 Task: nan
Action: Mouse moved to (432, 580)
Screenshot: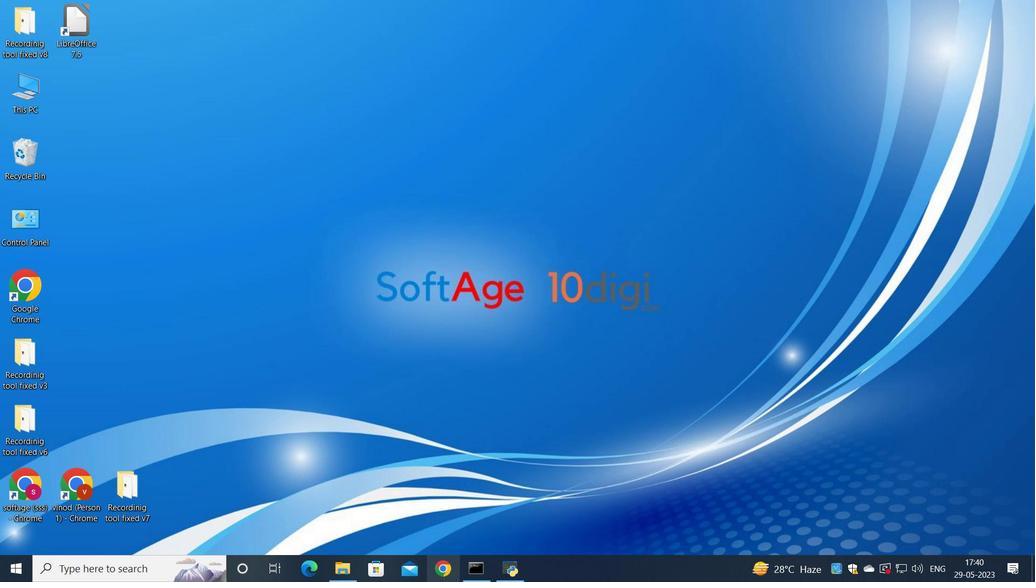 
Action: Mouse pressed left at (432, 580)
Screenshot: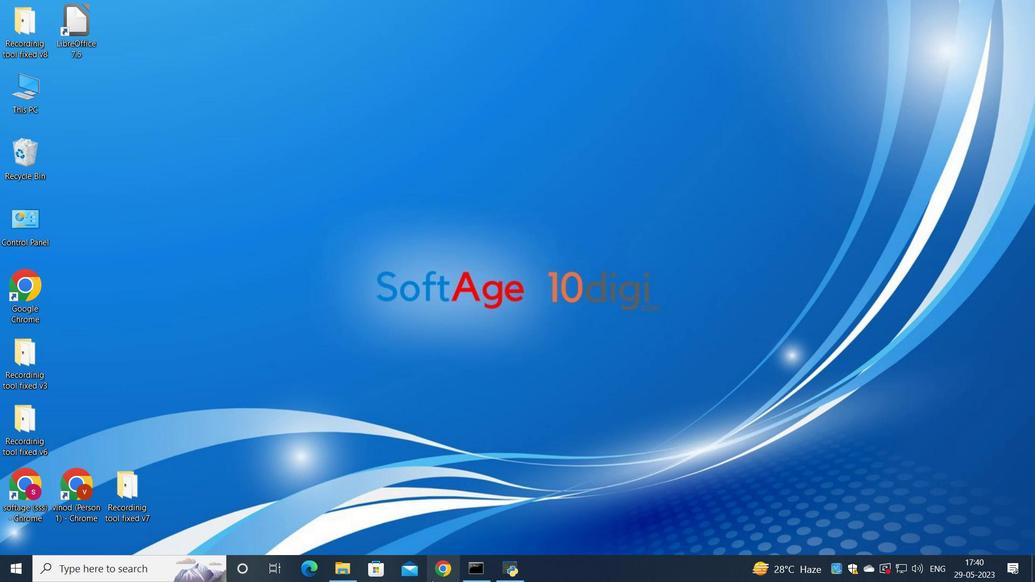 
Action: Mouse moved to (470, 319)
Screenshot: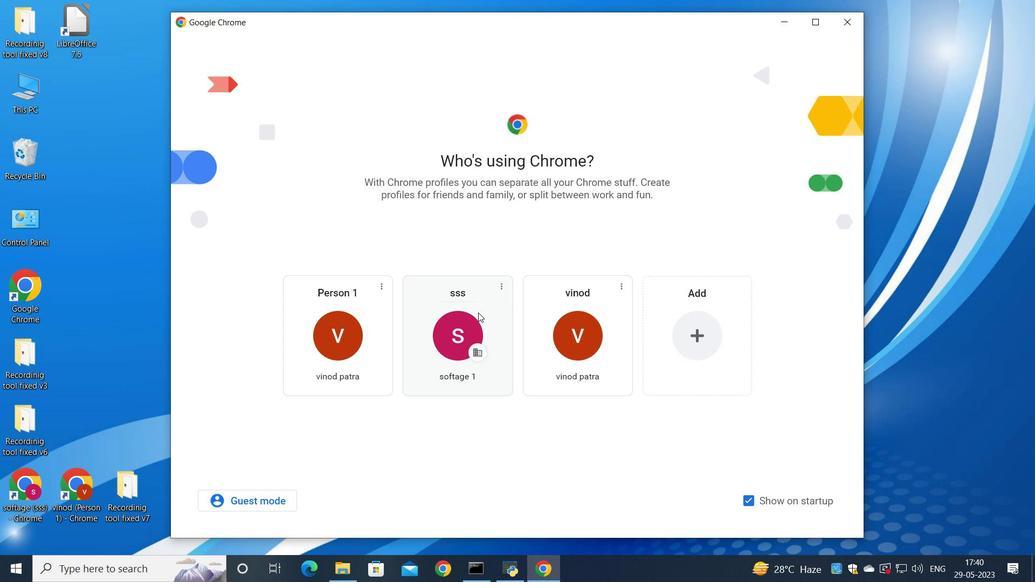 
Action: Mouse pressed left at (470, 319)
Screenshot: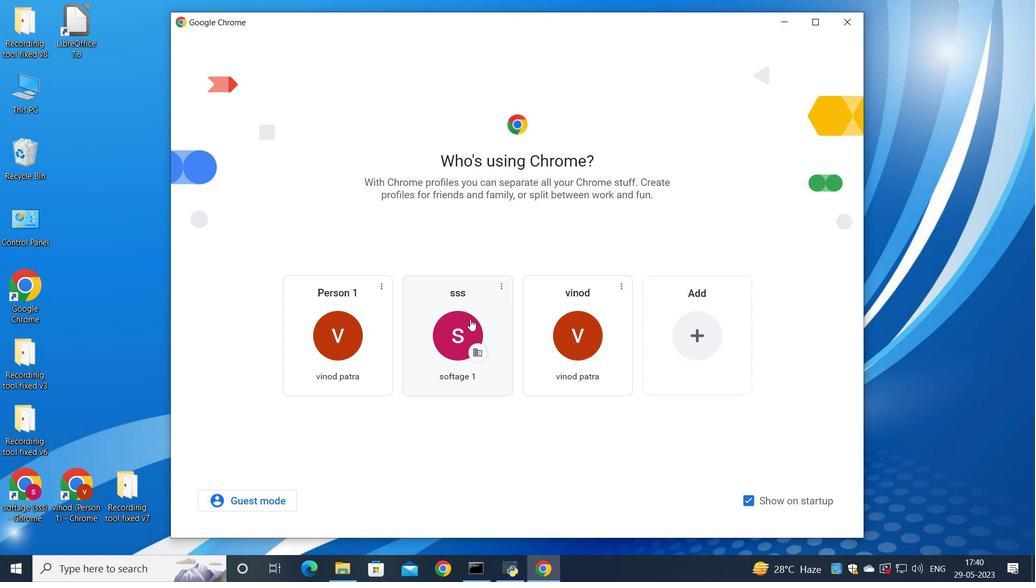 
Action: Mouse moved to (894, 71)
Screenshot: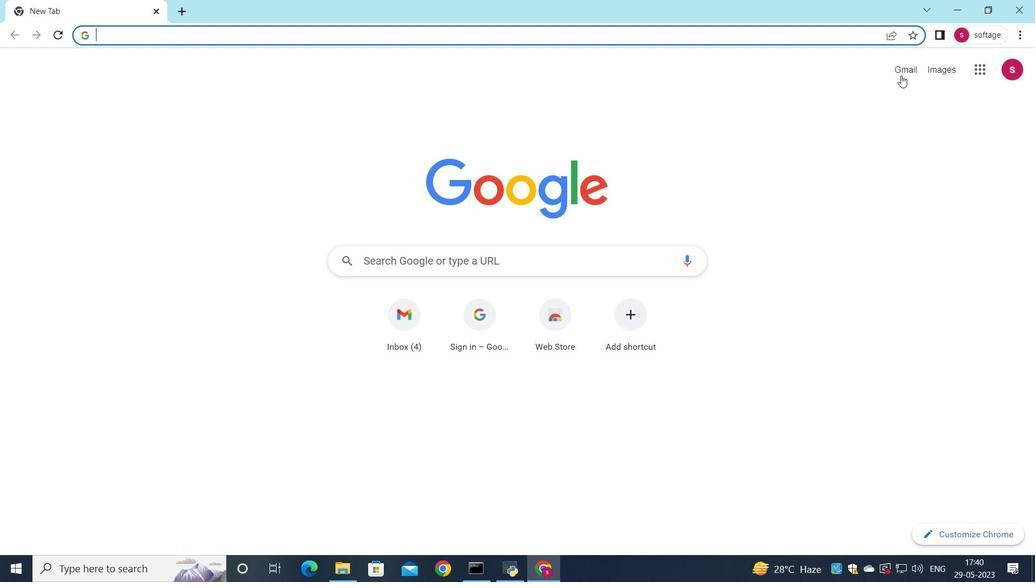 
Action: Mouse pressed left at (894, 71)
Screenshot: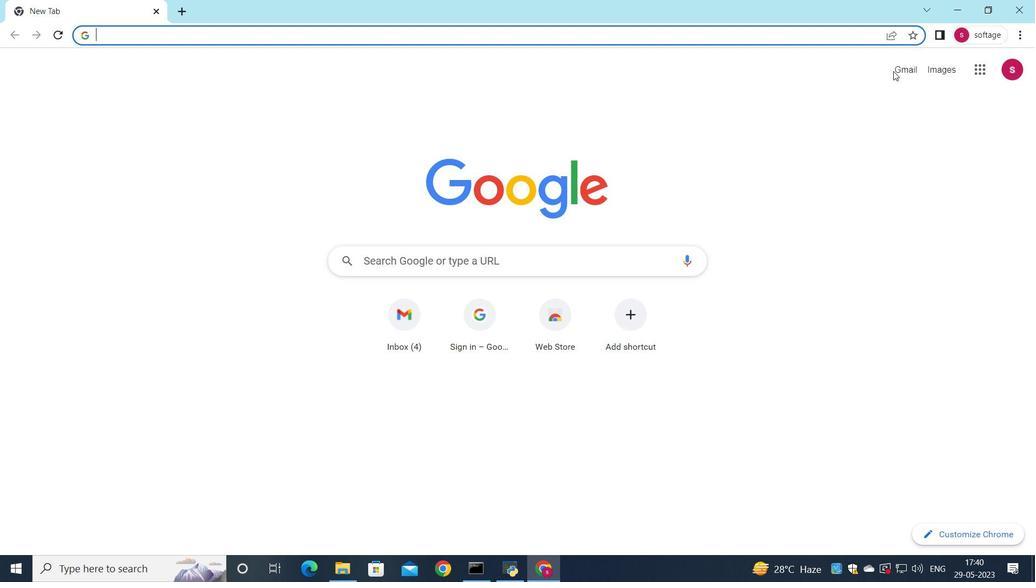 
Action: Mouse moved to (898, 71)
Screenshot: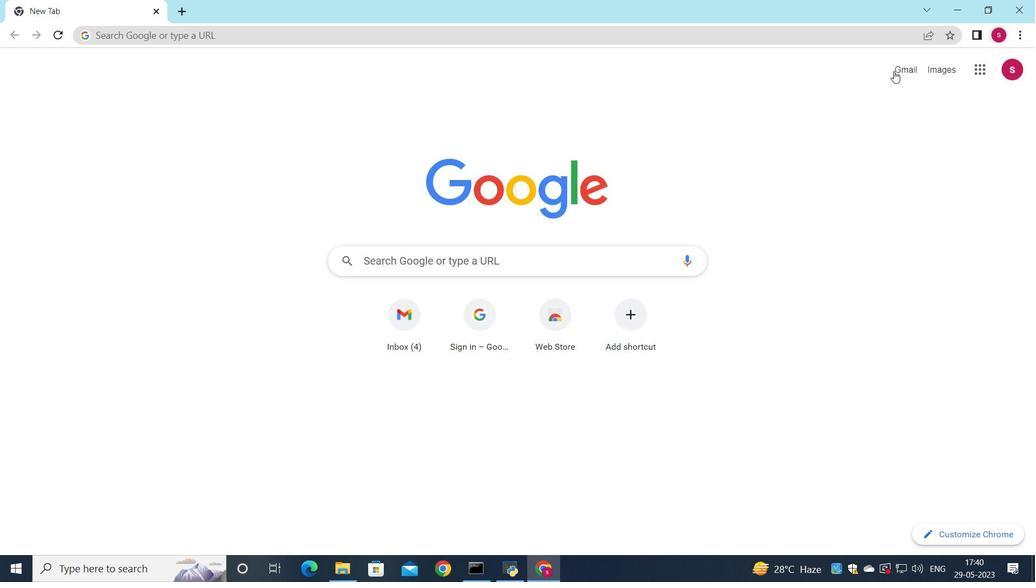 
Action: Mouse pressed left at (898, 71)
Screenshot: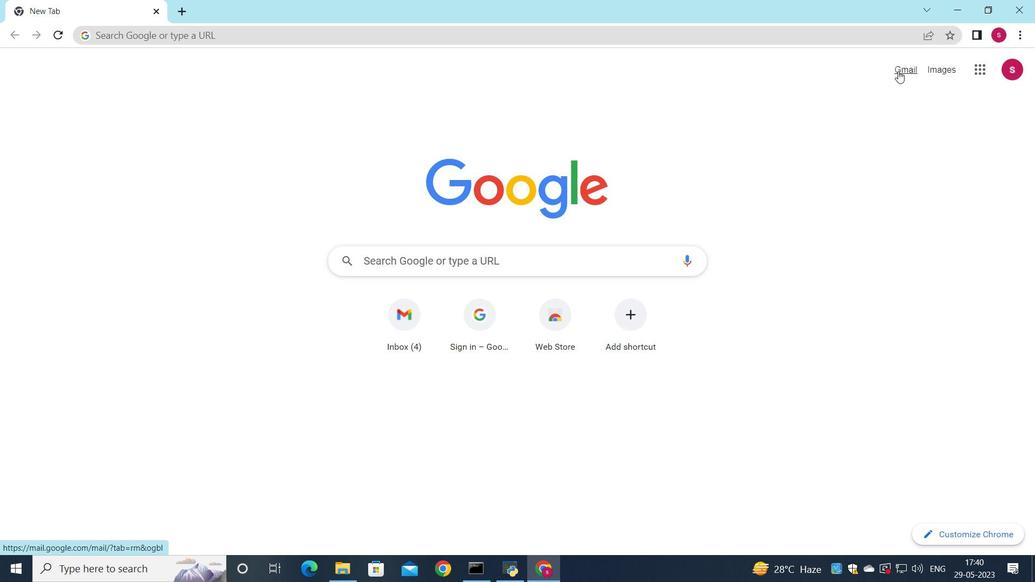 
Action: Mouse moved to (887, 93)
Screenshot: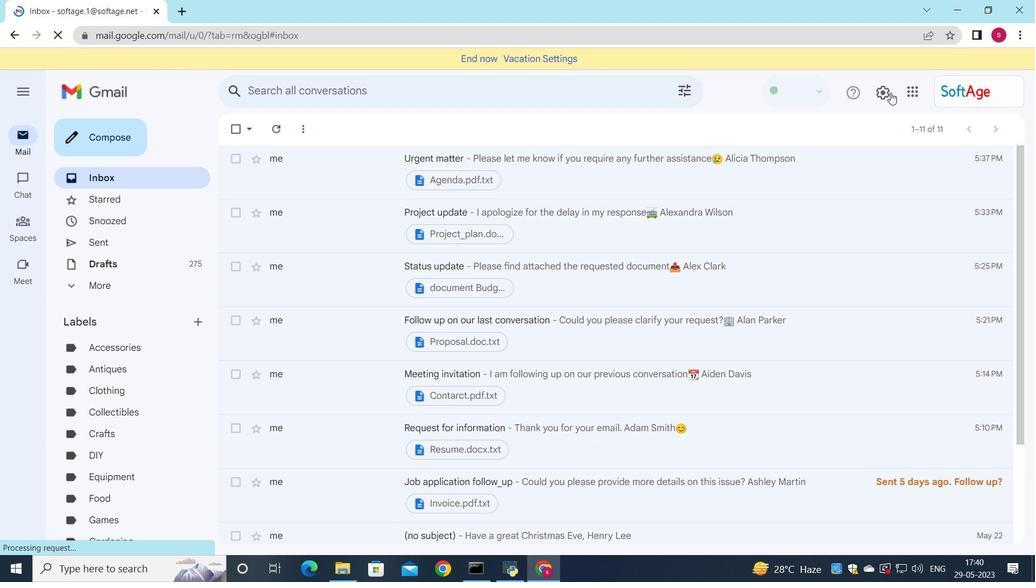 
Action: Mouse pressed left at (887, 93)
Screenshot: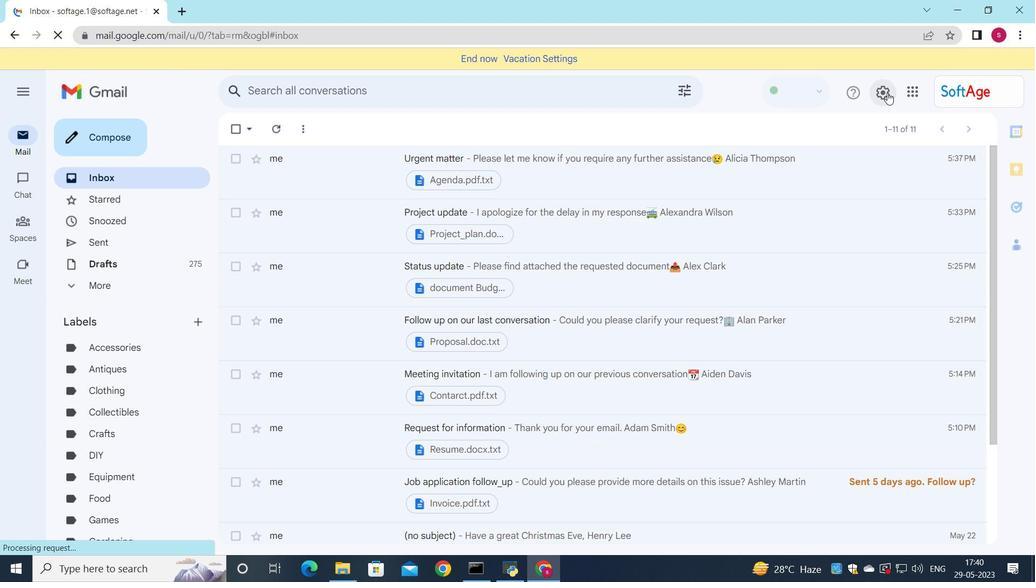 
Action: Mouse moved to (892, 155)
Screenshot: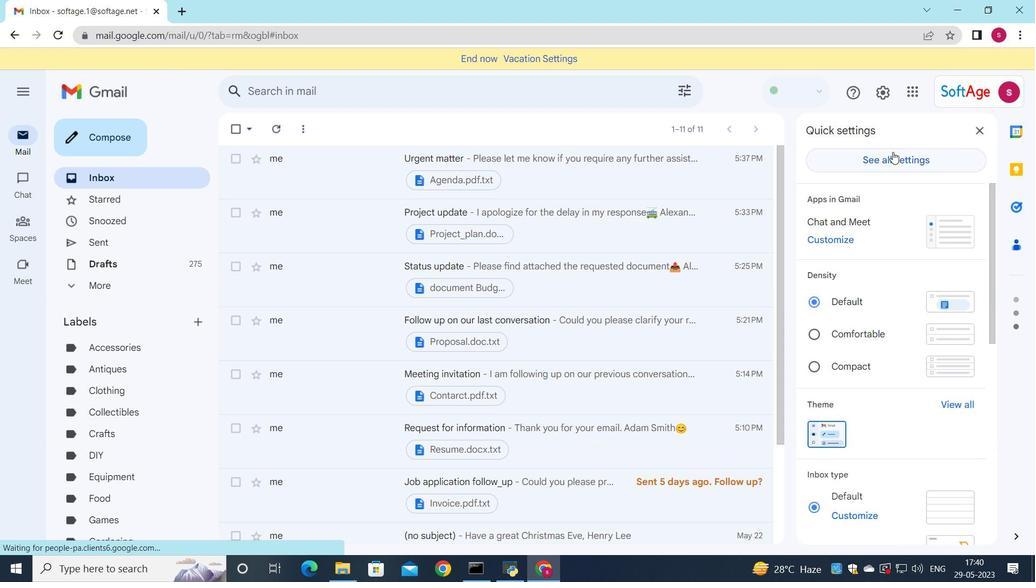 
Action: Mouse pressed left at (892, 155)
Screenshot: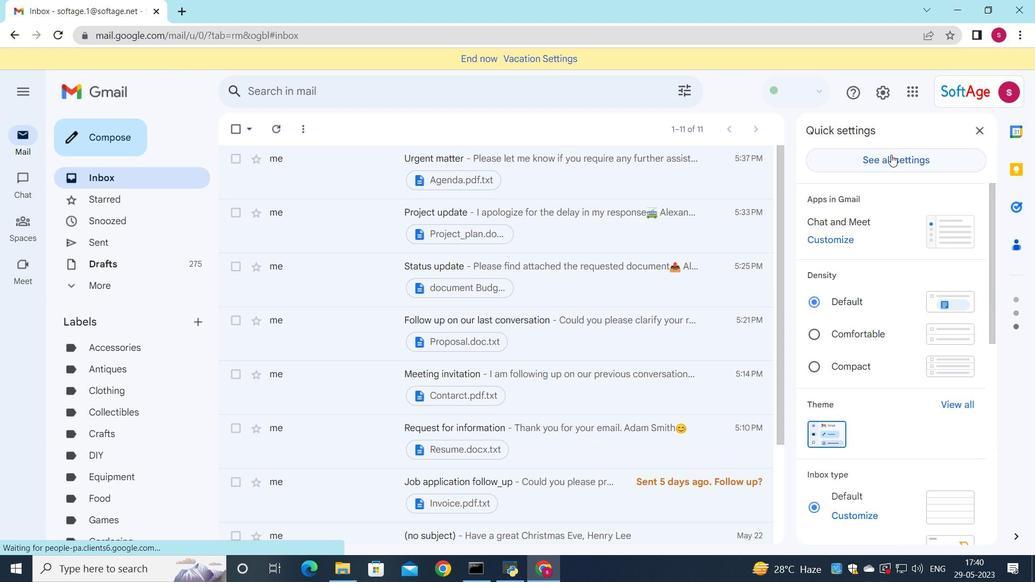 
Action: Mouse moved to (609, 178)
Screenshot: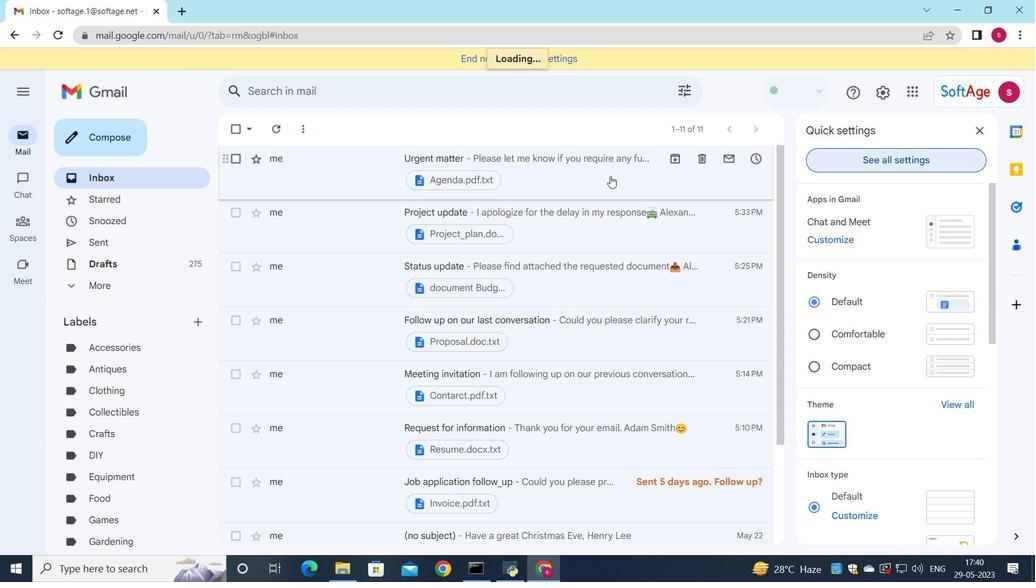 
Action: Mouse scrolled (609, 178) with delta (0, 0)
Screenshot: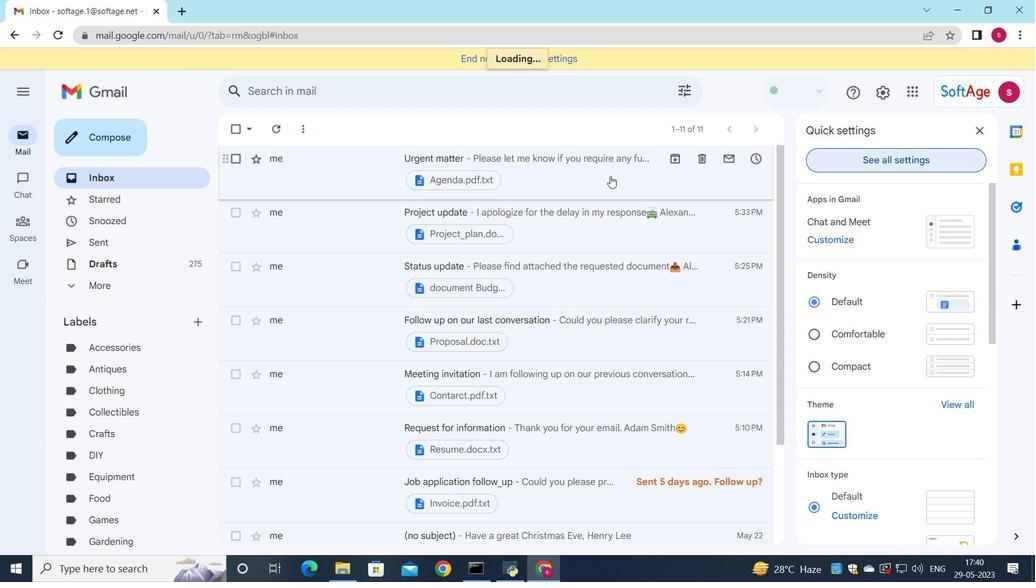 
Action: Mouse moved to (608, 179)
Screenshot: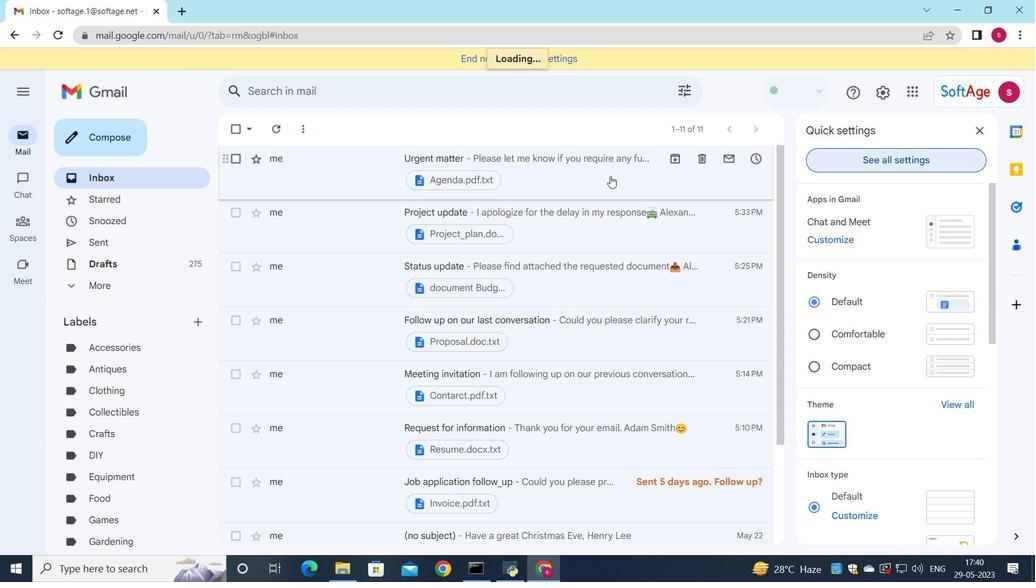 
Action: Mouse scrolled (608, 179) with delta (0, 0)
Screenshot: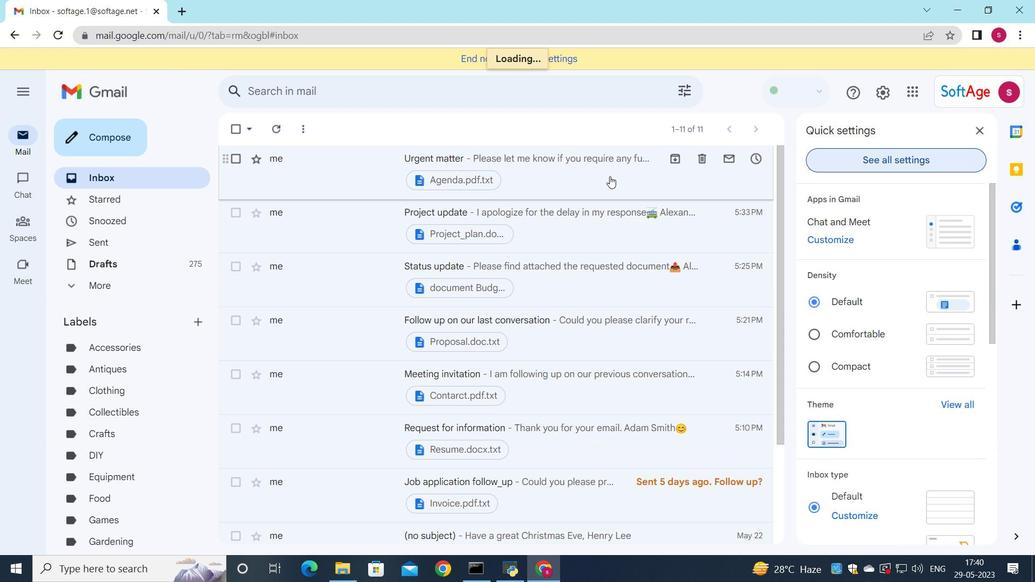
Action: Mouse moved to (606, 180)
Screenshot: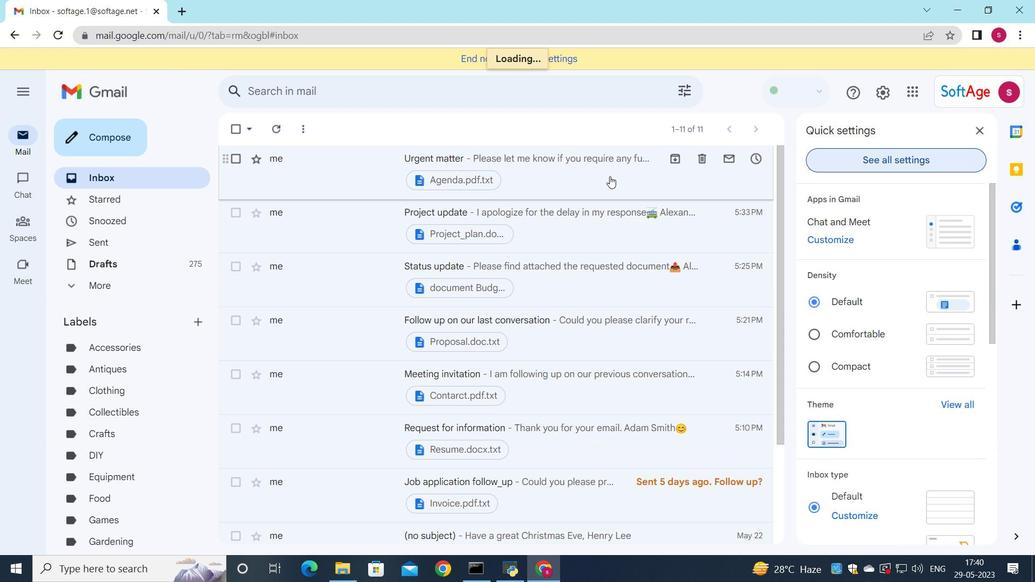 
Action: Mouse scrolled (606, 179) with delta (0, 0)
Screenshot: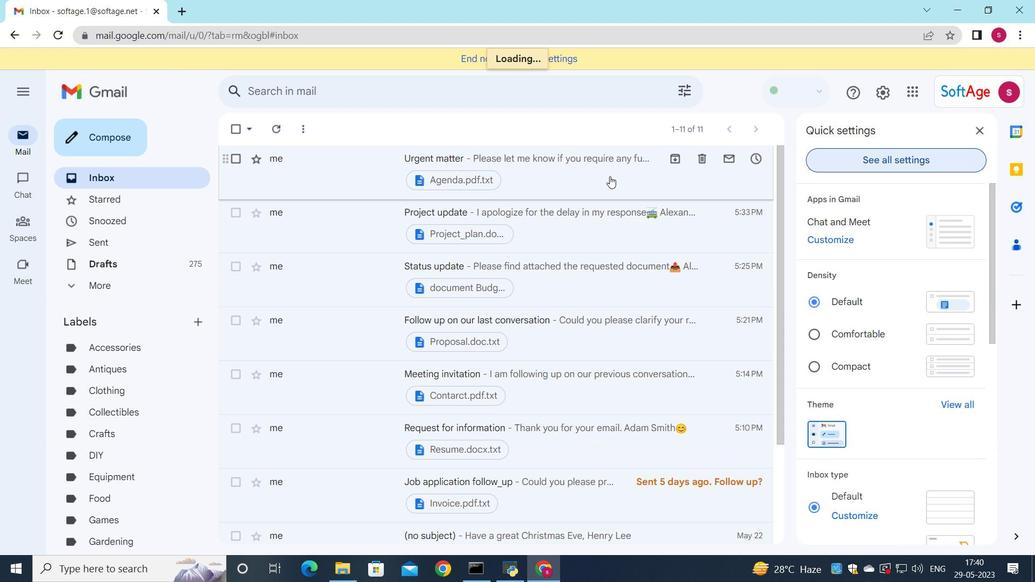 
Action: Mouse moved to (605, 181)
Screenshot: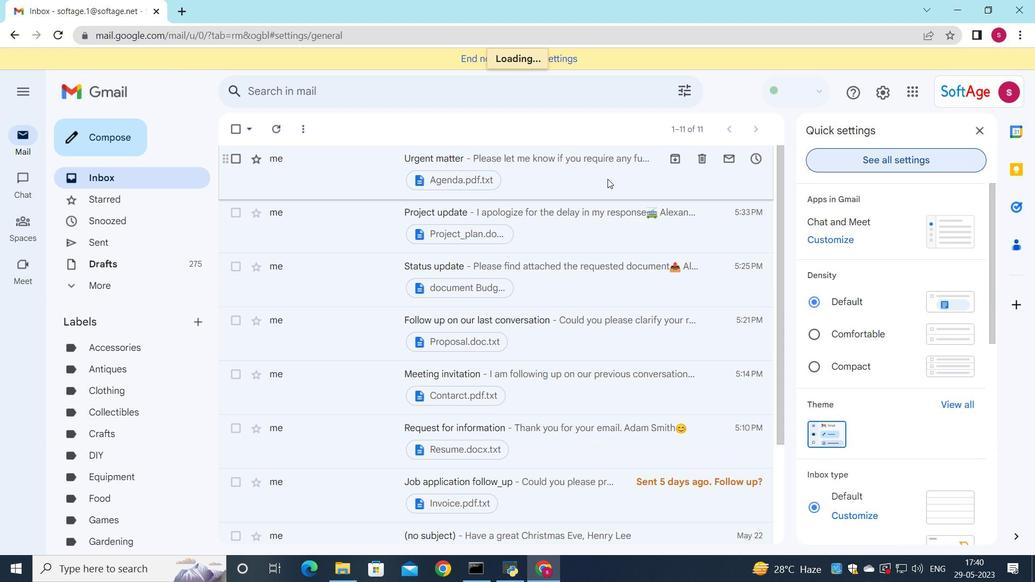 
Action: Mouse scrolled (605, 180) with delta (0, 0)
Screenshot: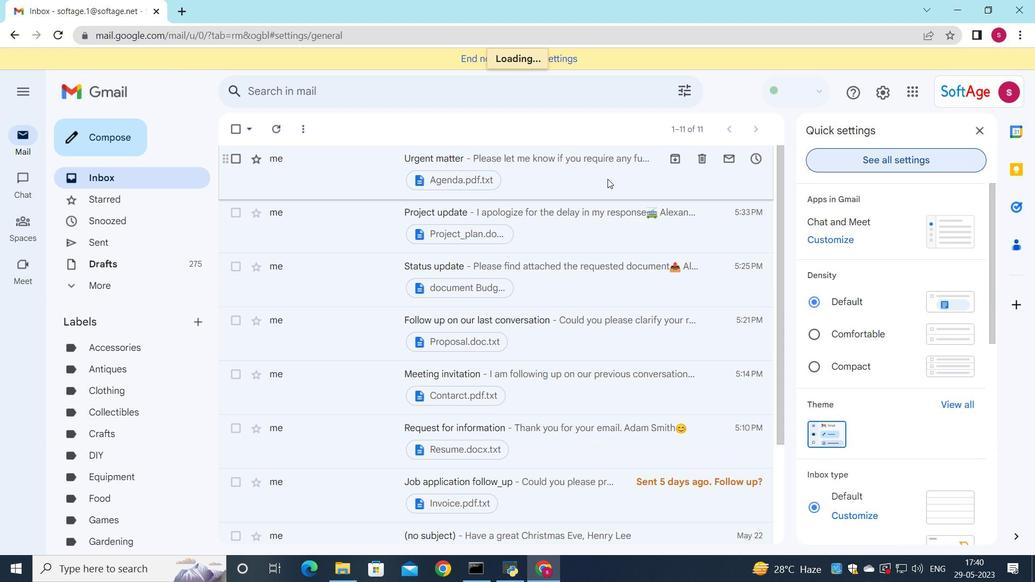 
Action: Mouse moved to (602, 181)
Screenshot: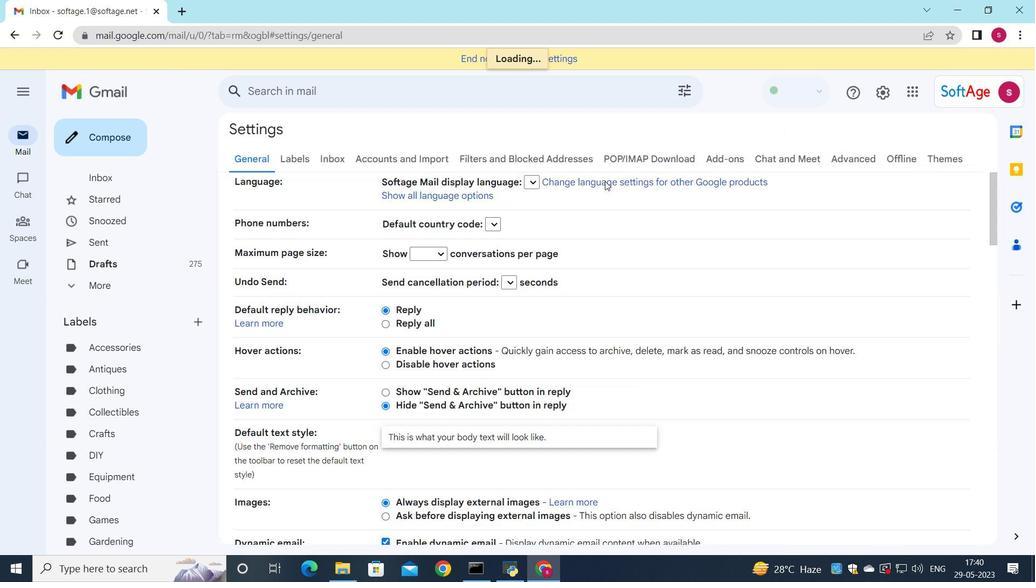 
Action: Mouse scrolled (602, 180) with delta (0, 0)
Screenshot: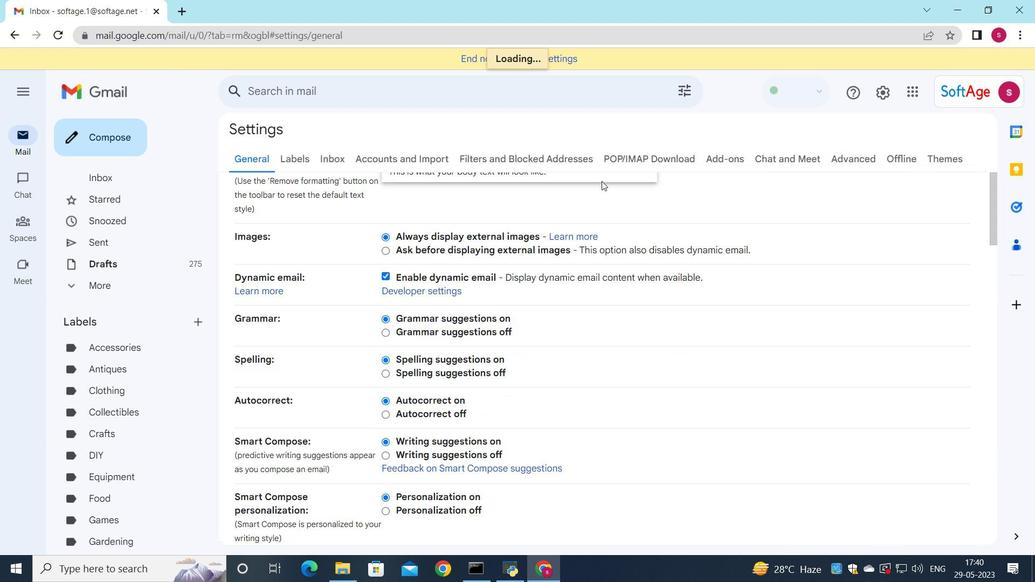 
Action: Mouse scrolled (602, 180) with delta (0, 0)
Screenshot: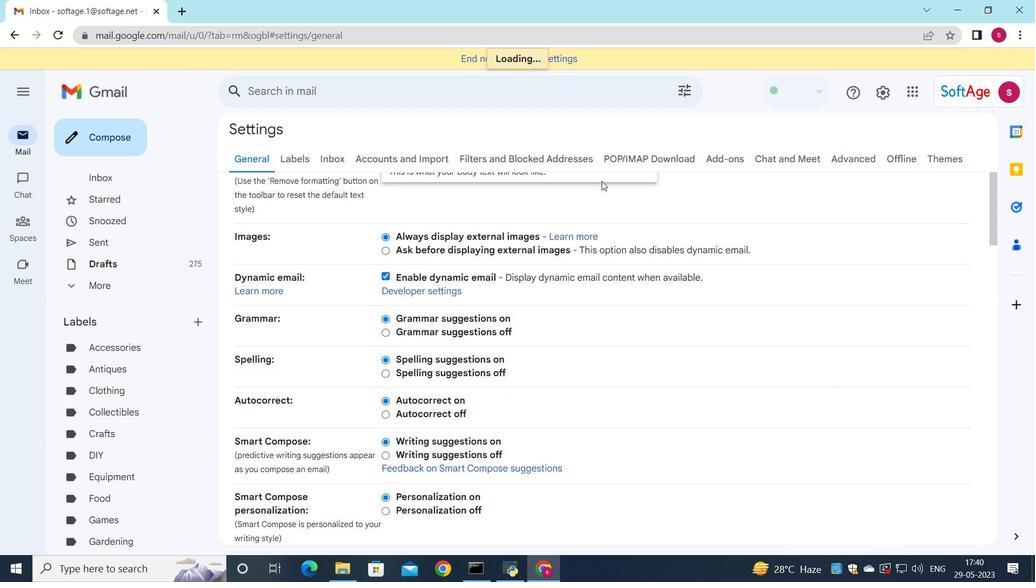 
Action: Mouse scrolled (602, 180) with delta (0, 0)
Screenshot: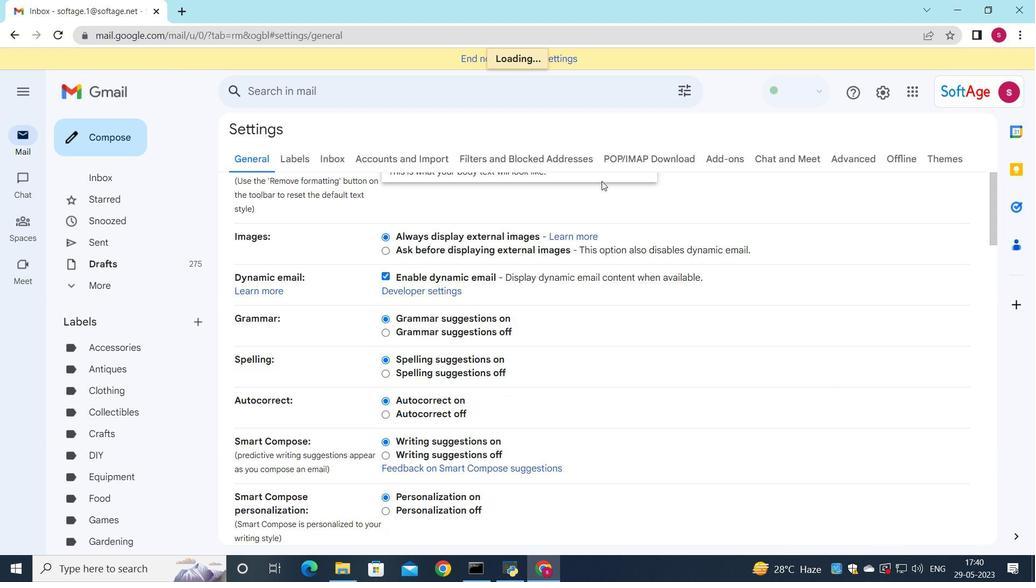 
Action: Mouse scrolled (602, 180) with delta (0, 0)
Screenshot: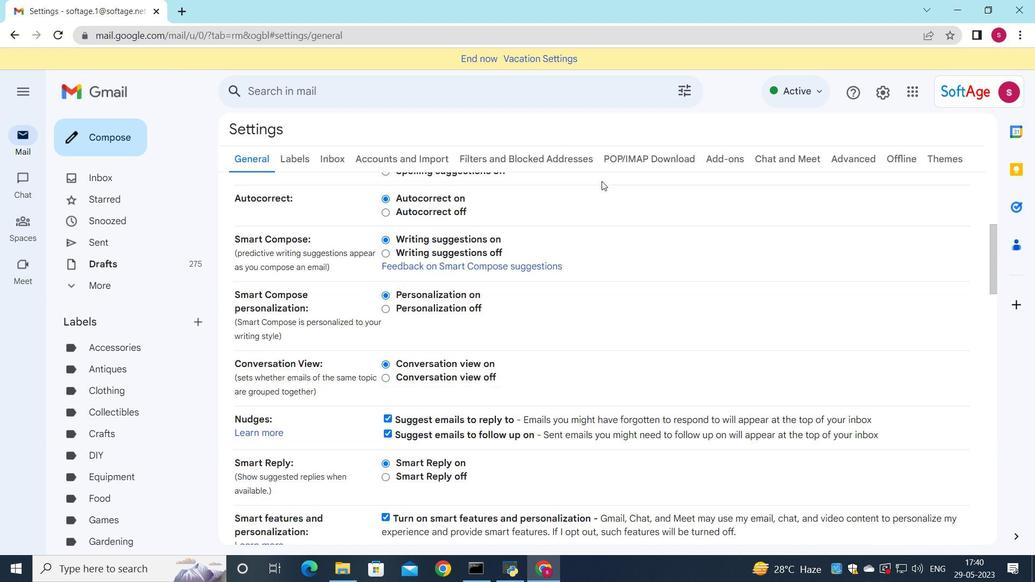 
Action: Mouse scrolled (602, 180) with delta (0, 0)
Screenshot: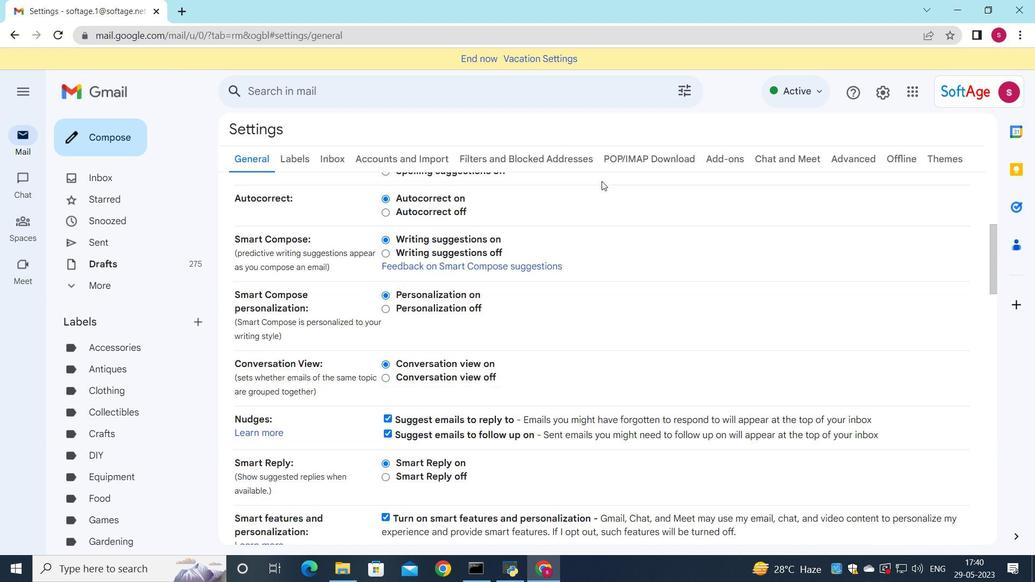 
Action: Mouse scrolled (602, 180) with delta (0, 0)
Screenshot: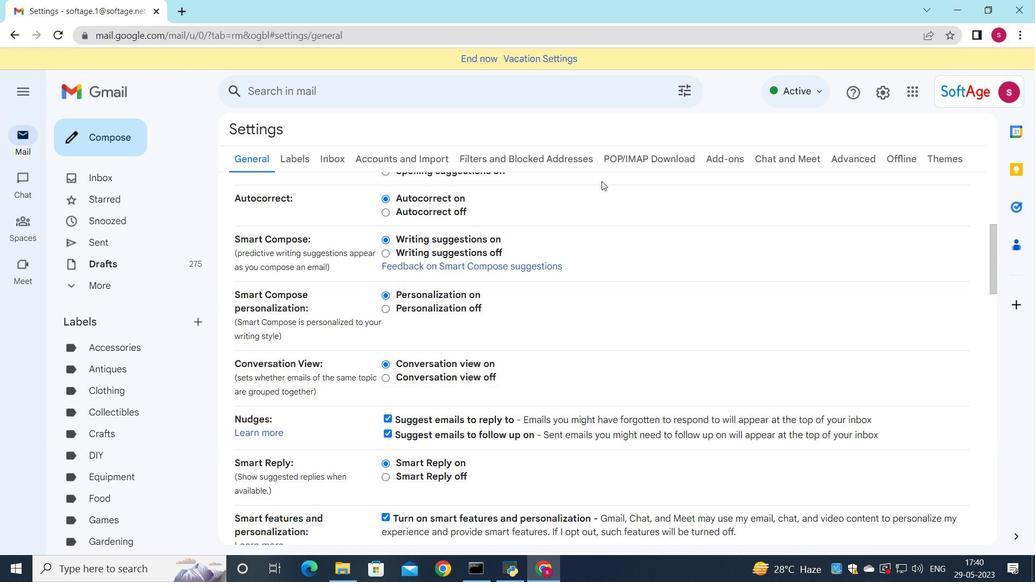 
Action: Mouse moved to (616, 244)
Screenshot: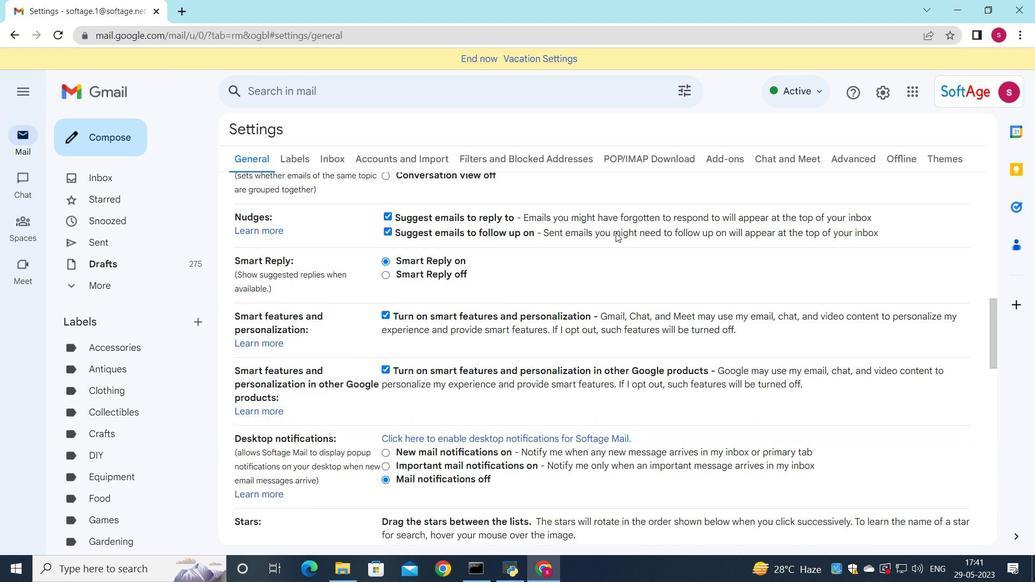 
Action: Mouse scrolled (616, 243) with delta (0, 0)
Screenshot: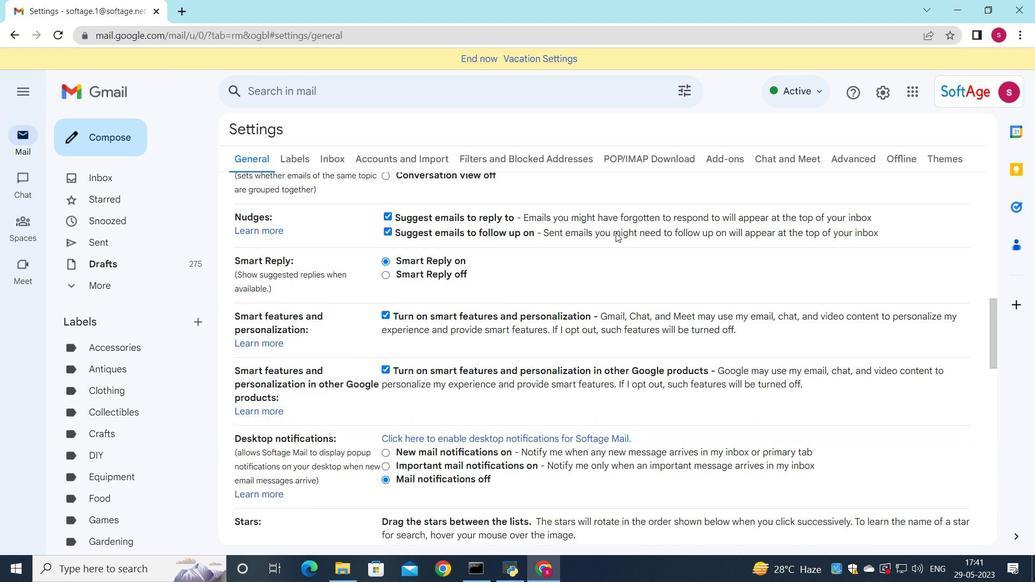 
Action: Mouse moved to (615, 246)
Screenshot: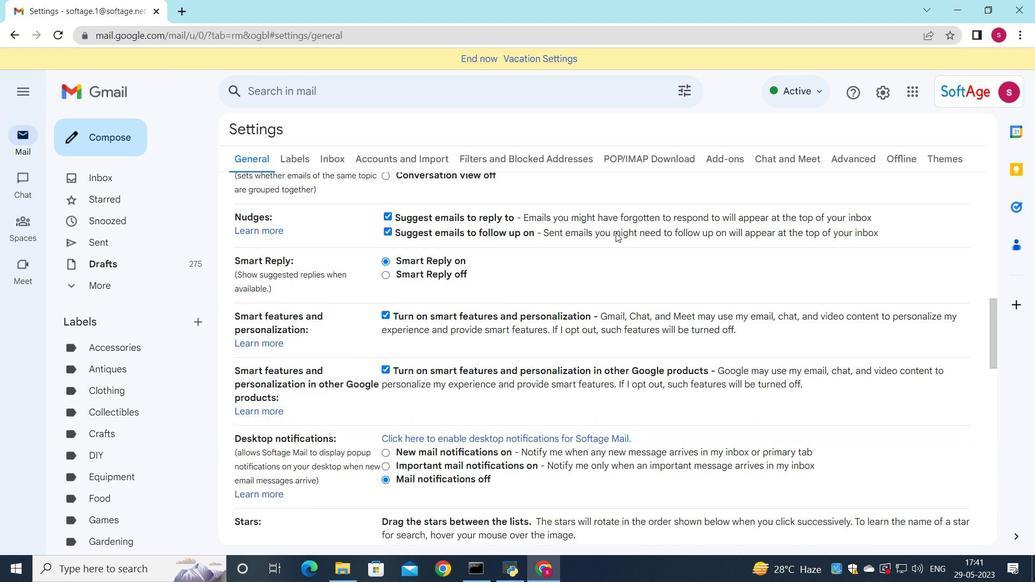 
Action: Mouse scrolled (615, 245) with delta (0, 0)
Screenshot: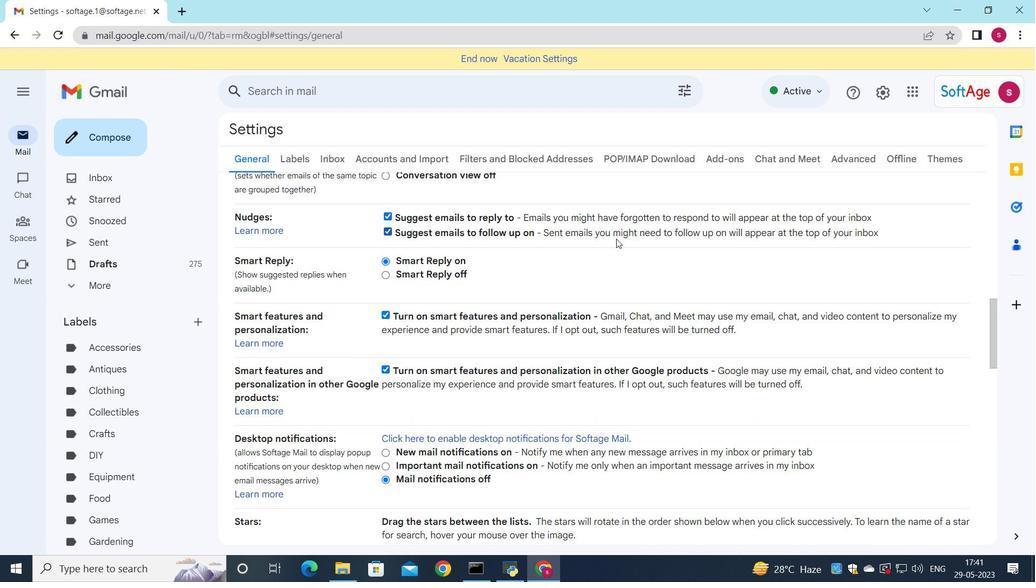 
Action: Mouse moved to (615, 248)
Screenshot: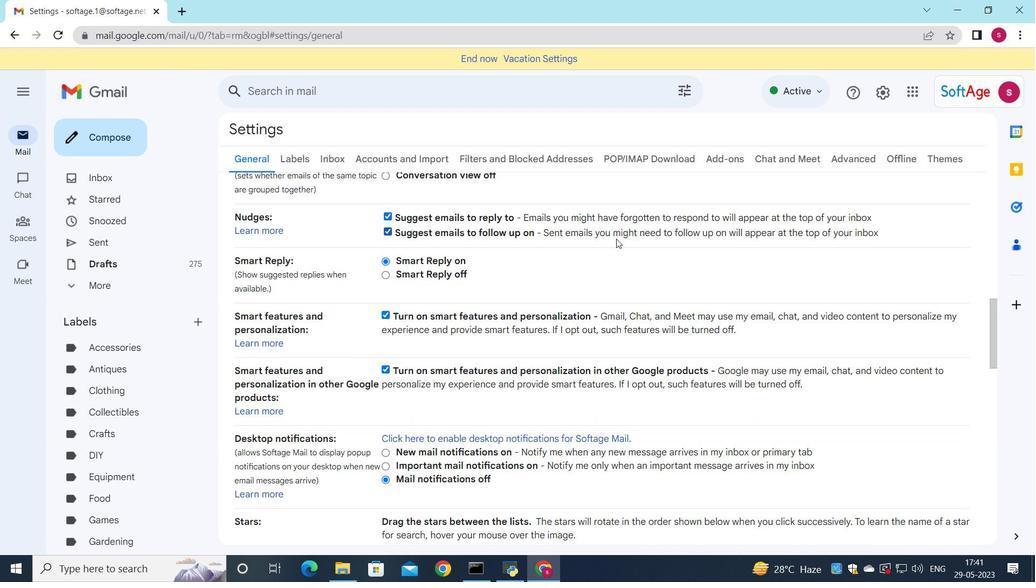 
Action: Mouse scrolled (615, 248) with delta (0, 0)
Screenshot: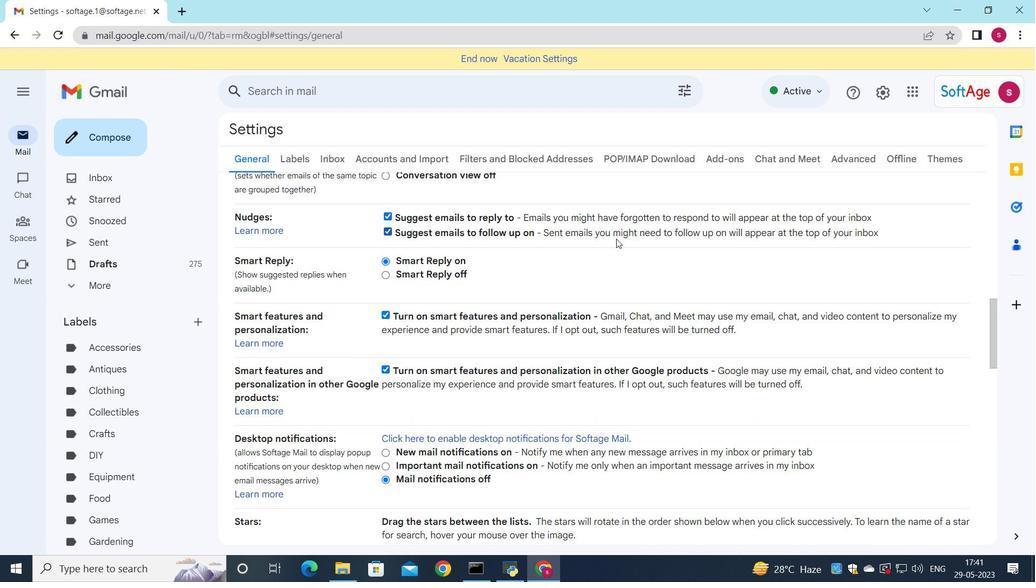 
Action: Mouse moved to (615, 249)
Screenshot: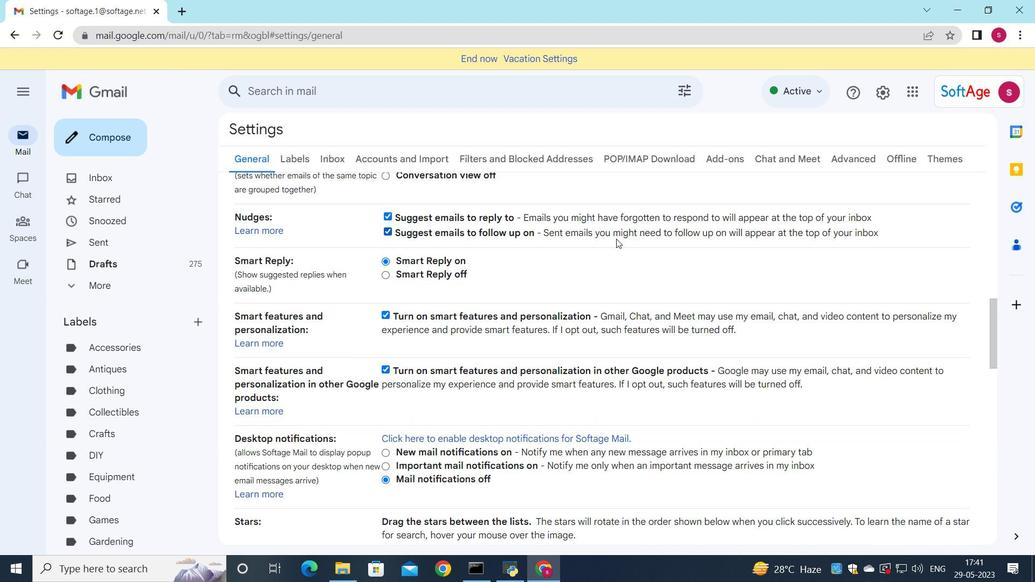 
Action: Mouse scrolled (615, 248) with delta (0, 0)
Screenshot: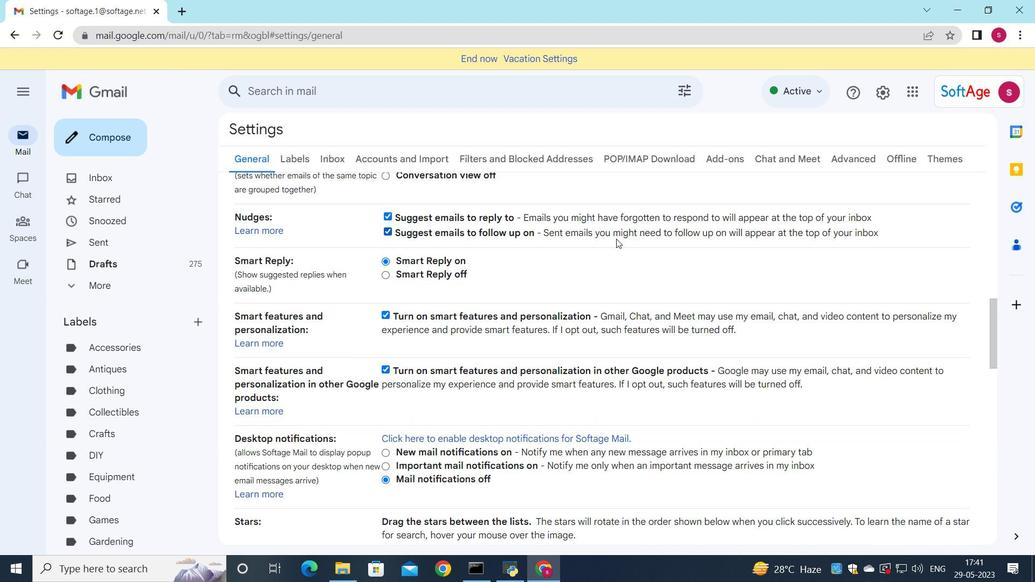 
Action: Mouse moved to (607, 249)
Screenshot: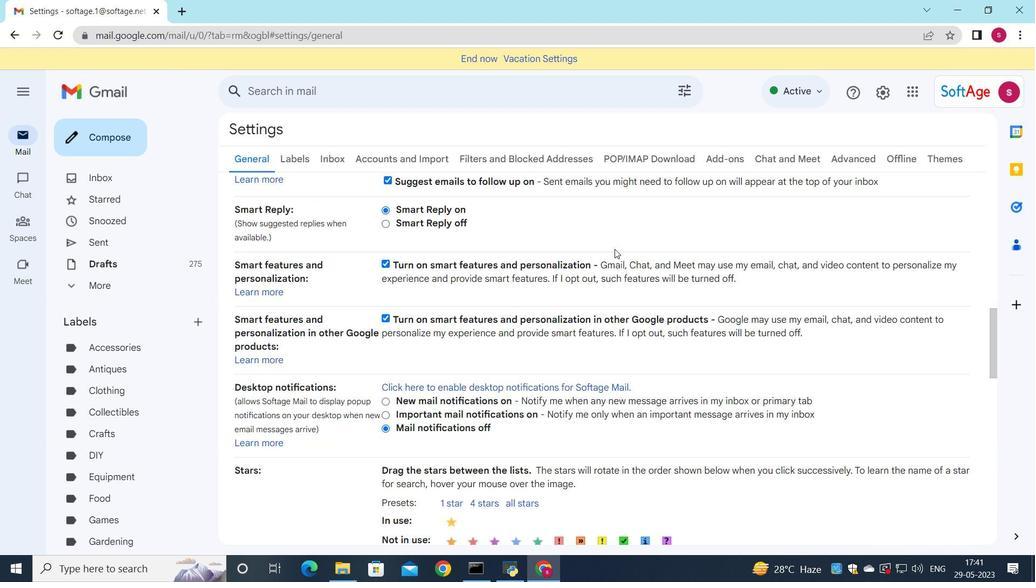 
Action: Mouse scrolled (607, 249) with delta (0, 0)
Screenshot: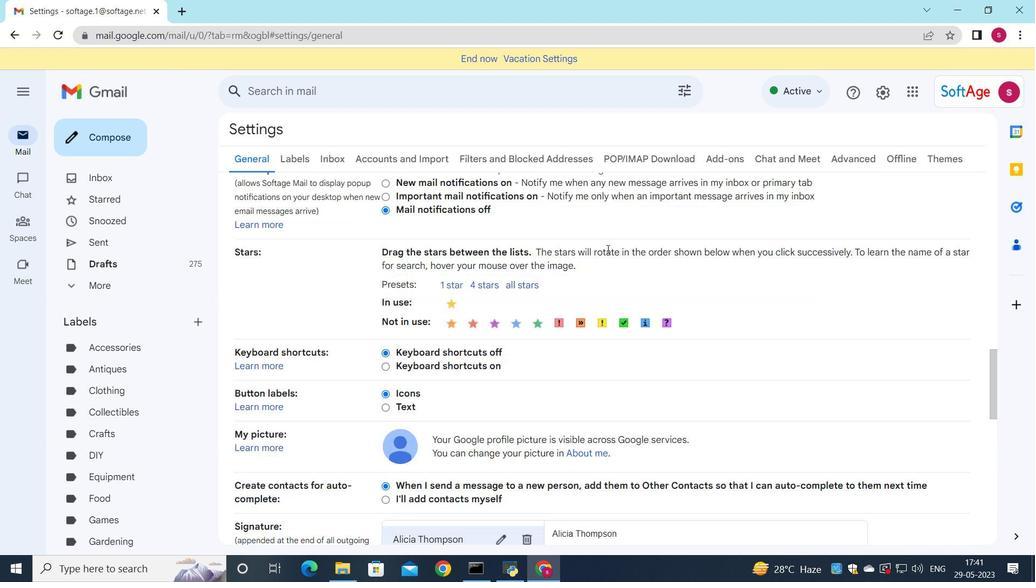 
Action: Mouse moved to (607, 250)
Screenshot: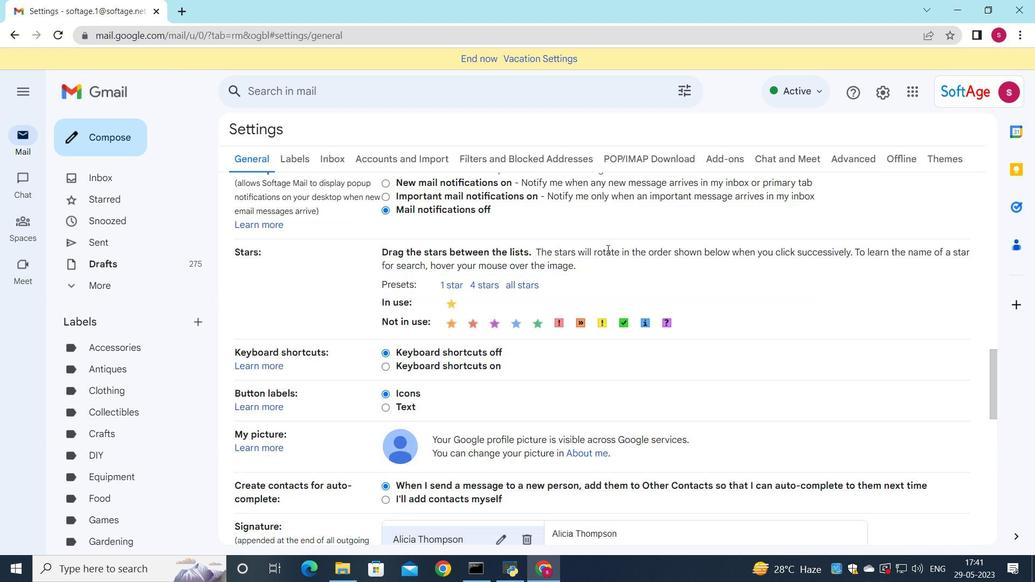 
Action: Mouse scrolled (607, 250) with delta (0, 0)
Screenshot: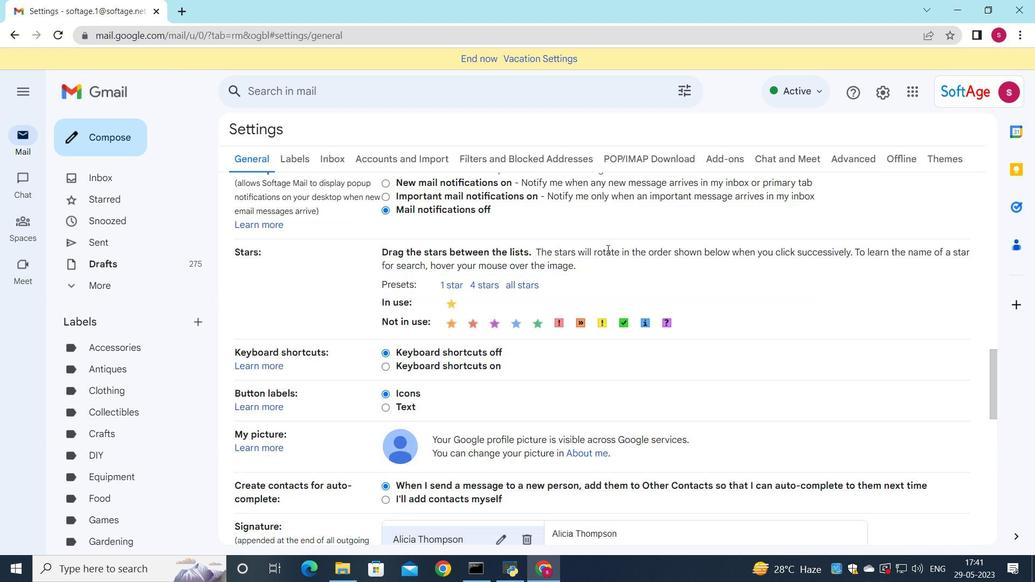 
Action: Mouse moved to (606, 250)
Screenshot: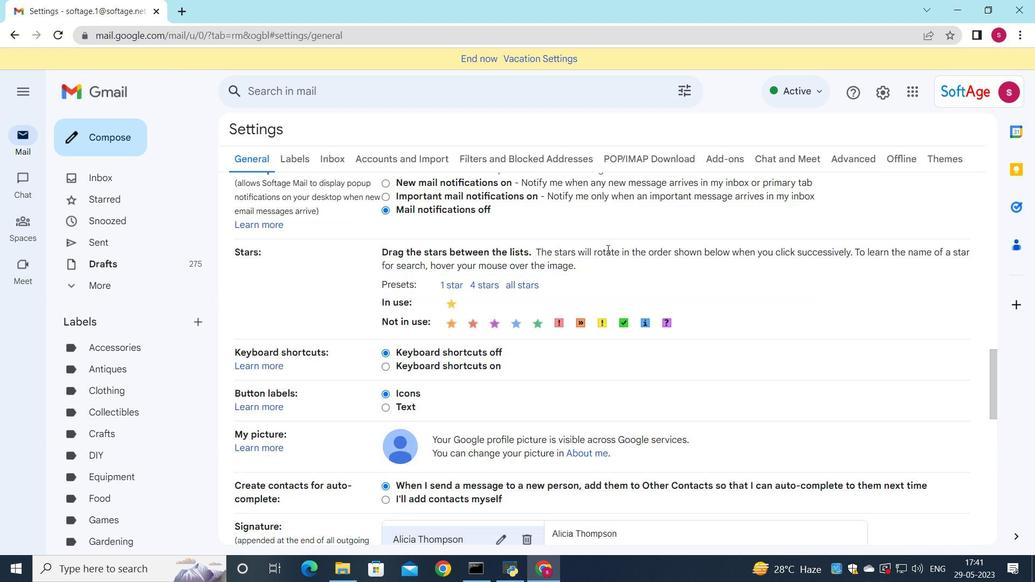 
Action: Mouse scrolled (606, 250) with delta (0, 0)
Screenshot: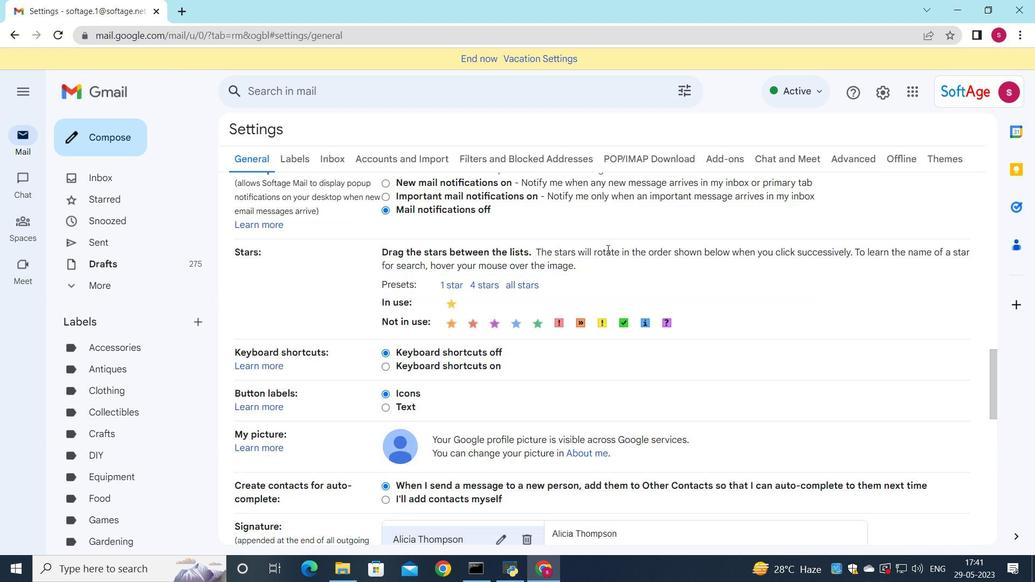 
Action: Mouse moved to (606, 251)
Screenshot: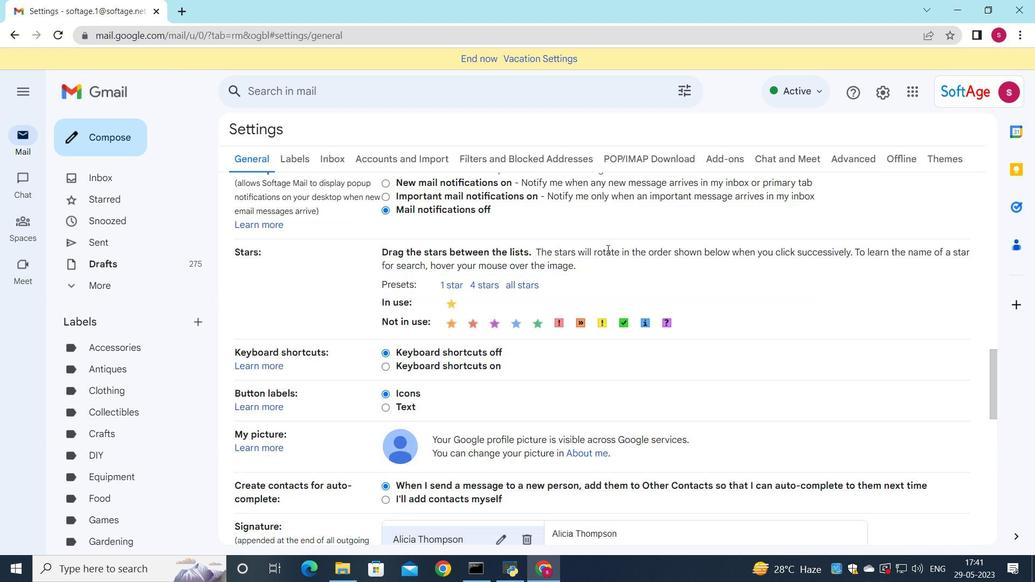 
Action: Mouse scrolled (606, 251) with delta (0, 0)
Screenshot: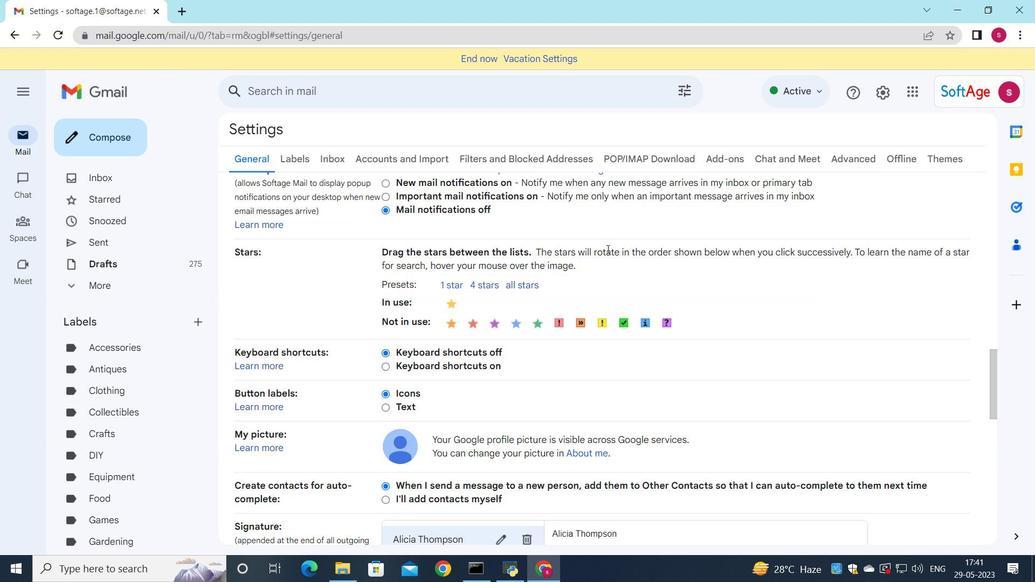 
Action: Mouse moved to (612, 244)
Screenshot: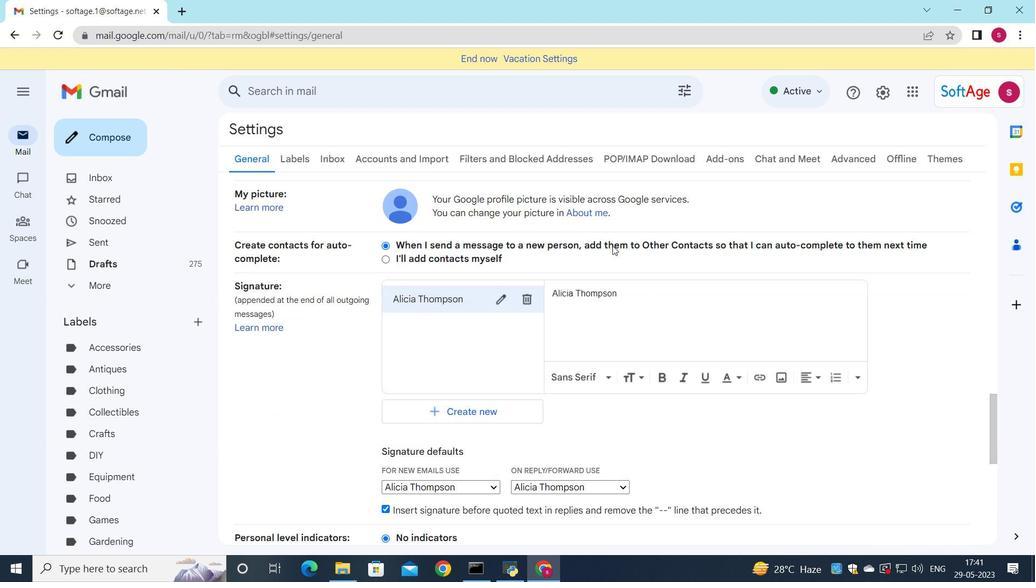 
Action: Mouse scrolled (612, 244) with delta (0, 0)
Screenshot: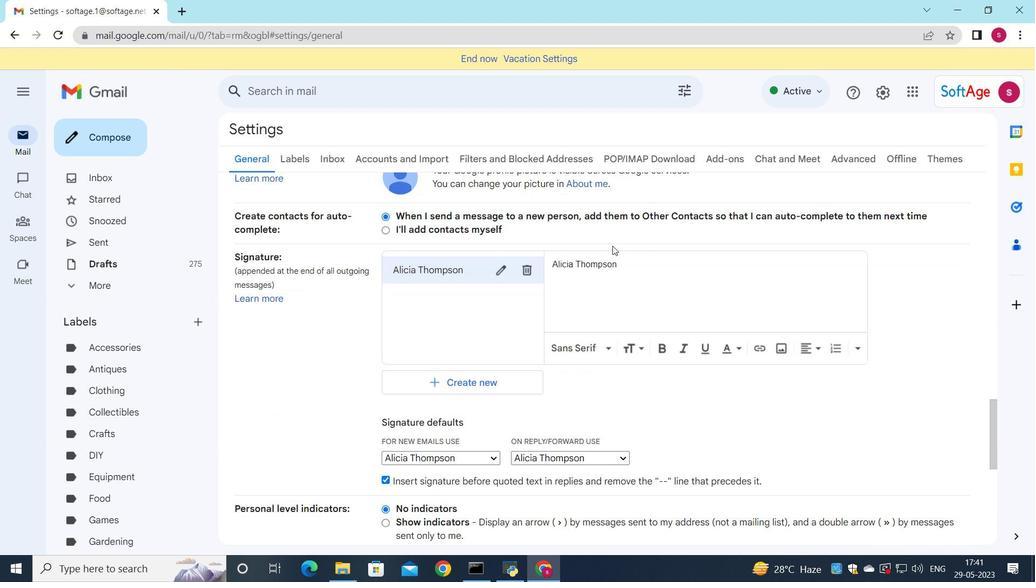 
Action: Mouse moved to (609, 247)
Screenshot: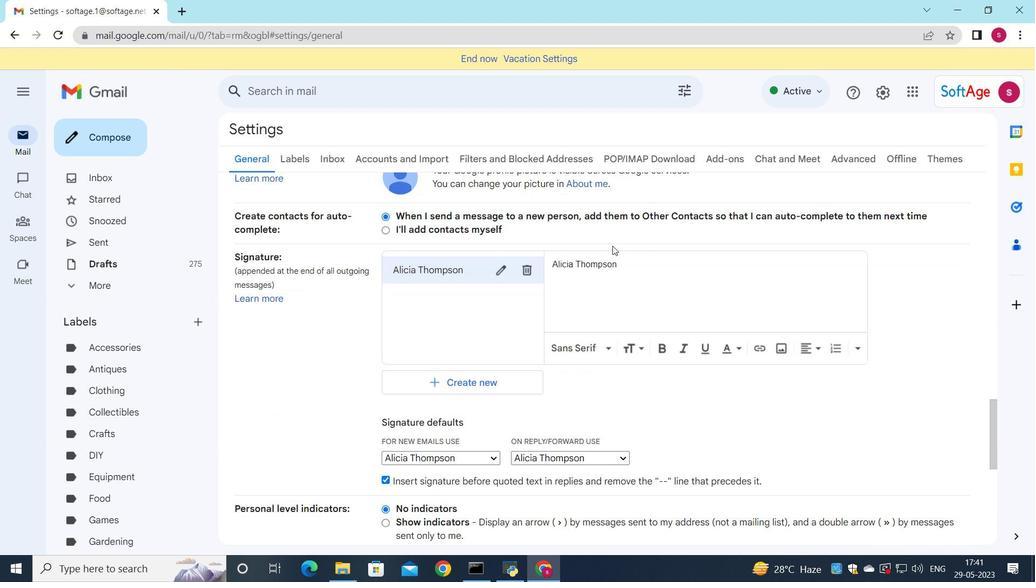 
Action: Mouse scrolled (609, 246) with delta (0, 0)
Screenshot: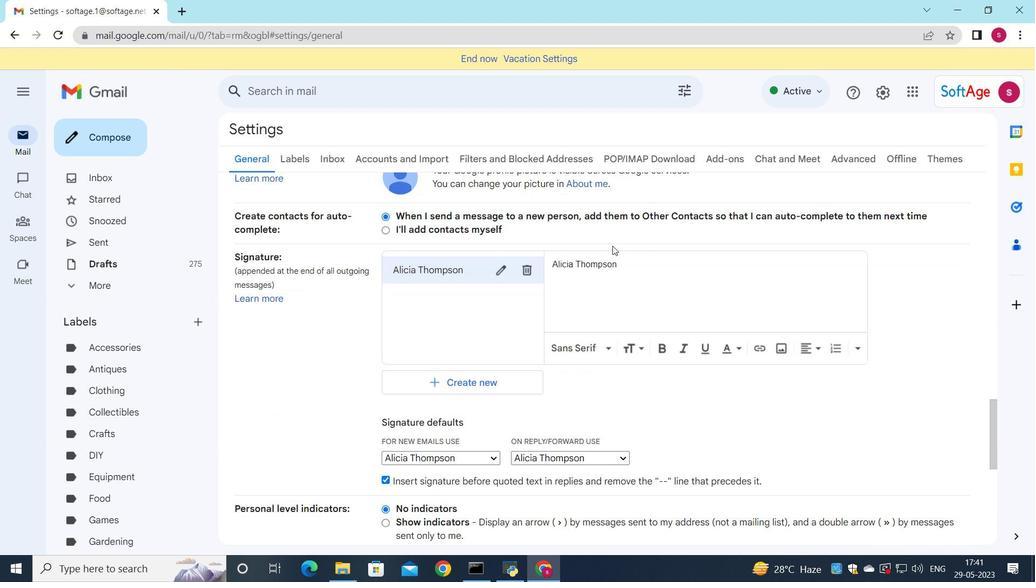 
Action: Mouse moved to (607, 248)
Screenshot: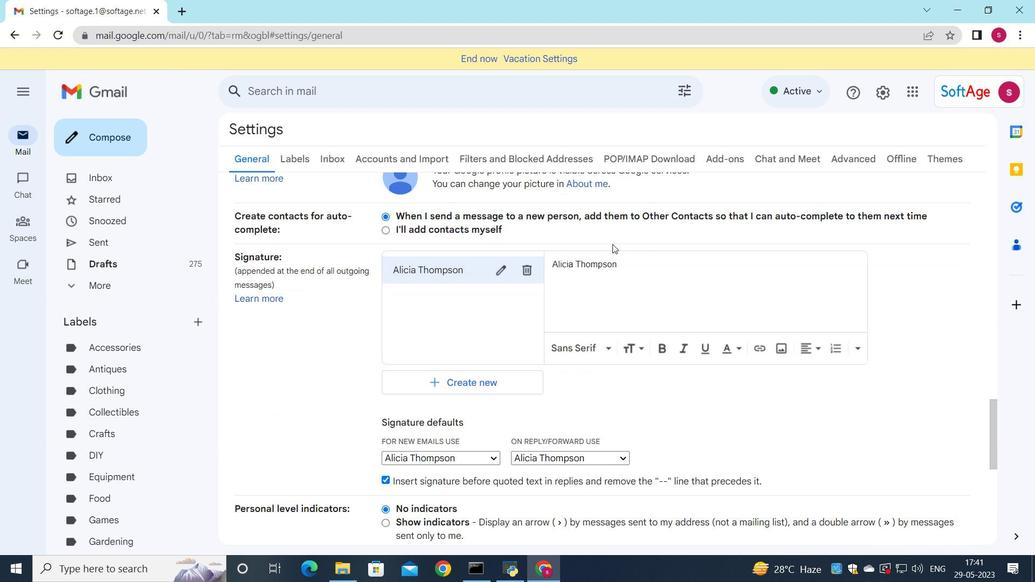
Action: Mouse scrolled (607, 248) with delta (0, 0)
Screenshot: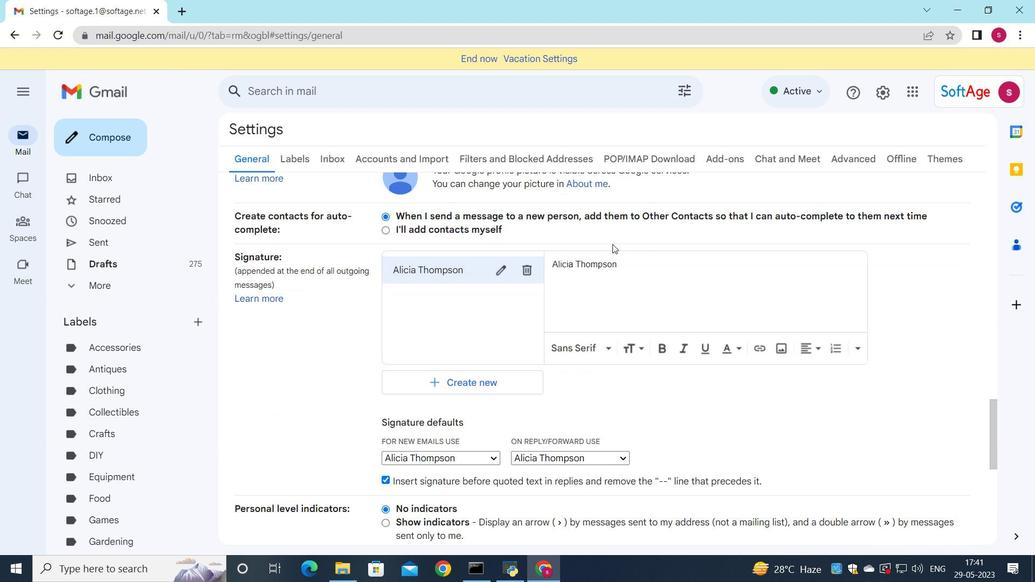 
Action: Mouse moved to (606, 251)
Screenshot: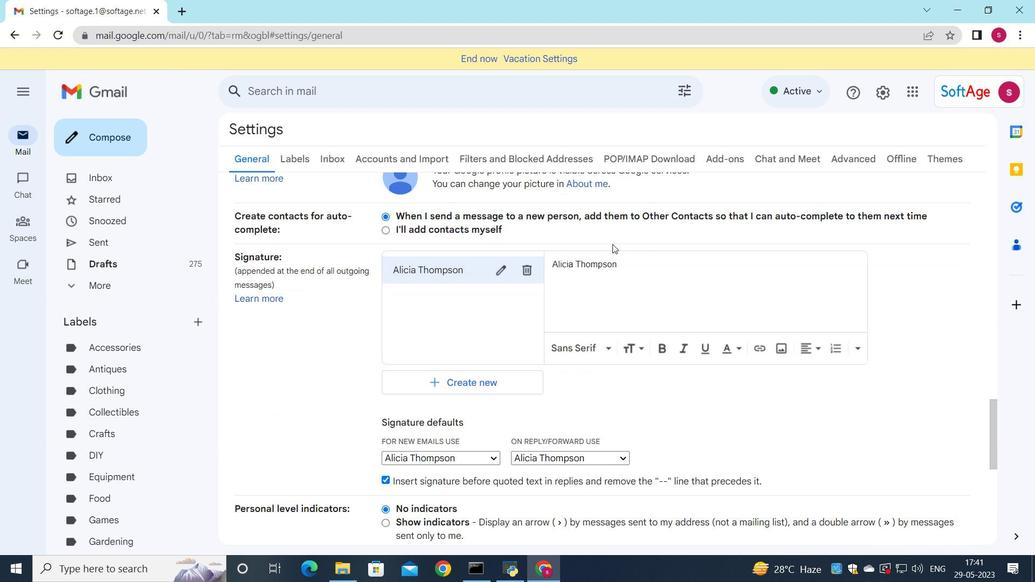 
Action: Mouse scrolled (606, 251) with delta (0, 0)
Screenshot: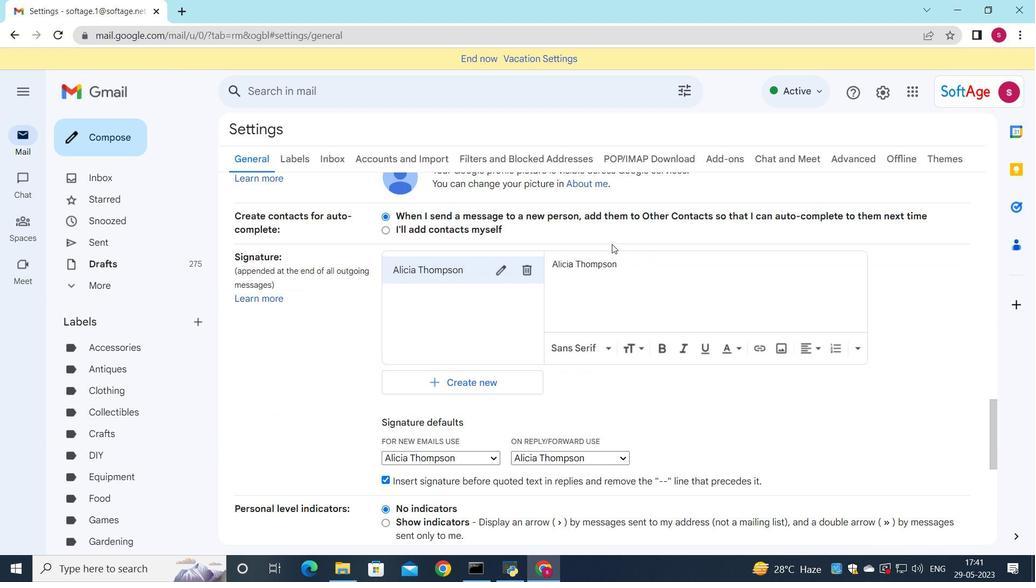 
Action: Mouse moved to (576, 284)
Screenshot: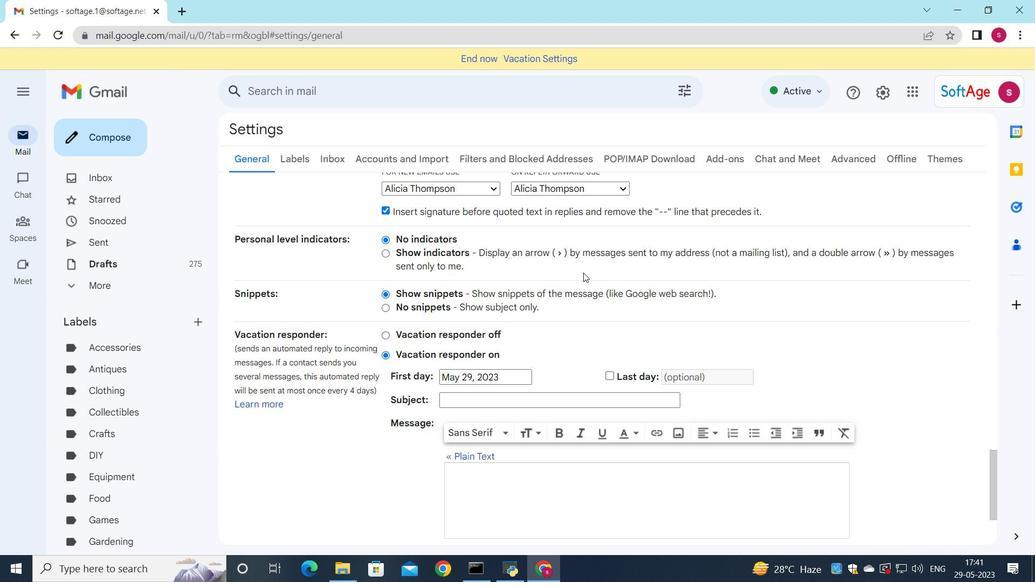 
Action: Mouse scrolled (576, 283) with delta (0, 0)
Screenshot: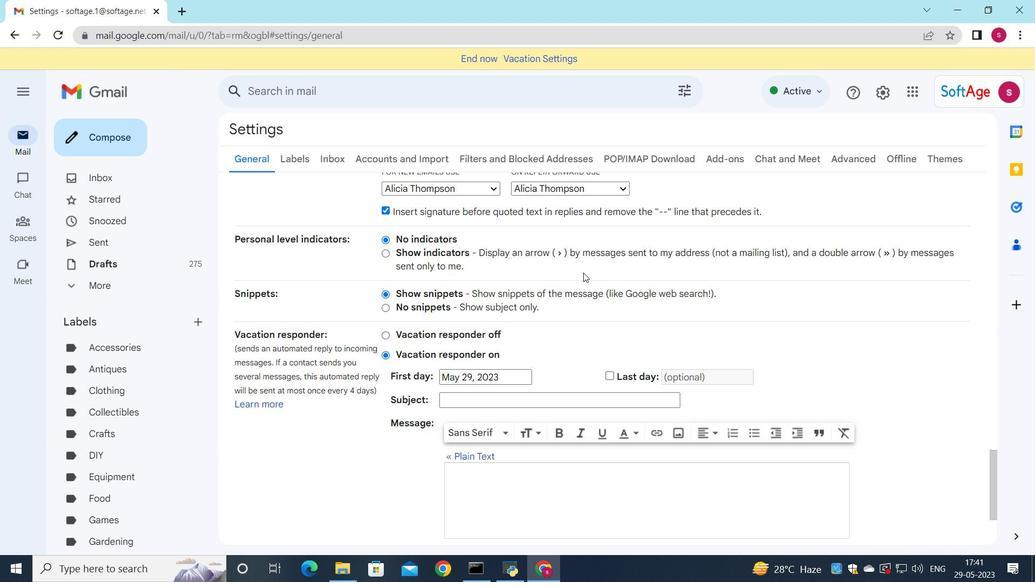 
Action: Mouse moved to (575, 285)
Screenshot: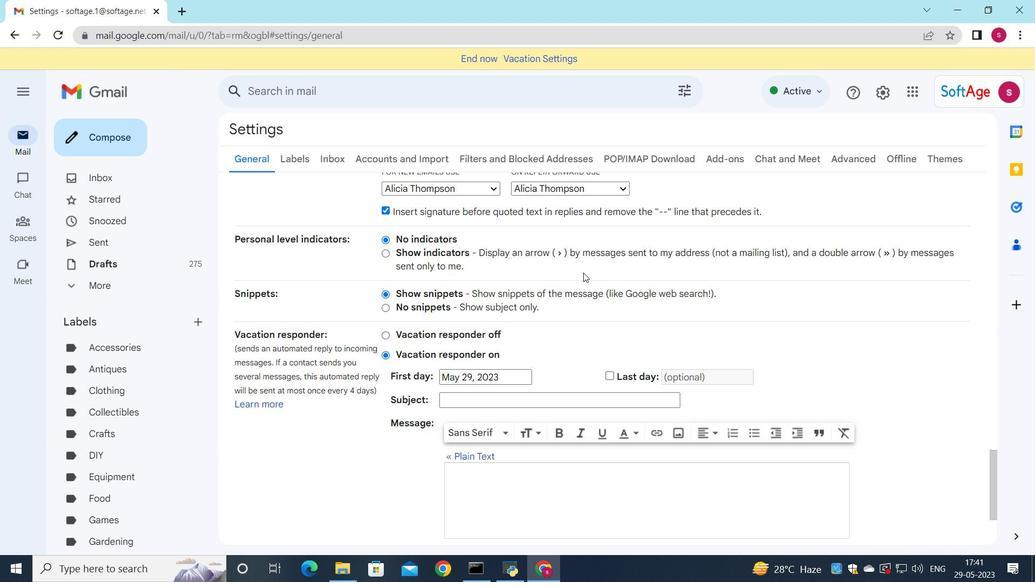 
Action: Mouse scrolled (575, 285) with delta (0, 0)
Screenshot: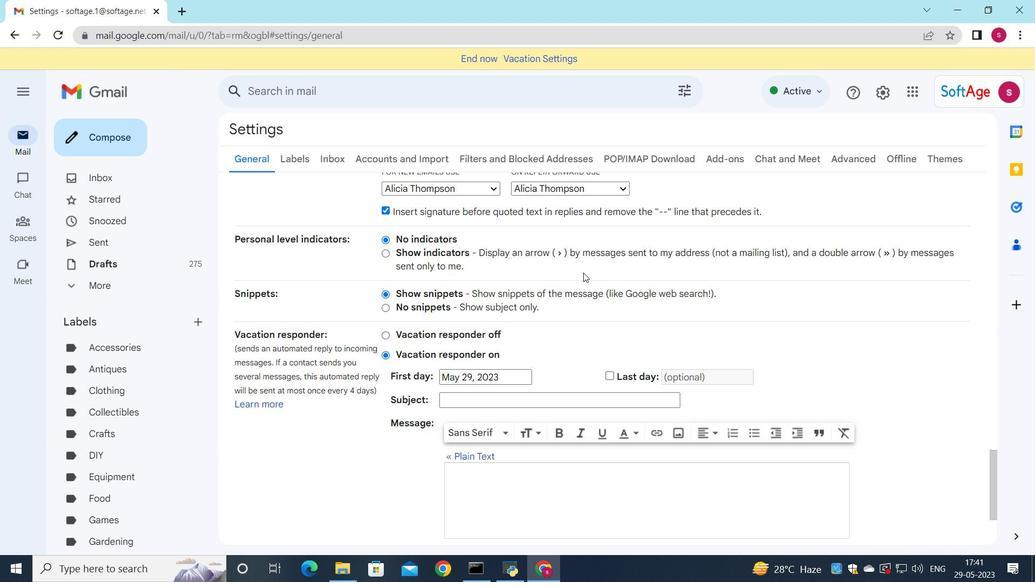 
Action: Mouse moved to (572, 287)
Screenshot: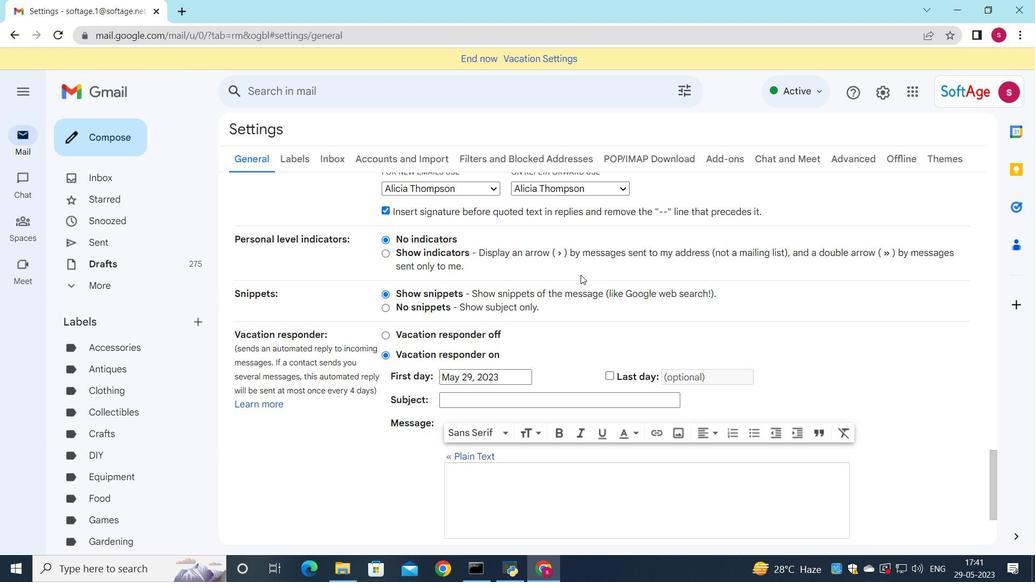 
Action: Mouse scrolled (572, 287) with delta (0, 0)
Screenshot: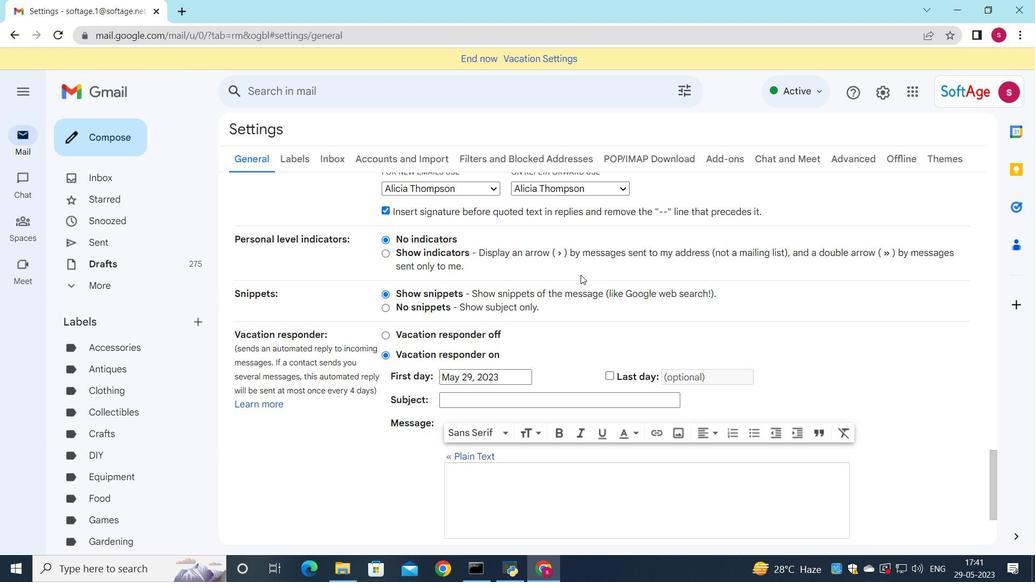 
Action: Mouse moved to (570, 293)
Screenshot: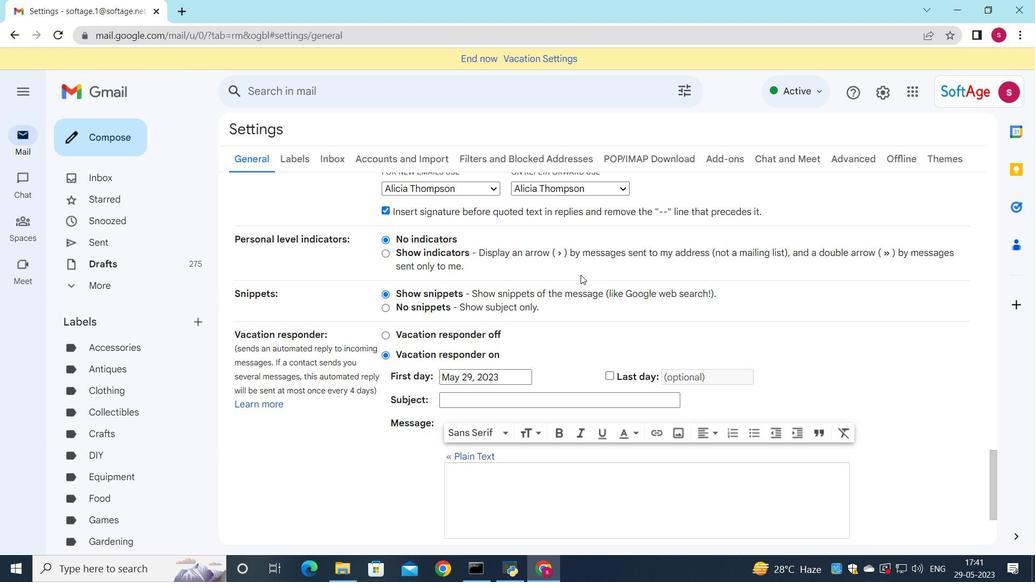 
Action: Mouse scrolled (570, 290) with delta (0, 0)
Screenshot: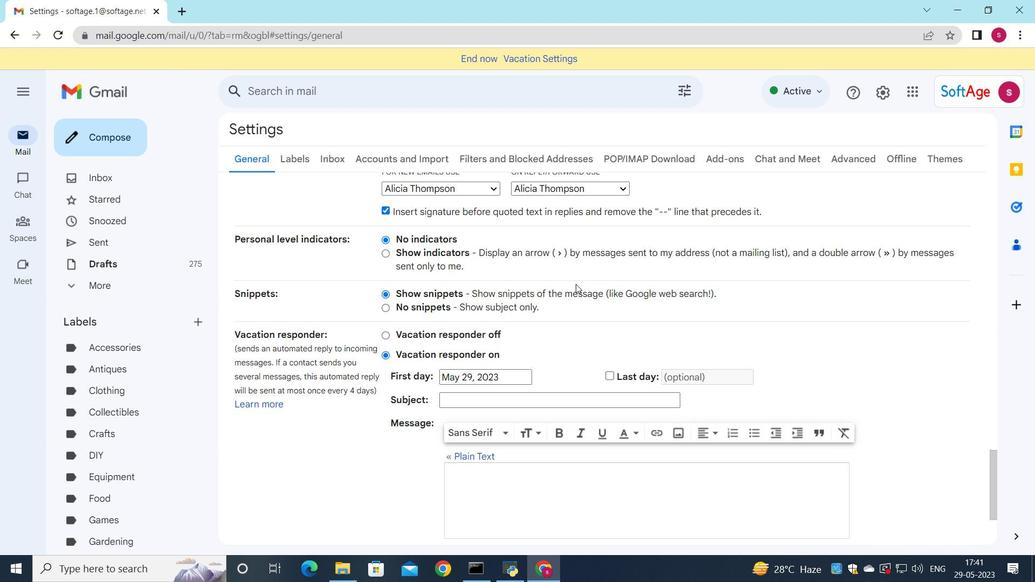 
Action: Mouse moved to (570, 290)
Screenshot: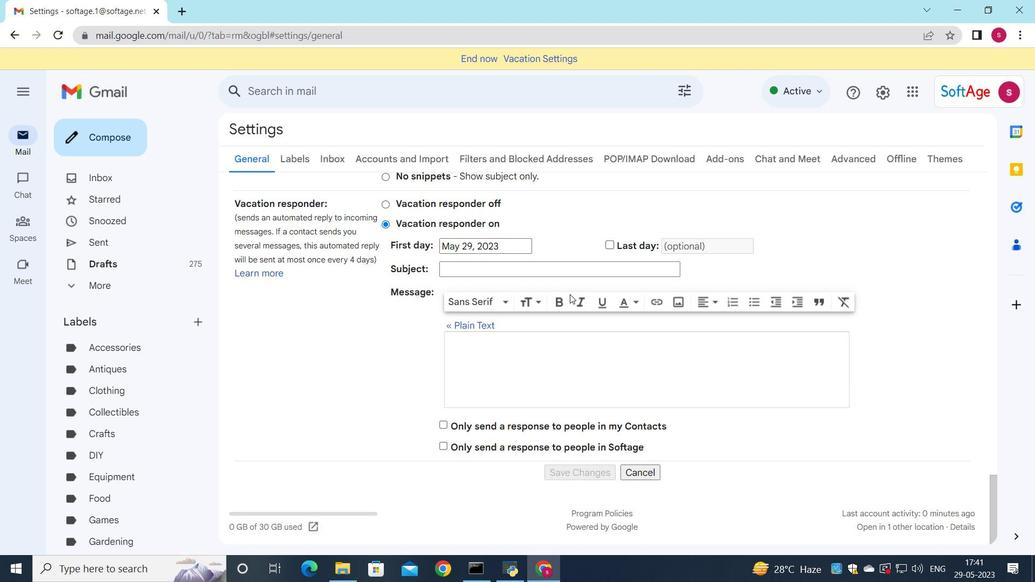
Action: Mouse scrolled (570, 290) with delta (0, 0)
Screenshot: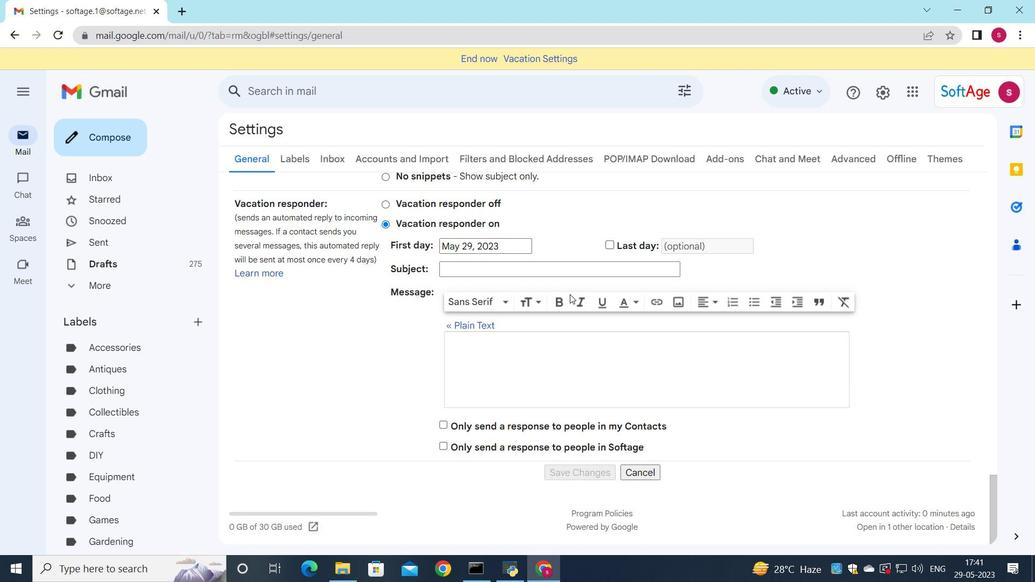 
Action: Mouse moved to (569, 290)
Screenshot: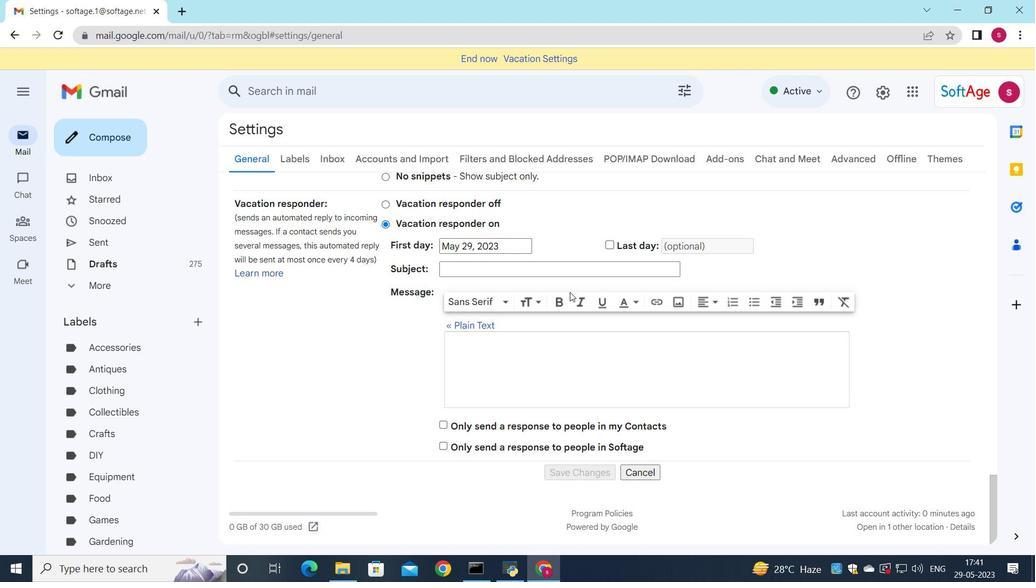 
Action: Mouse scrolled (569, 290) with delta (0, 0)
Screenshot: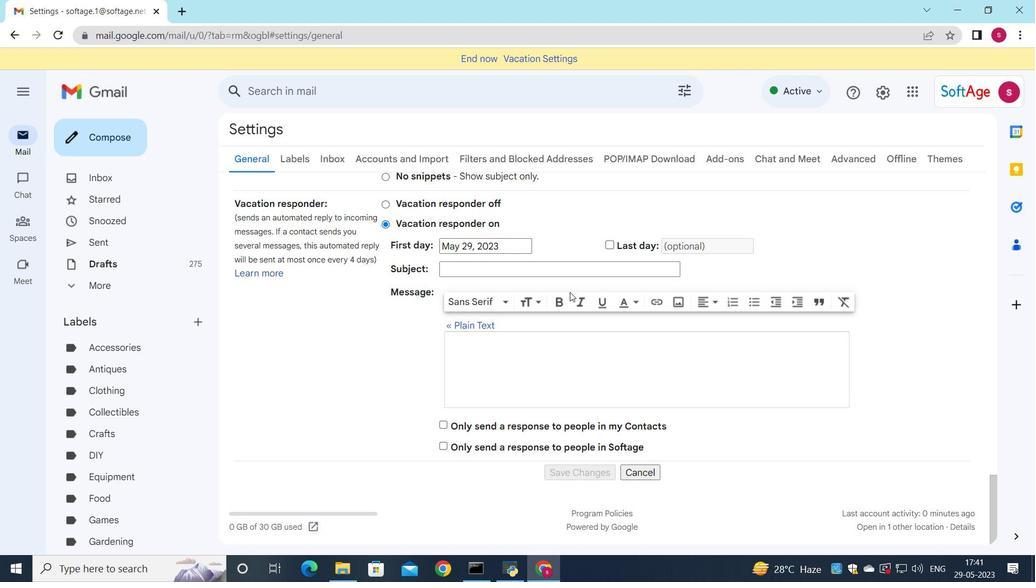 
Action: Mouse moved to (569, 289)
Screenshot: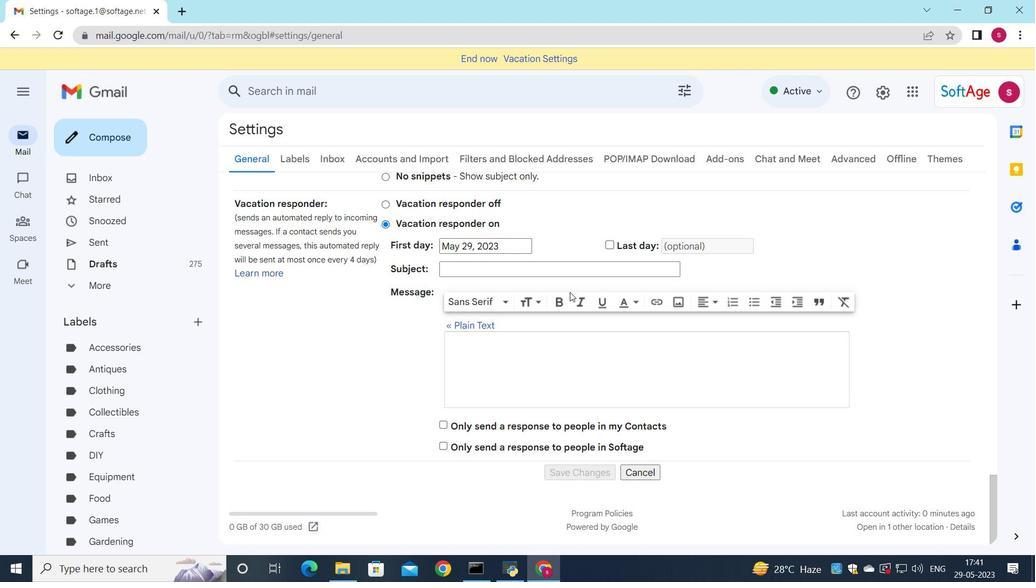 
Action: Mouse scrolled (569, 290) with delta (0, 0)
Screenshot: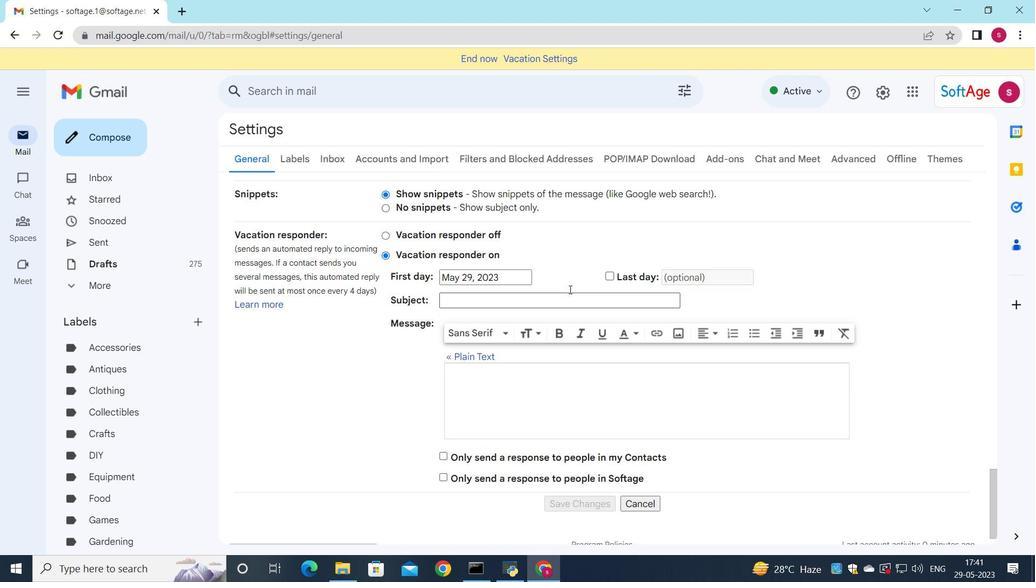 
Action: Mouse moved to (568, 285)
Screenshot: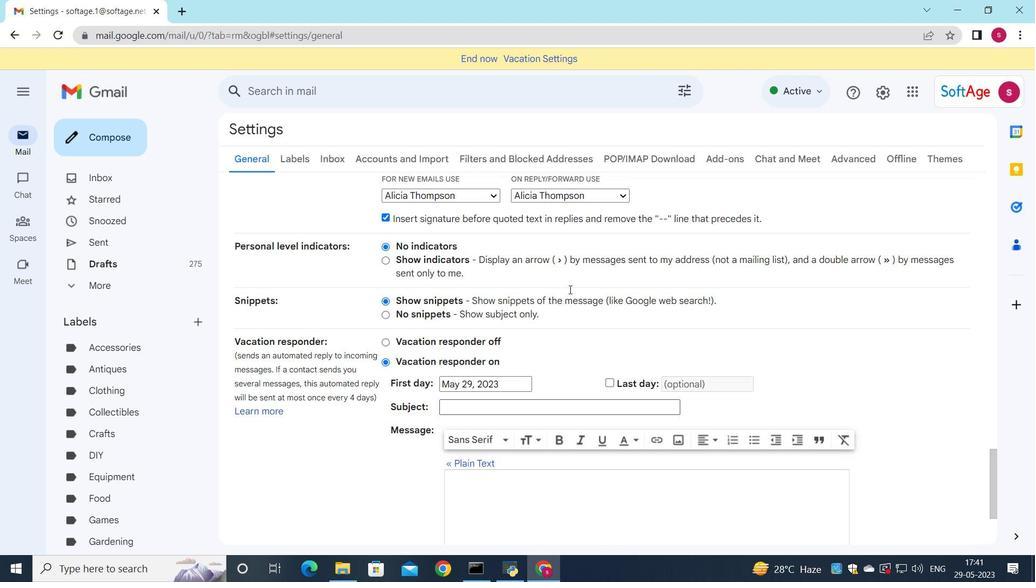 
Action: Mouse scrolled (568, 285) with delta (0, 0)
Screenshot: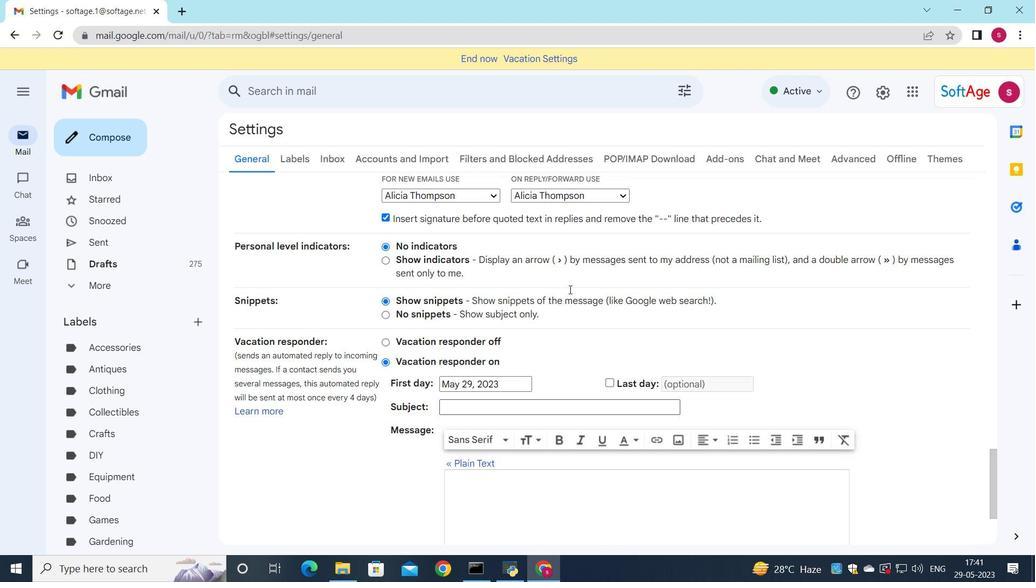 
Action: Mouse moved to (528, 275)
Screenshot: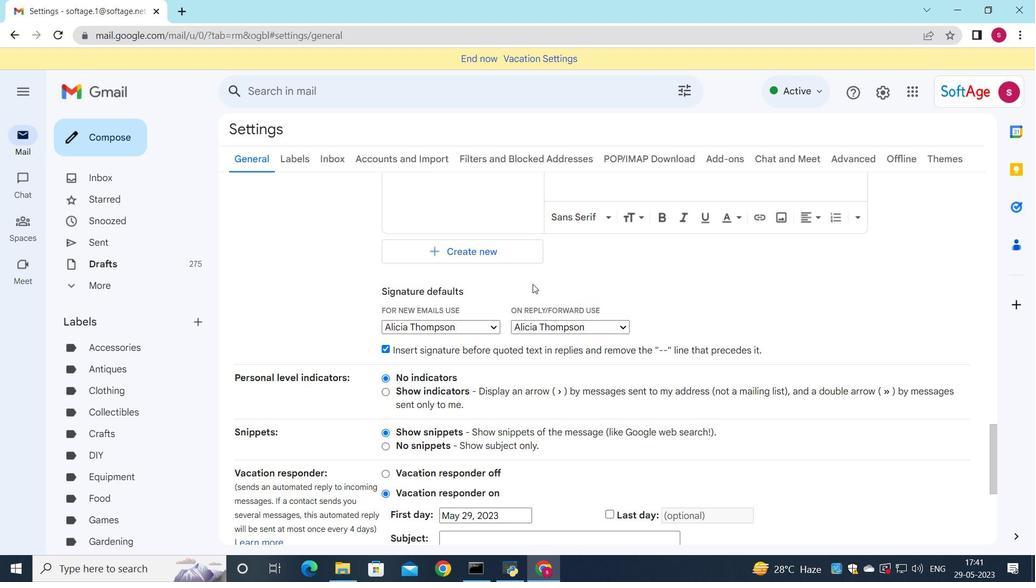 
Action: Mouse scrolled (528, 276) with delta (0, 0)
Screenshot: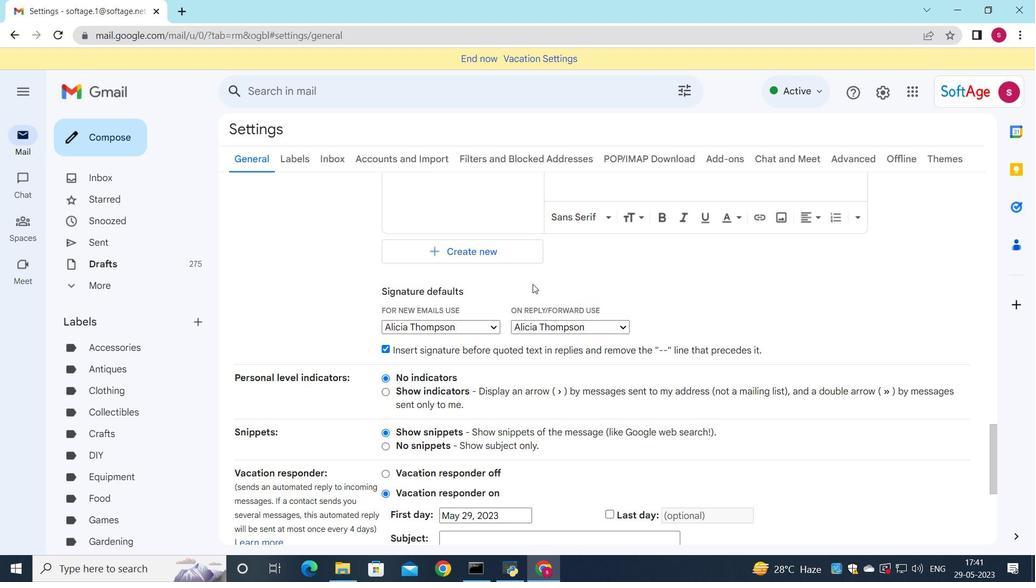
Action: Mouse scrolled (528, 276) with delta (0, 0)
Screenshot: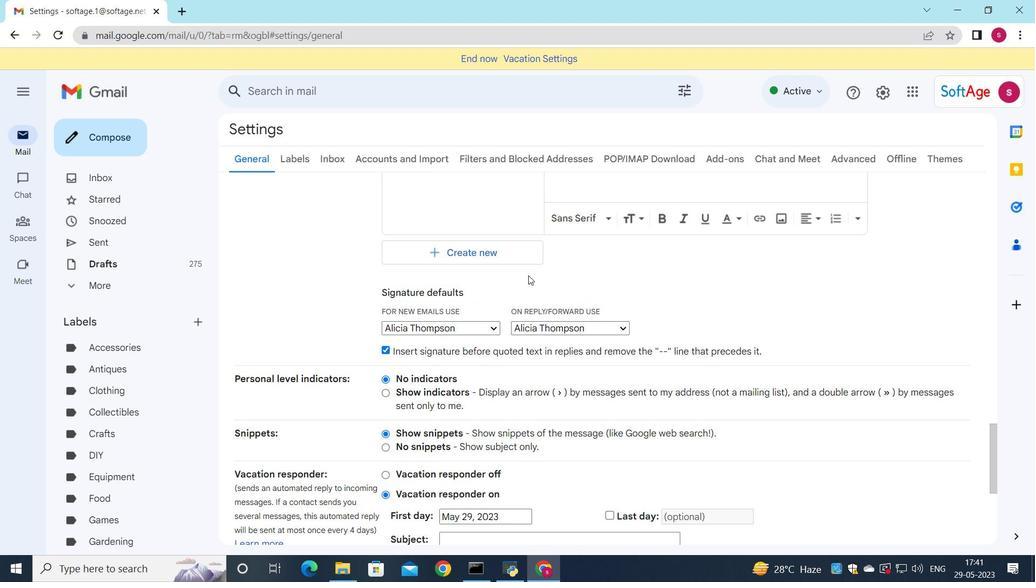 
Action: Mouse moved to (535, 272)
Screenshot: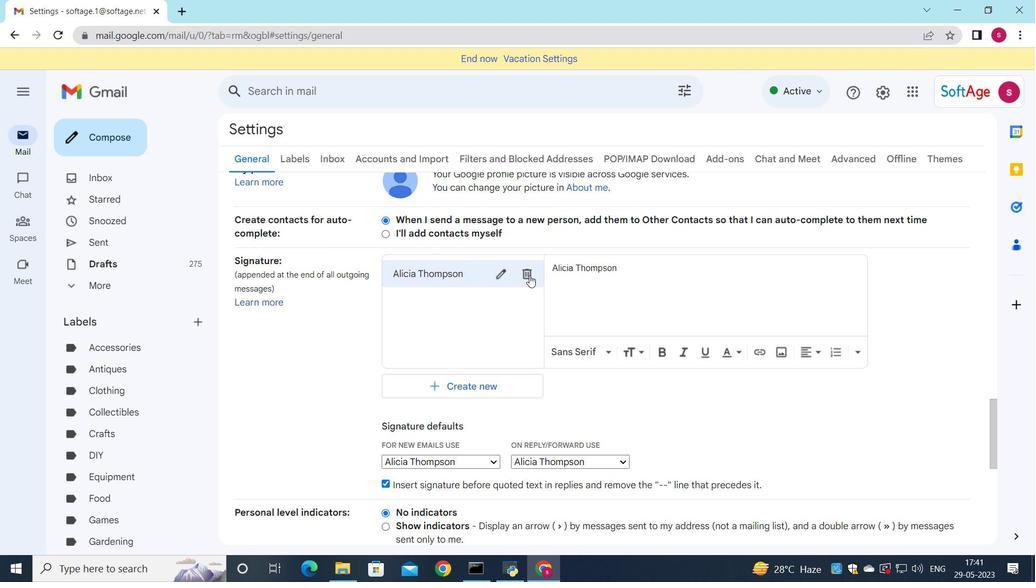 
Action: Mouse pressed left at (535, 272)
Screenshot: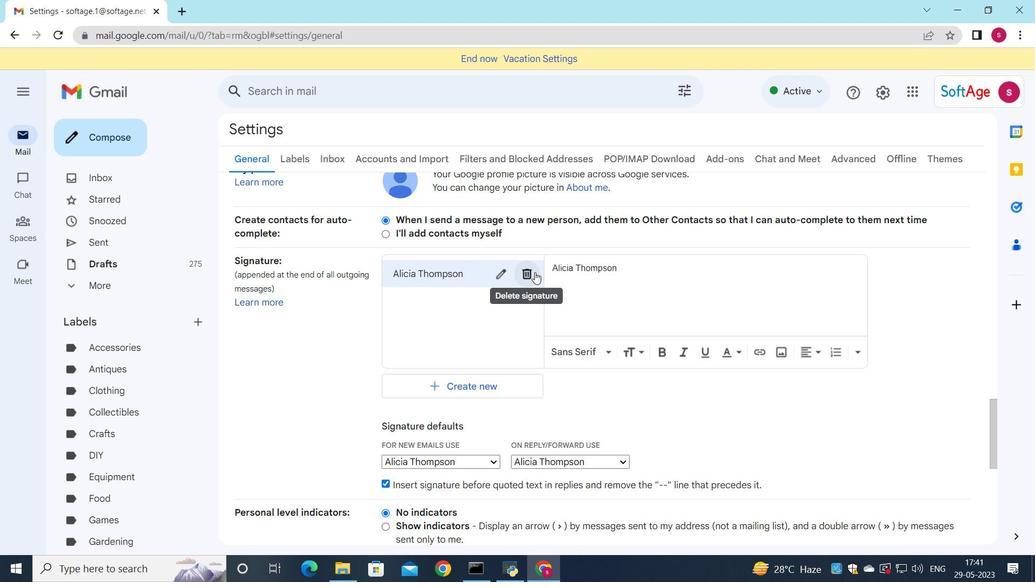 
Action: Mouse moved to (631, 328)
Screenshot: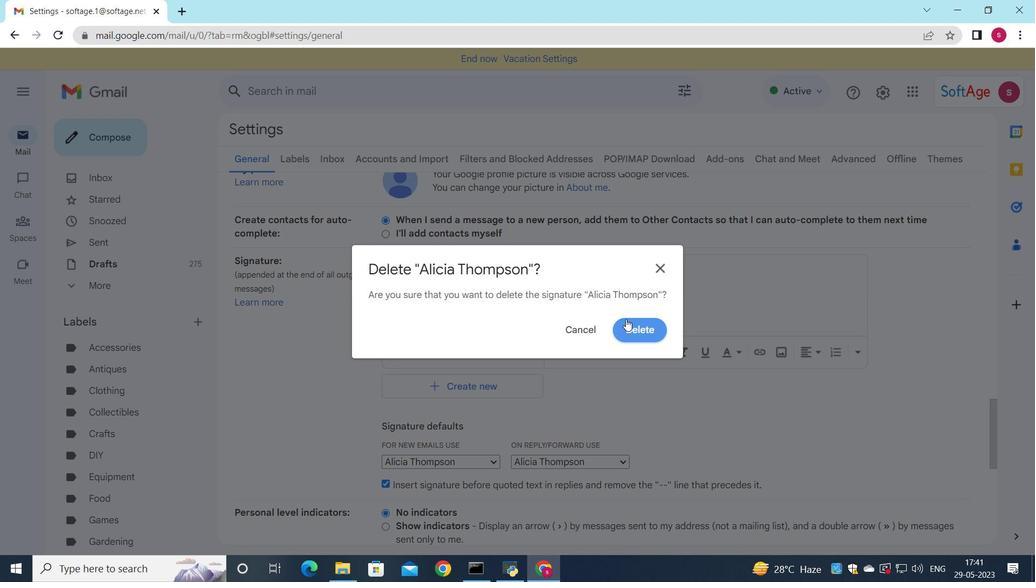 
Action: Mouse pressed left at (631, 328)
Screenshot: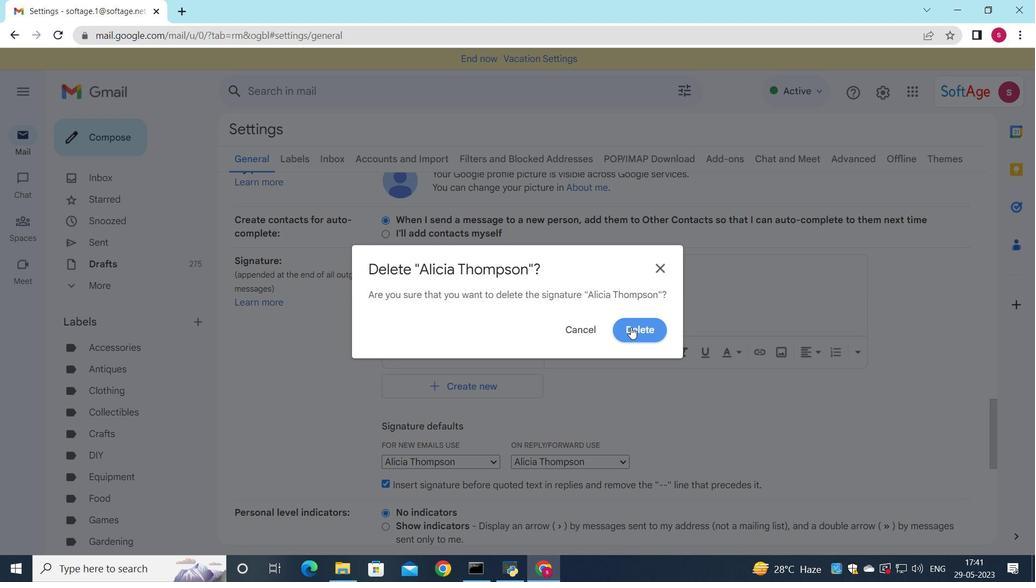 
Action: Mouse moved to (734, 175)
Screenshot: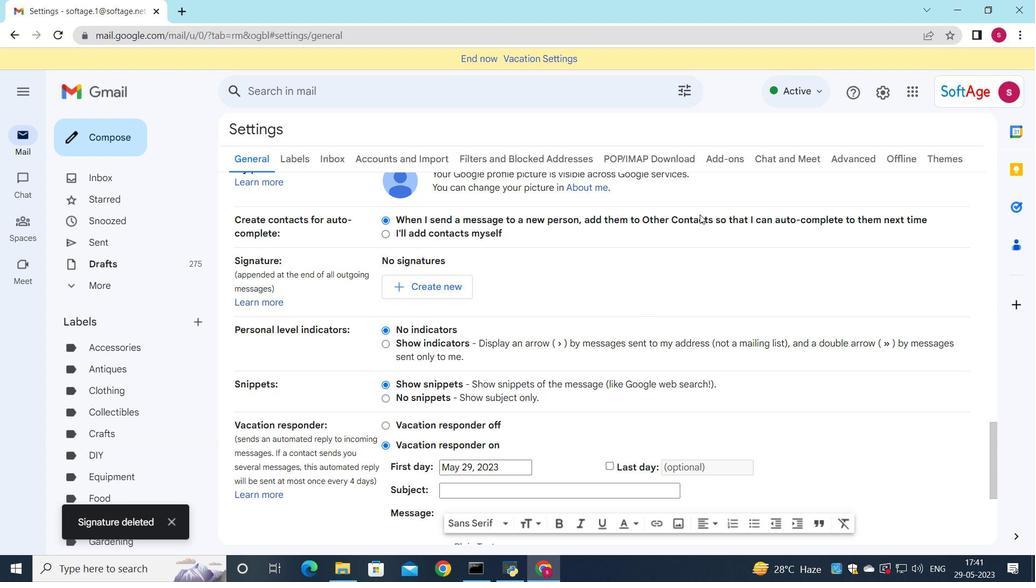 
Action: Key pressed <Key.shift>Al
Screenshot: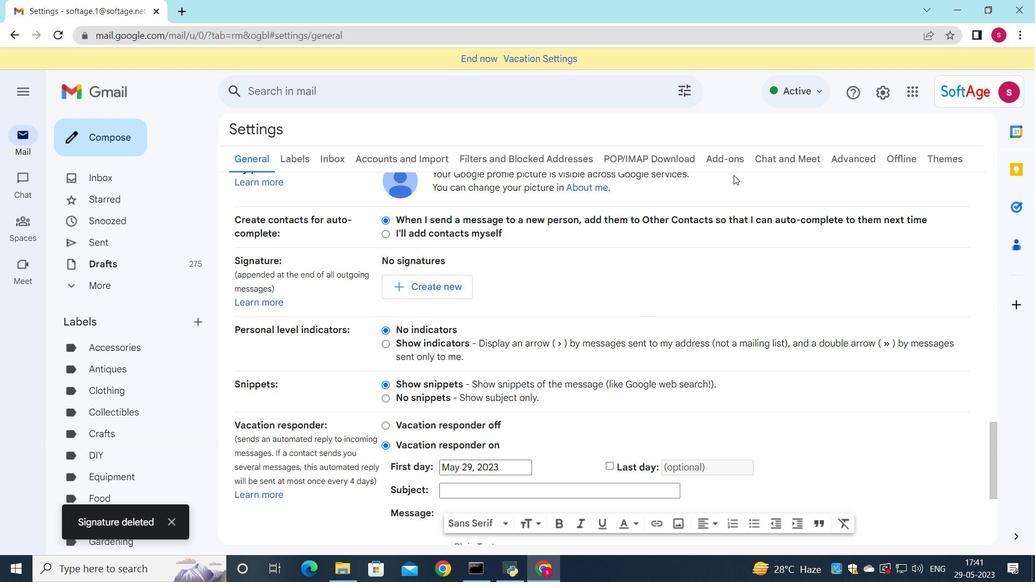 
Action: Mouse moved to (446, 275)
Screenshot: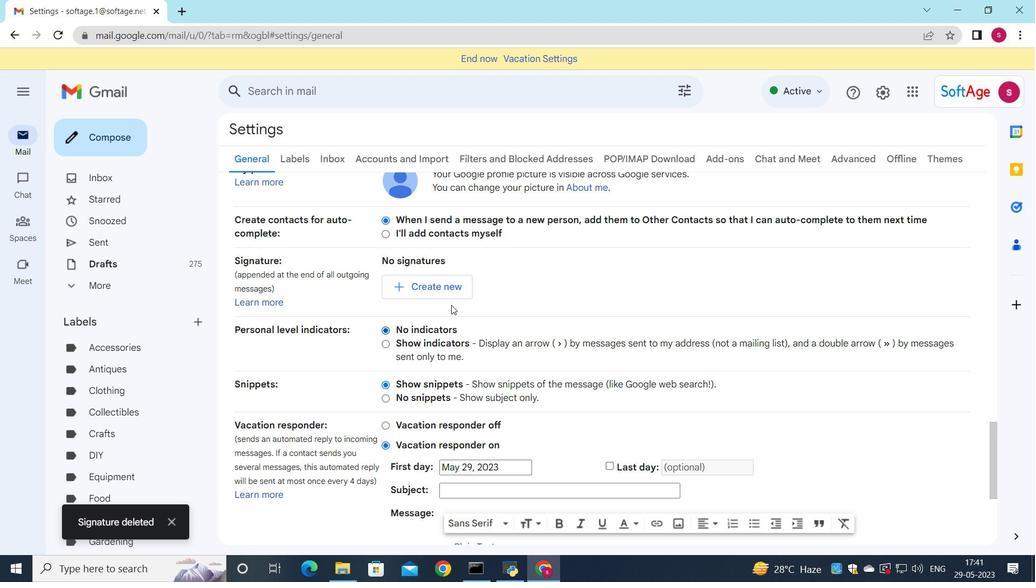 
Action: Mouse pressed left at (446, 275)
Screenshot: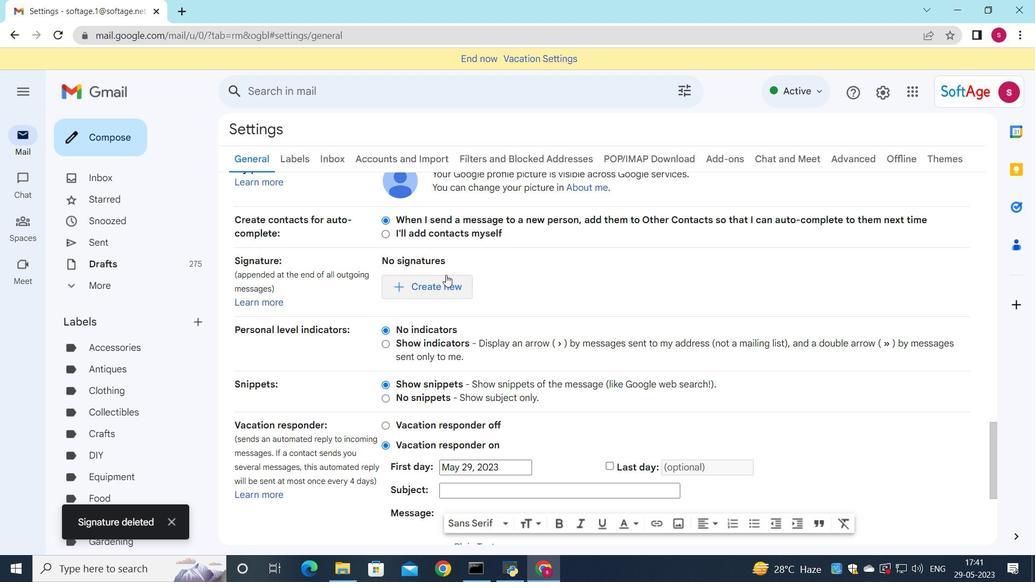 
Action: Mouse moved to (543, 308)
Screenshot: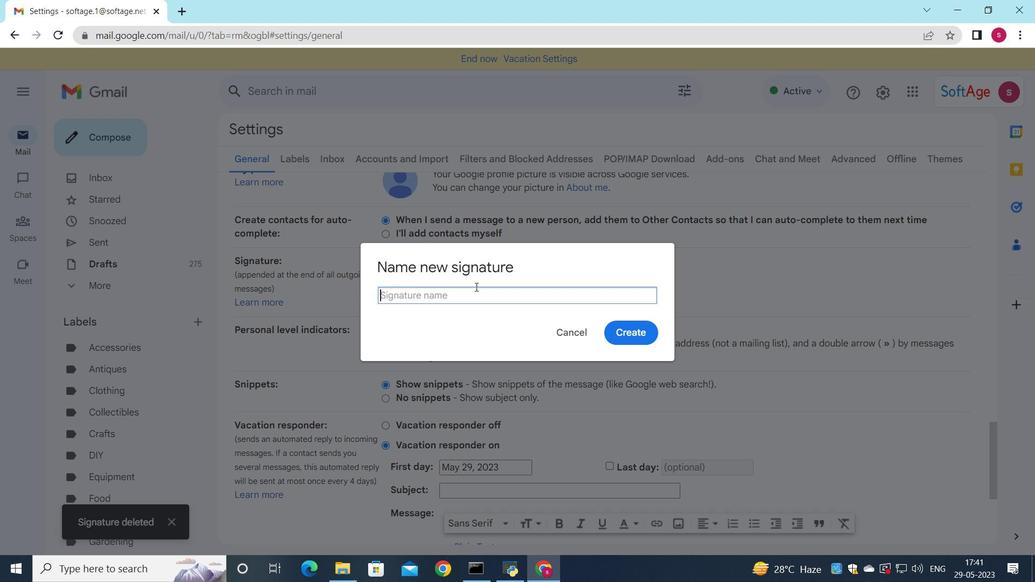 
Action: Key pressed <Key.shift>Allison<Key.space><Key.shift>Brown
Screenshot: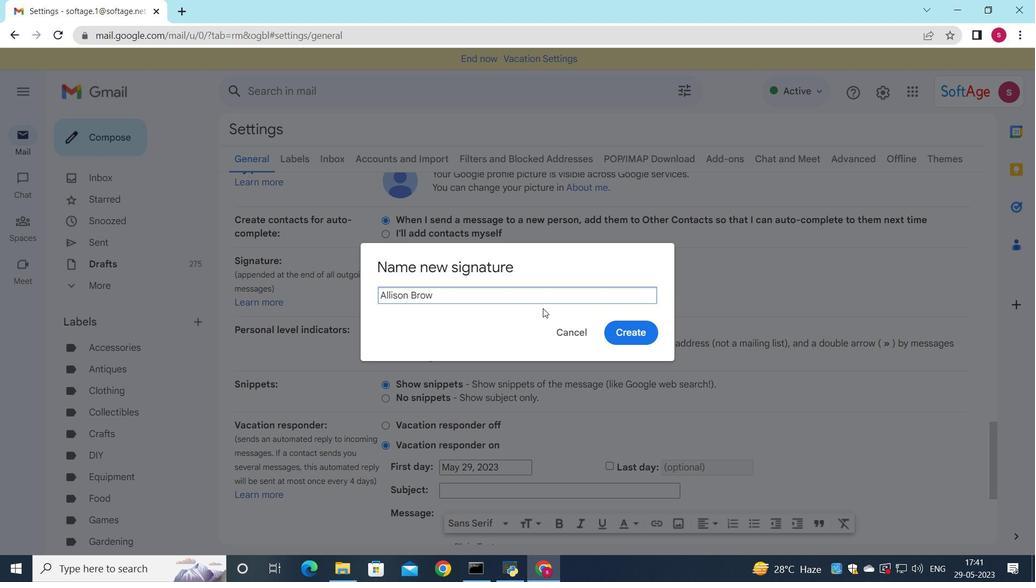 
Action: Mouse moved to (643, 326)
Screenshot: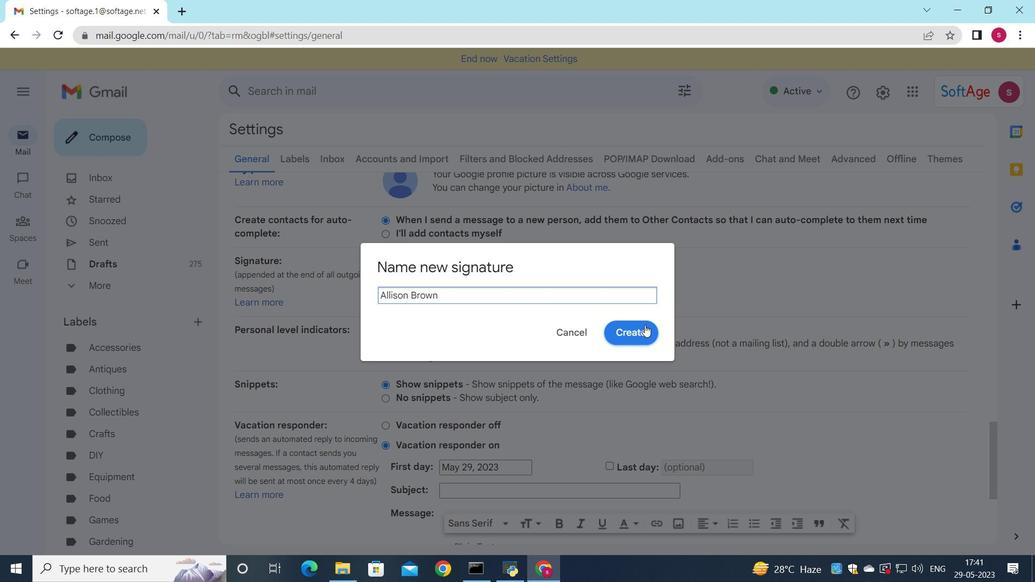 
Action: Mouse pressed left at (643, 326)
Screenshot: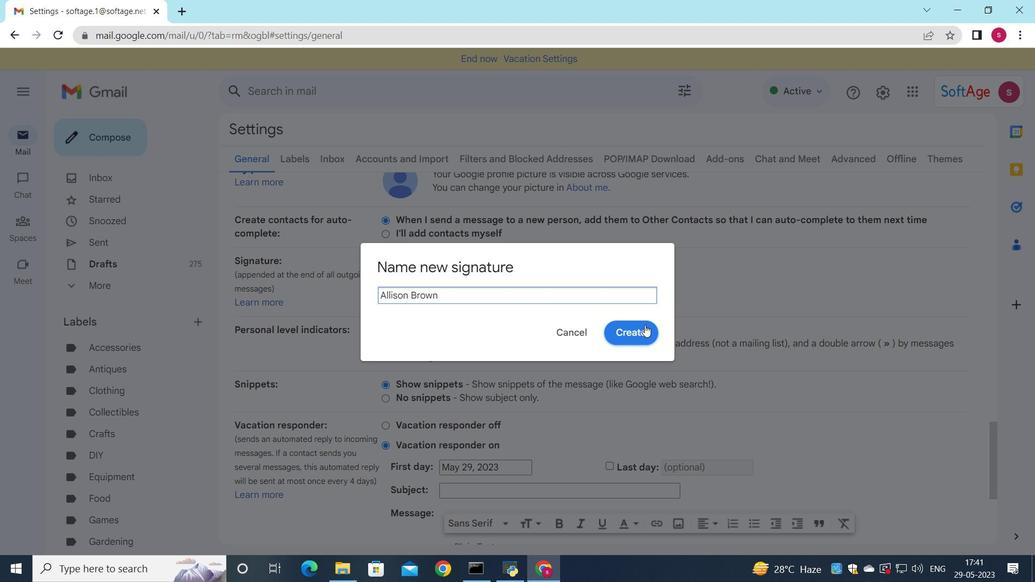 
Action: Mouse moved to (596, 296)
Screenshot: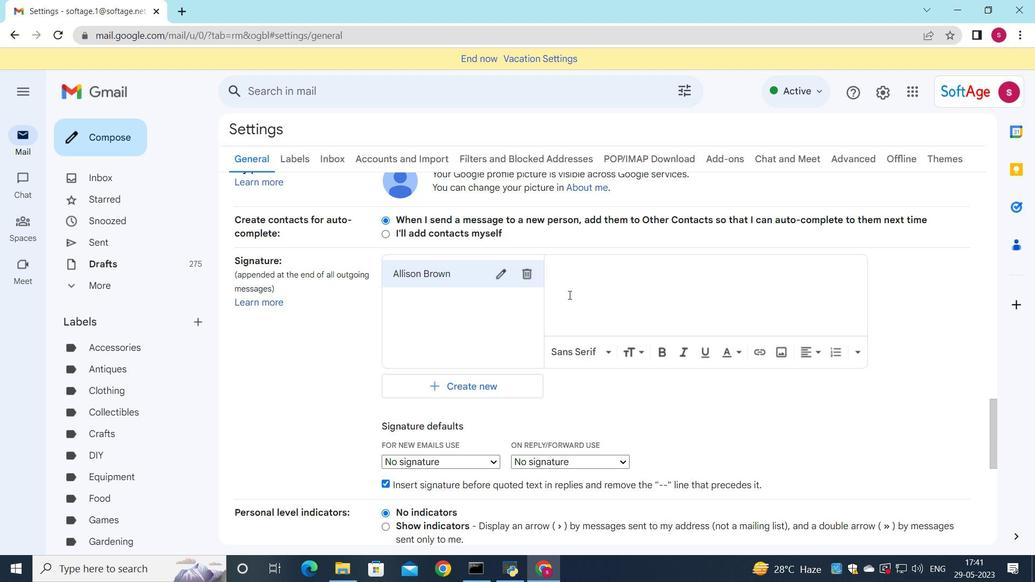 
Action: Mouse pressed left at (596, 296)
Screenshot: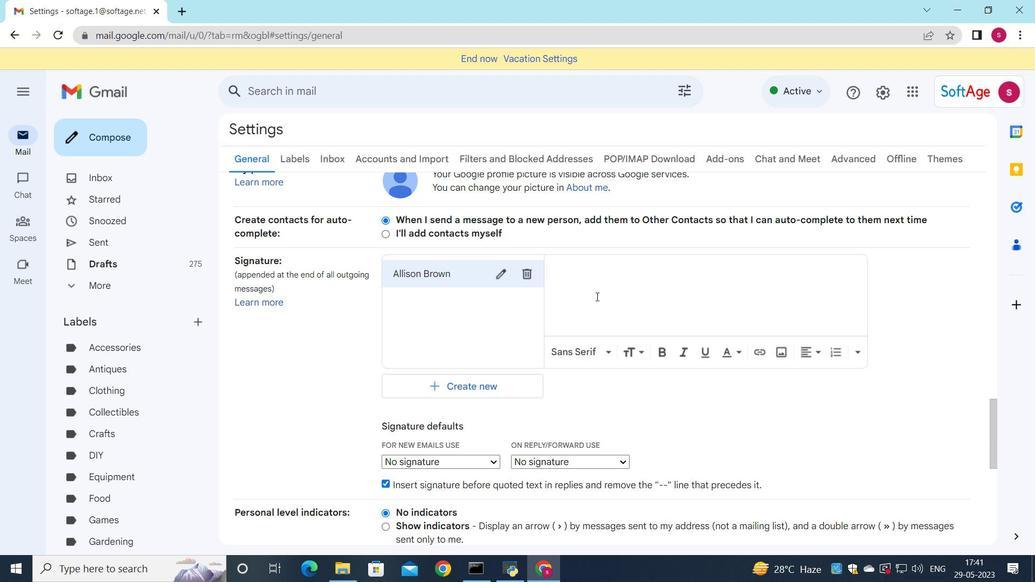 
Action: Mouse moved to (596, 295)
Screenshot: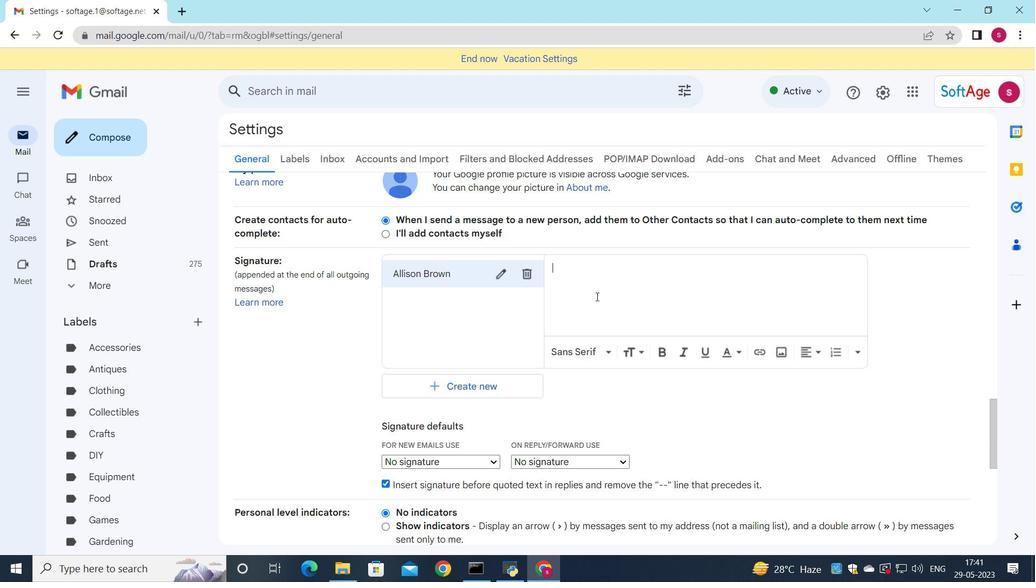 
Action: Key pressed <Key.shift>Allison<Key.space><Key.shift>Brown
Screenshot: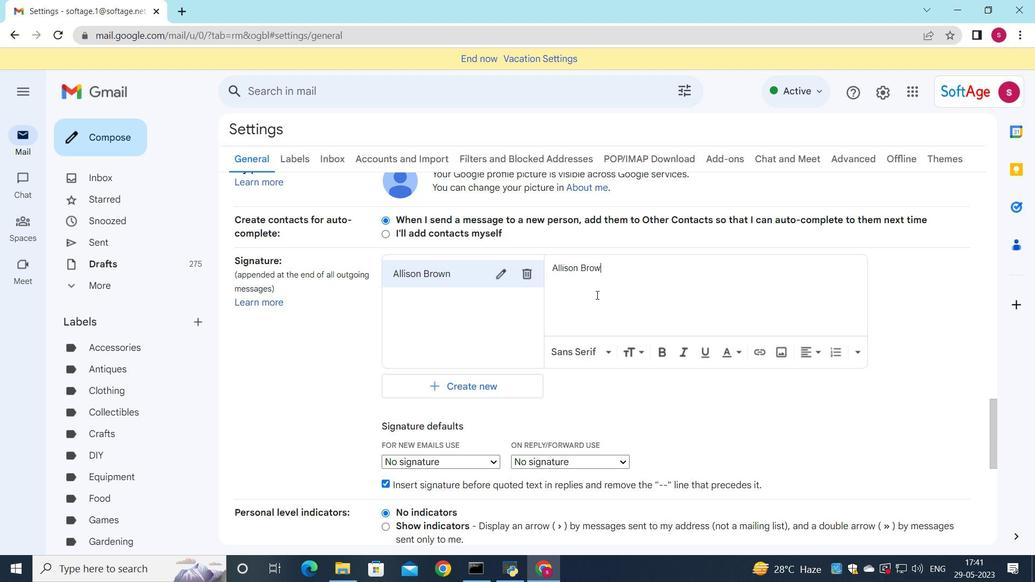 
Action: Mouse moved to (465, 323)
Screenshot: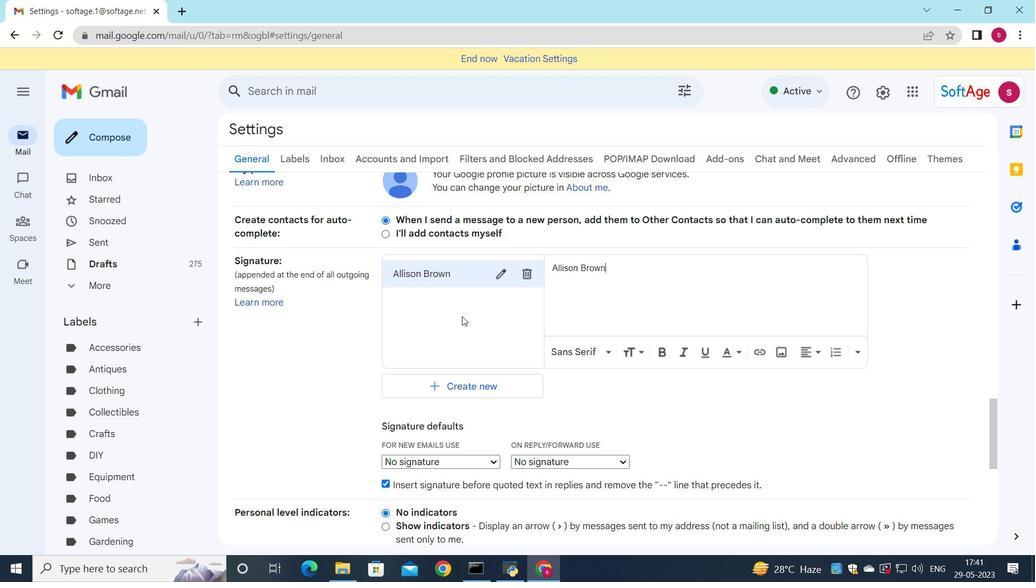 
Action: Mouse scrolled (465, 323) with delta (0, 0)
Screenshot: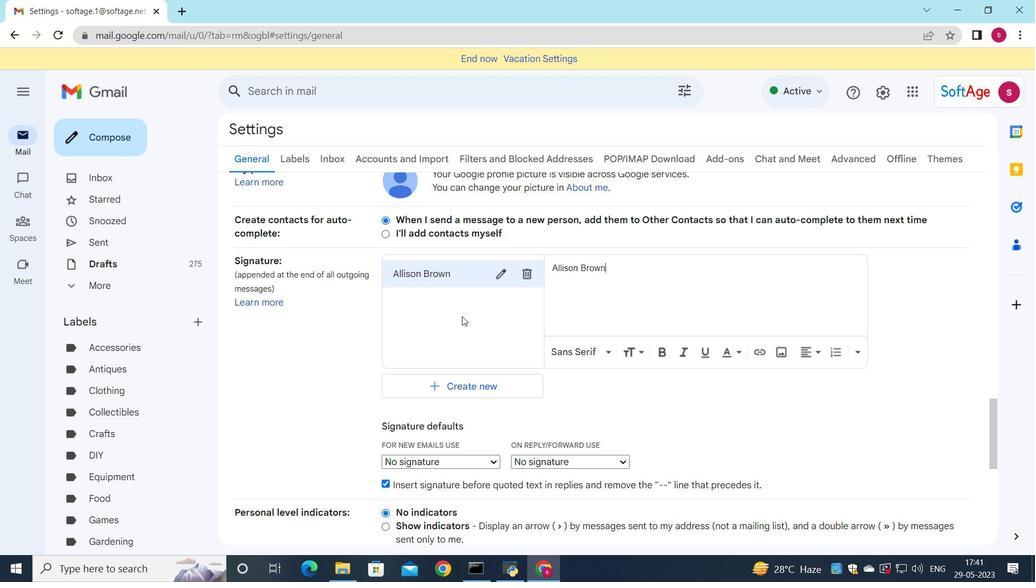 
Action: Mouse moved to (467, 332)
Screenshot: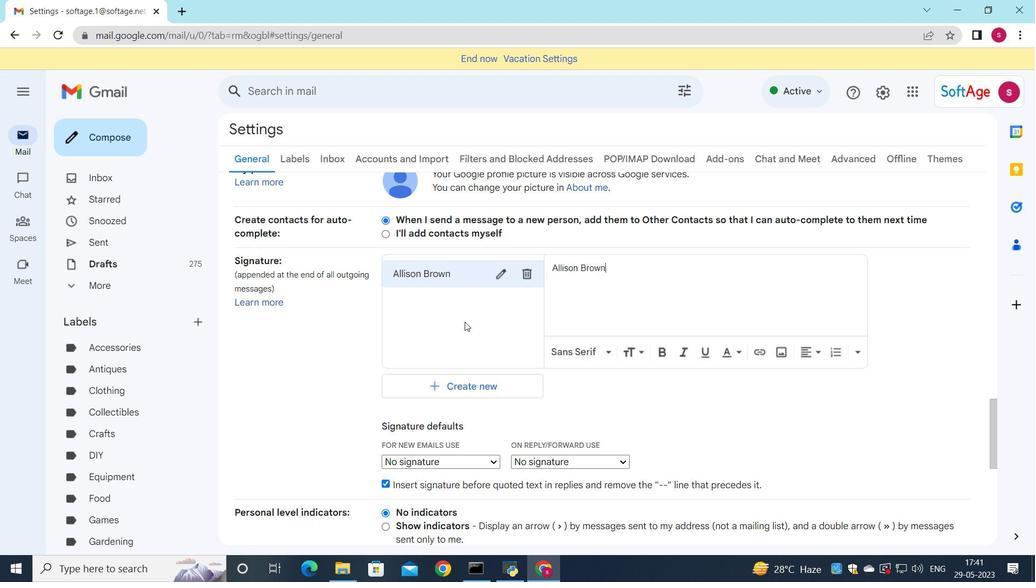 
Action: Mouse scrolled (467, 332) with delta (0, 0)
Screenshot: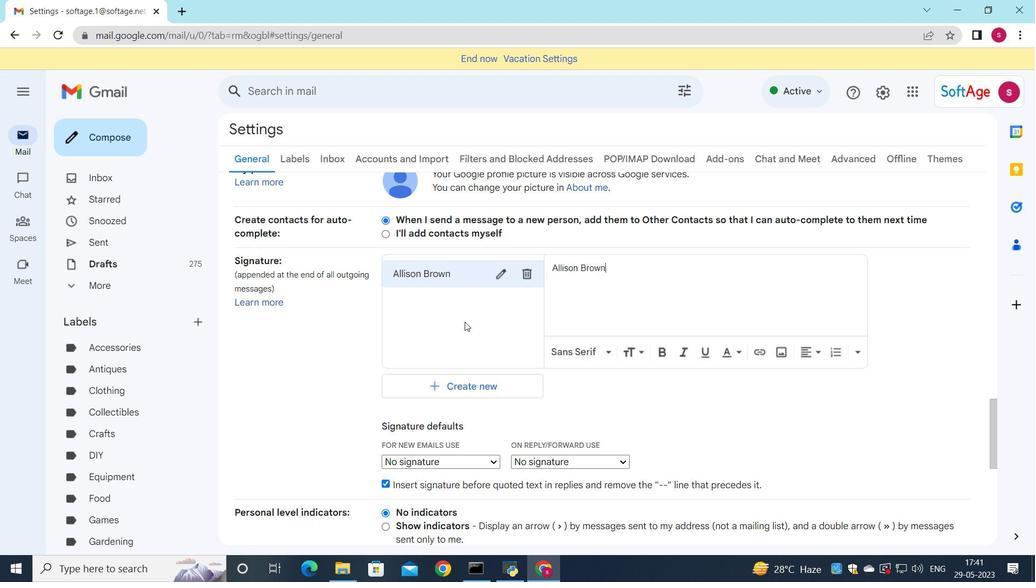 
Action: Mouse moved to (455, 328)
Screenshot: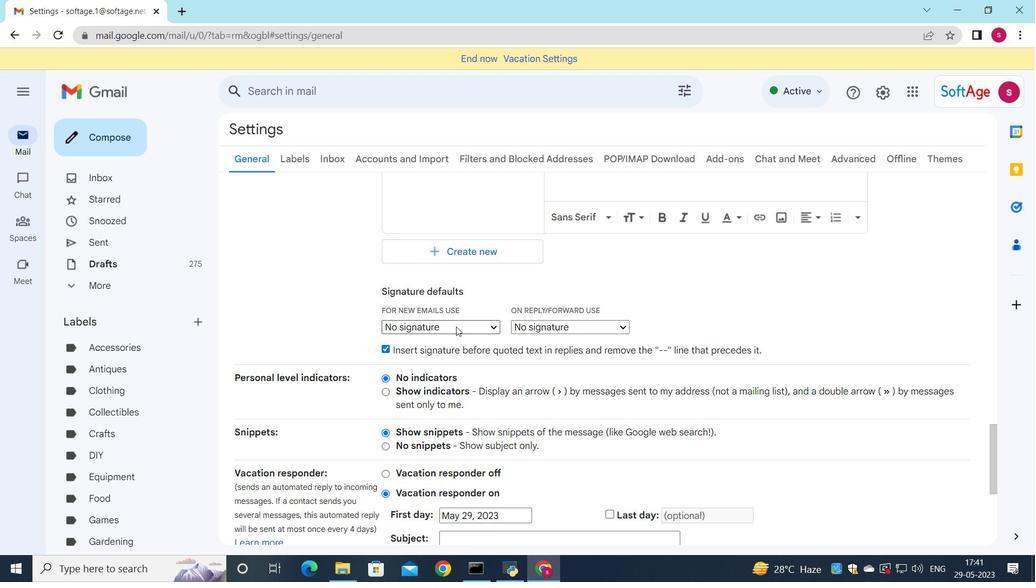 
Action: Mouse pressed left at (455, 328)
Screenshot: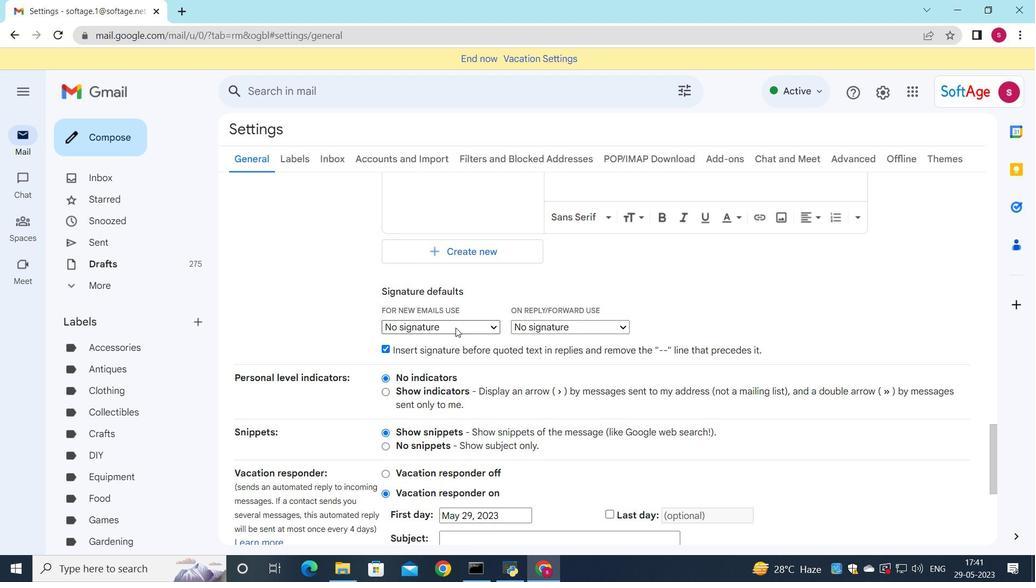 
Action: Mouse moved to (456, 347)
Screenshot: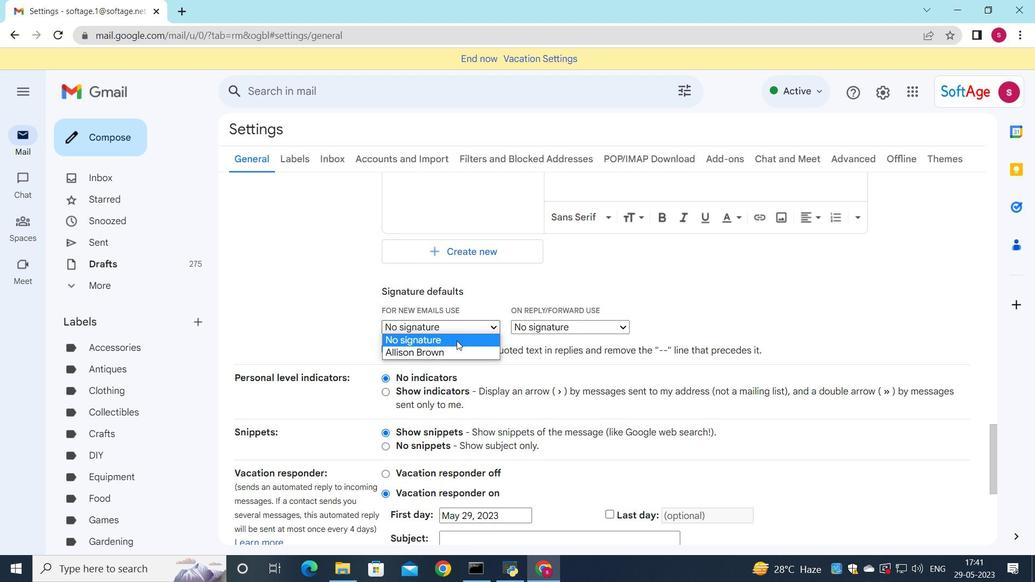 
Action: Mouse pressed left at (456, 347)
Screenshot: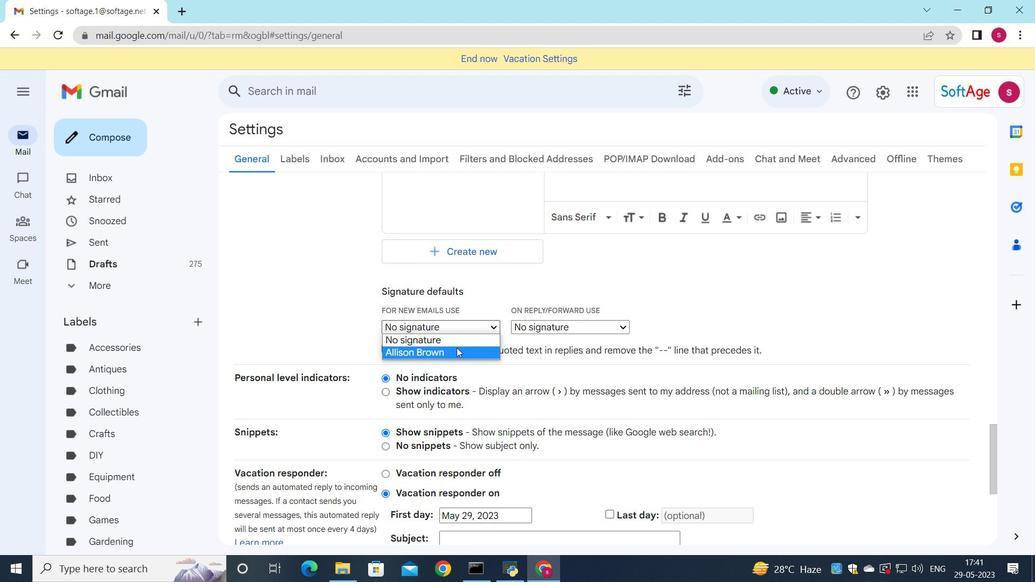 
Action: Mouse moved to (520, 325)
Screenshot: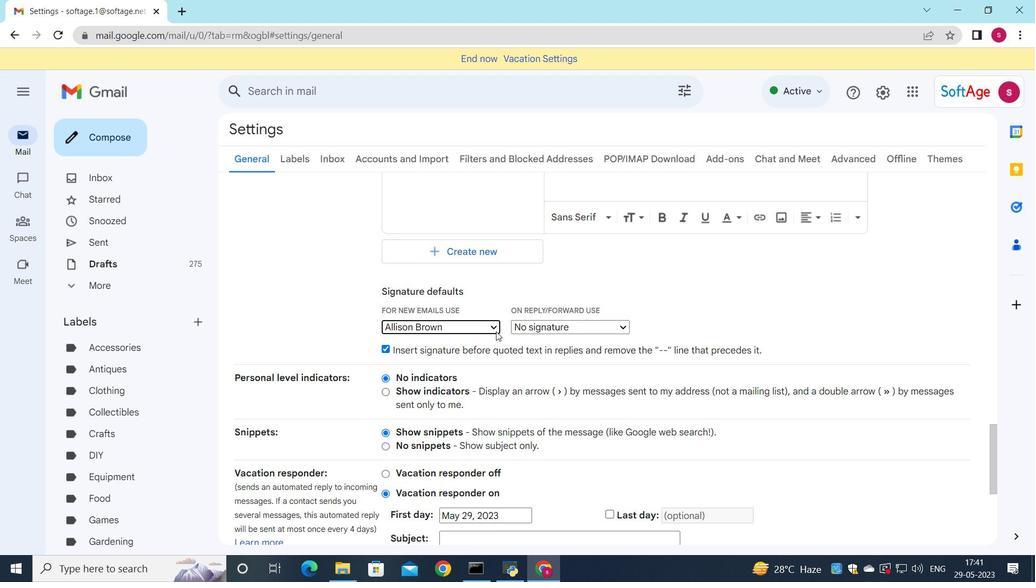 
Action: Mouse pressed left at (520, 325)
Screenshot: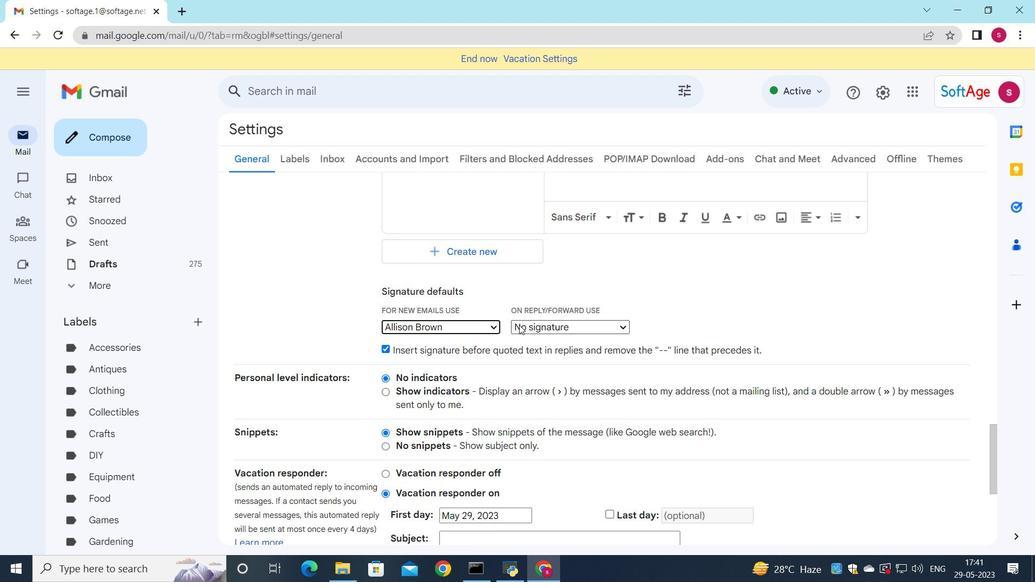 
Action: Mouse moved to (518, 359)
Screenshot: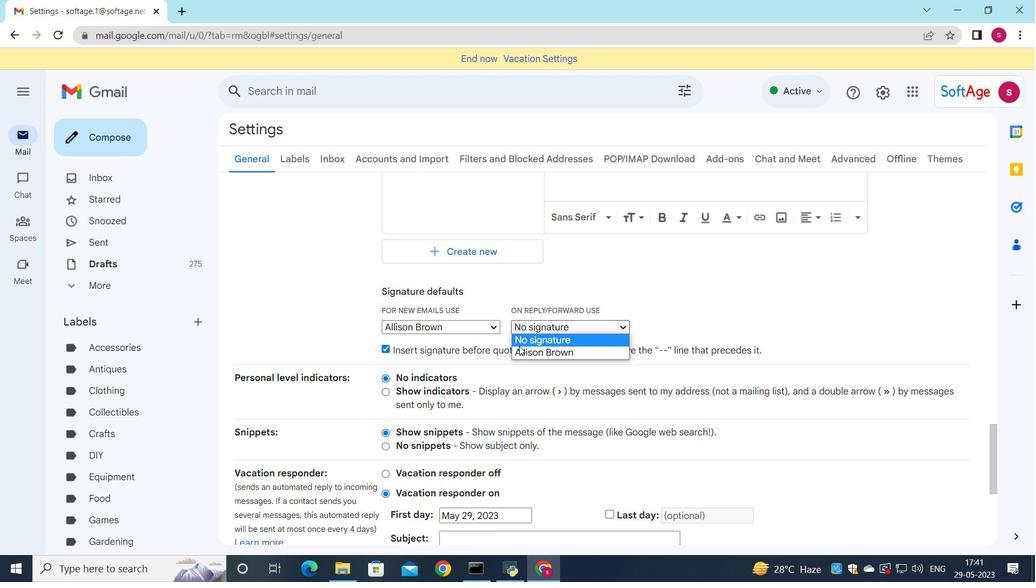 
Action: Mouse pressed left at (518, 359)
Screenshot: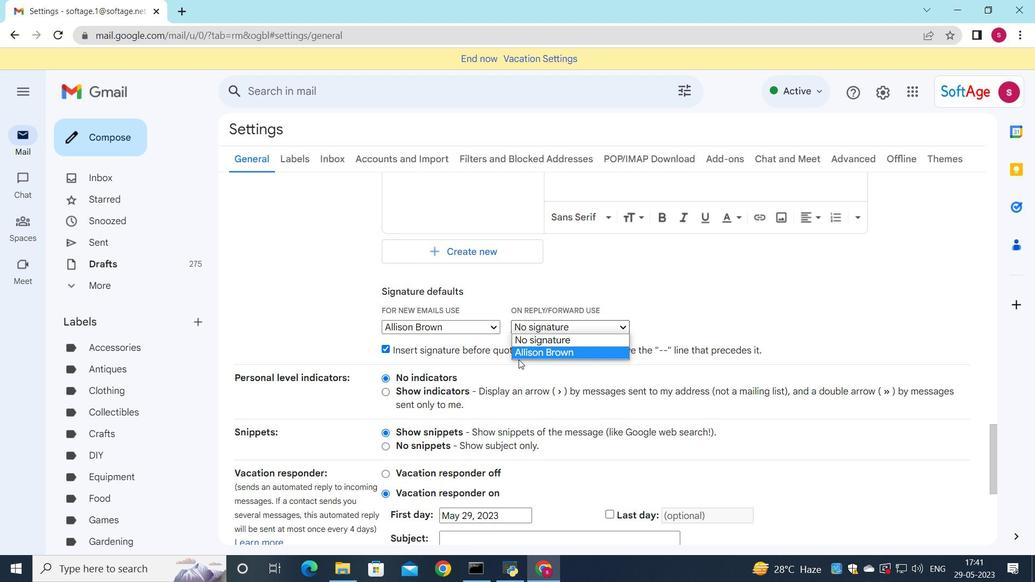 
Action: Mouse moved to (521, 349)
Screenshot: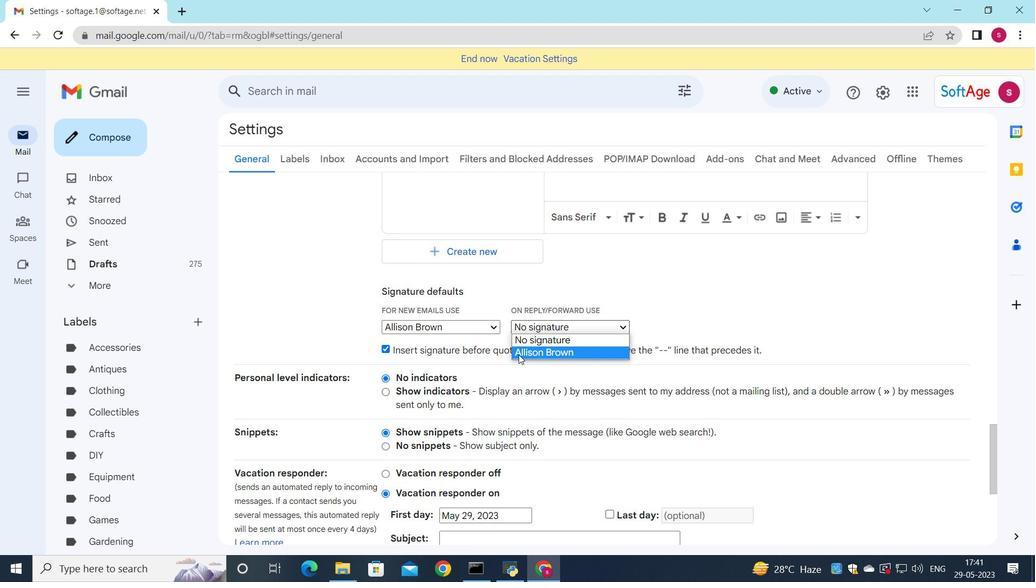 
Action: Mouse pressed left at (521, 349)
Screenshot: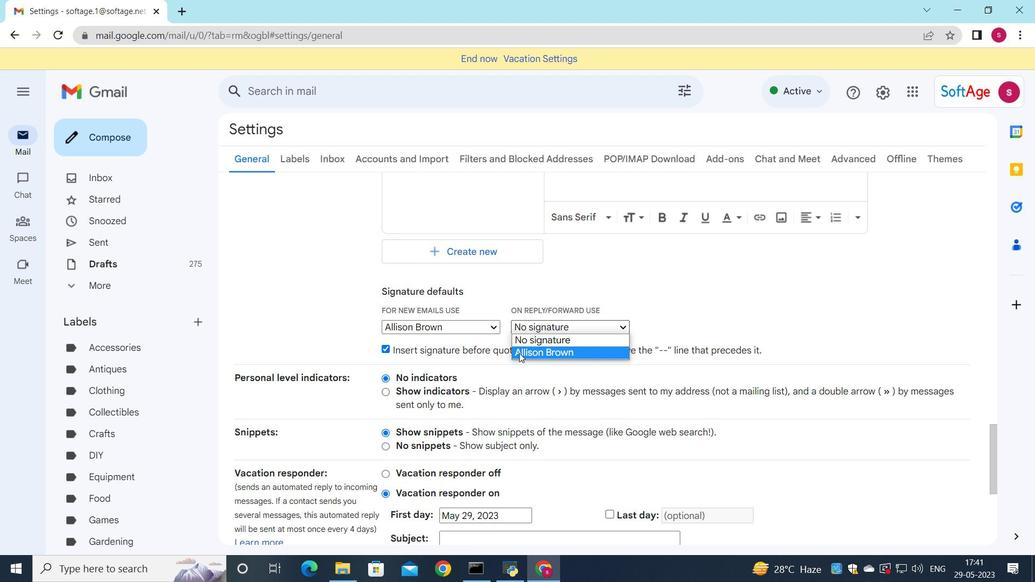 
Action: Mouse moved to (534, 301)
Screenshot: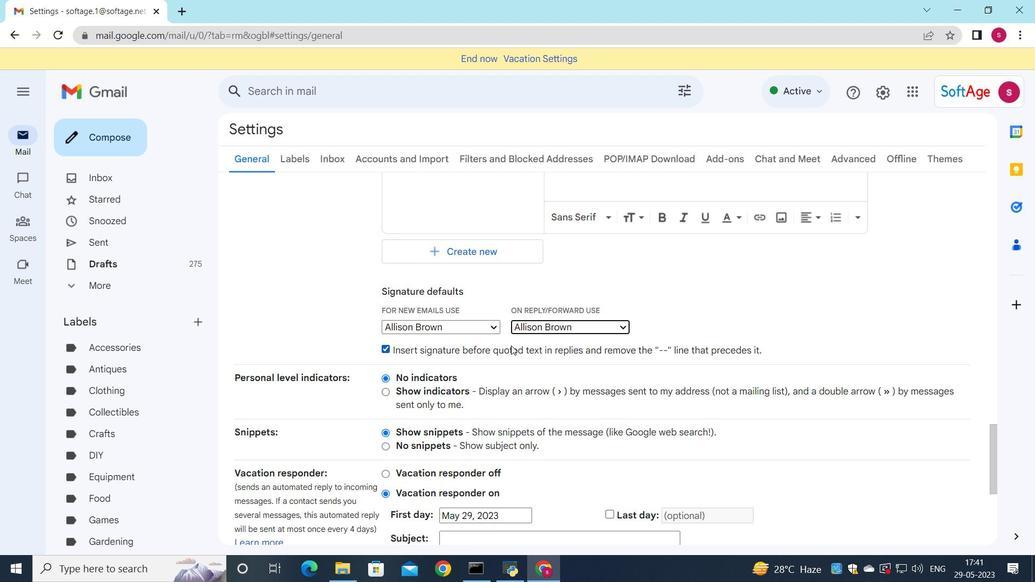 
Action: Mouse scrolled (534, 301) with delta (0, 0)
Screenshot: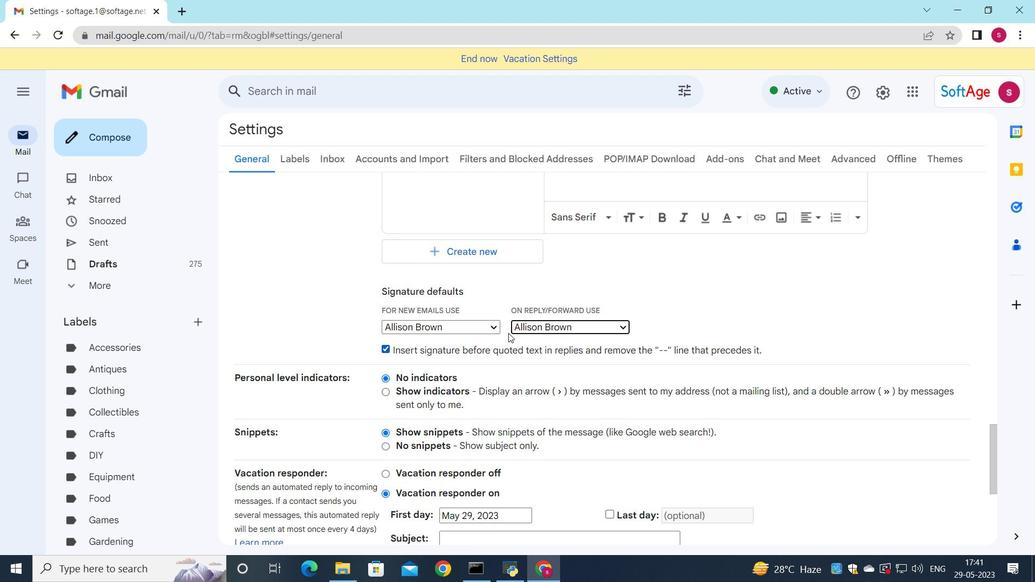 
Action: Mouse scrolled (534, 301) with delta (0, 0)
Screenshot: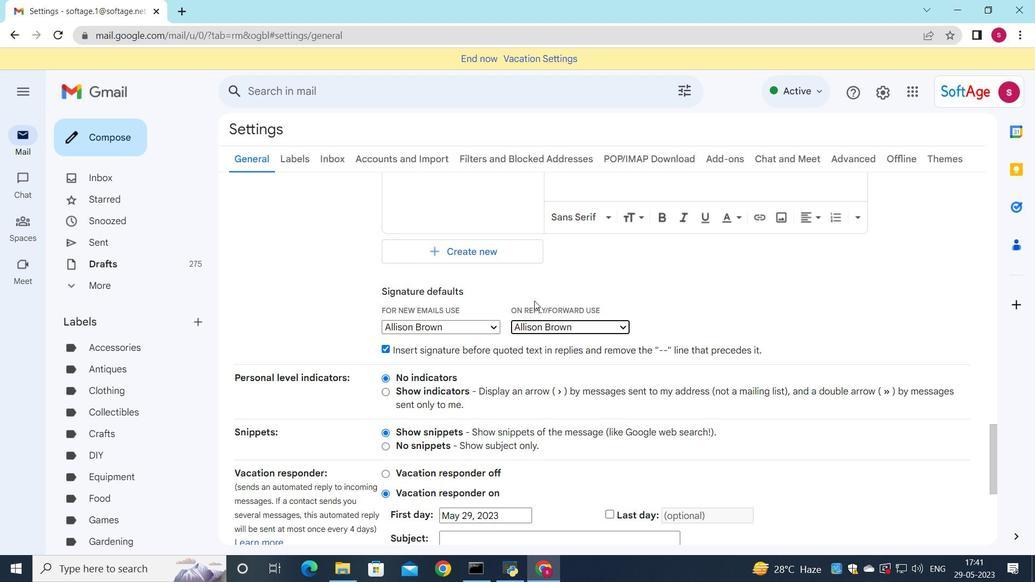 
Action: Mouse scrolled (534, 301) with delta (0, 0)
Screenshot: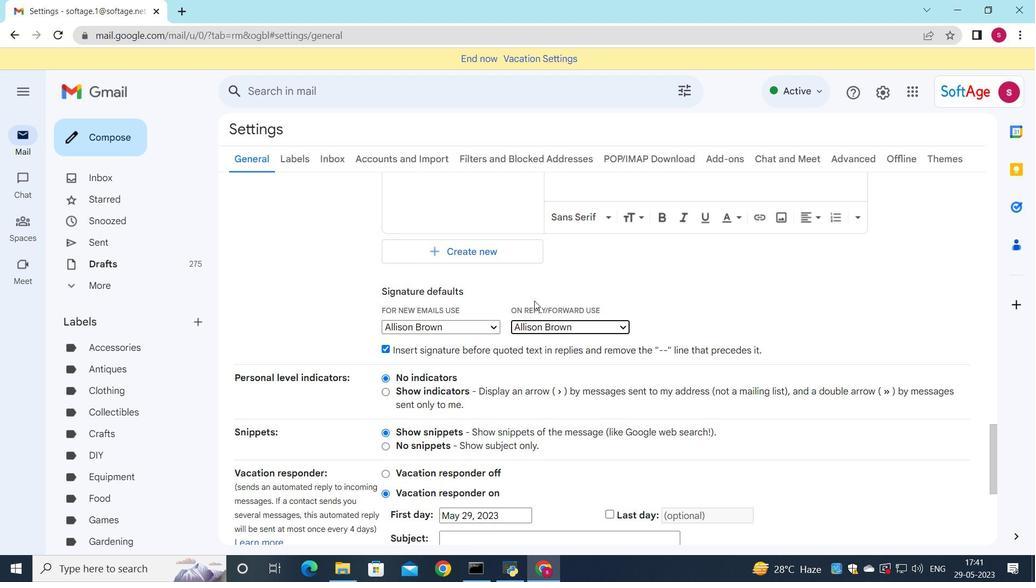 
Action: Mouse scrolled (534, 301) with delta (0, 0)
Screenshot: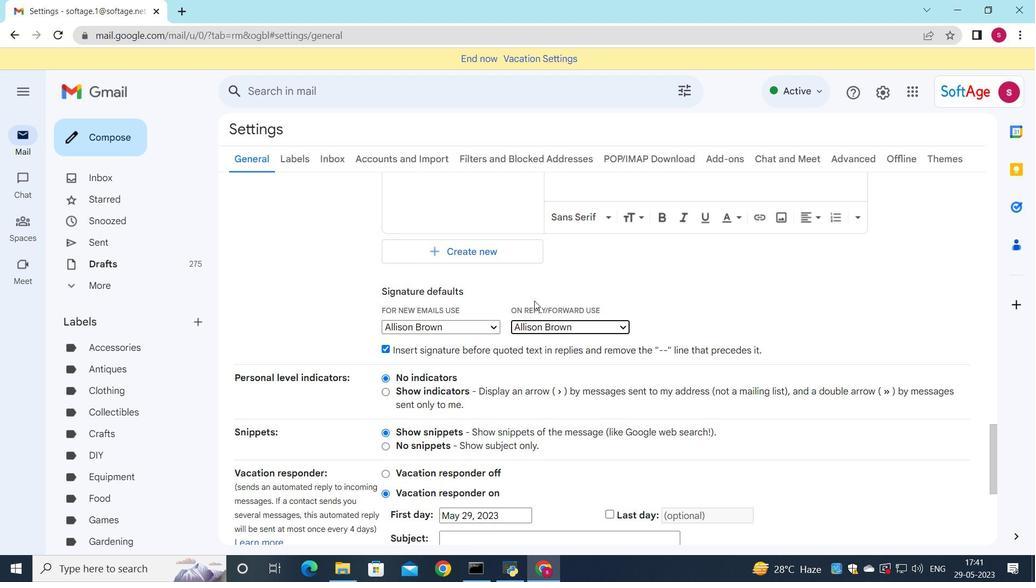 
Action: Mouse moved to (523, 291)
Screenshot: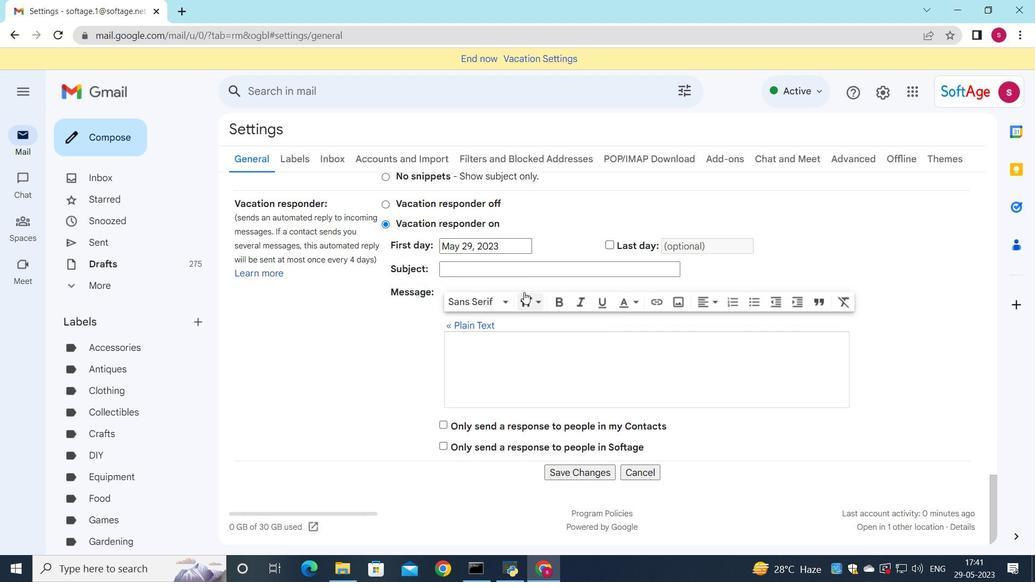 
Action: Mouse scrolled (523, 290) with delta (0, 0)
Screenshot: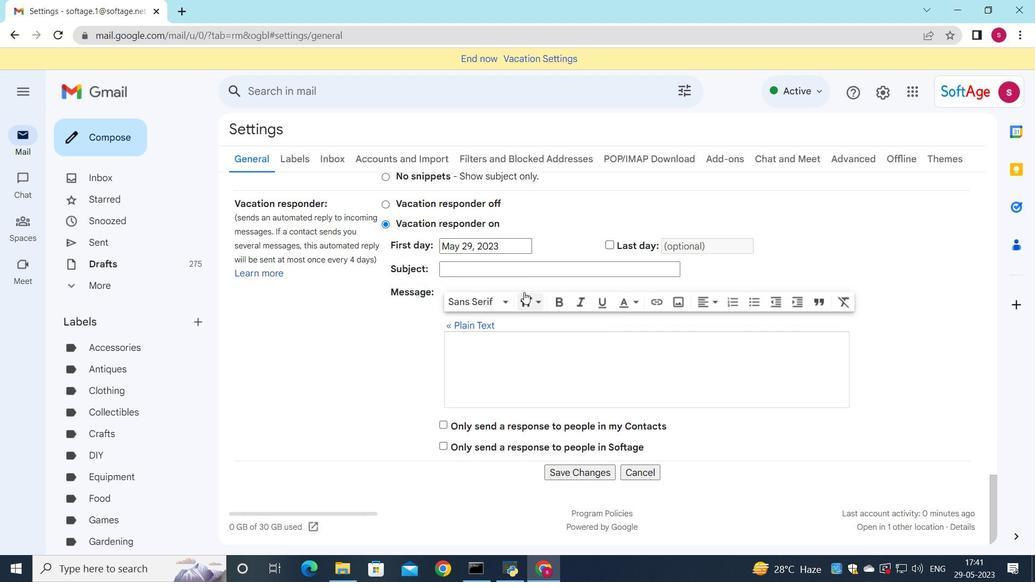
Action: Mouse scrolled (523, 290) with delta (0, 0)
Screenshot: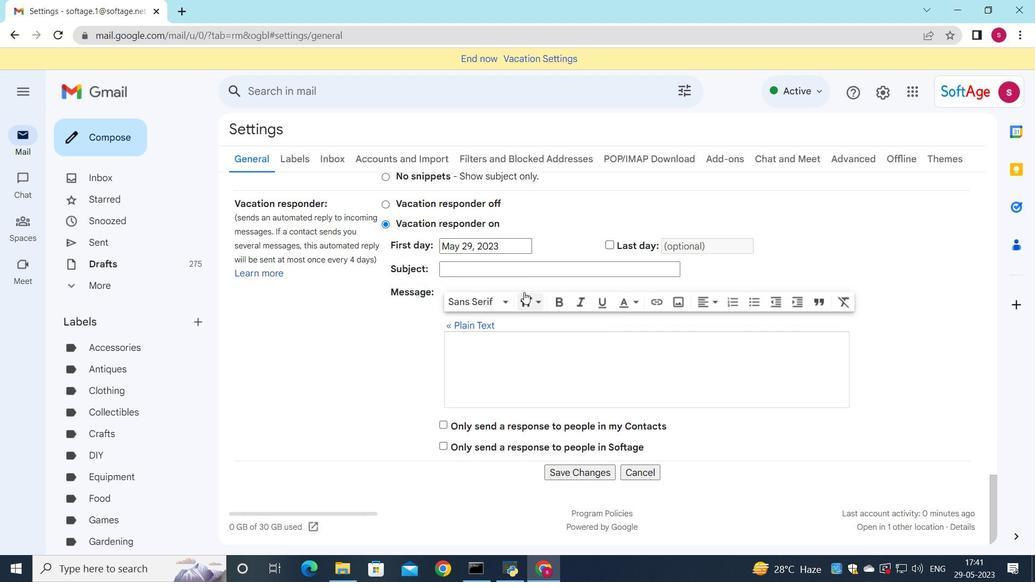 
Action: Mouse scrolled (523, 290) with delta (0, 0)
Screenshot: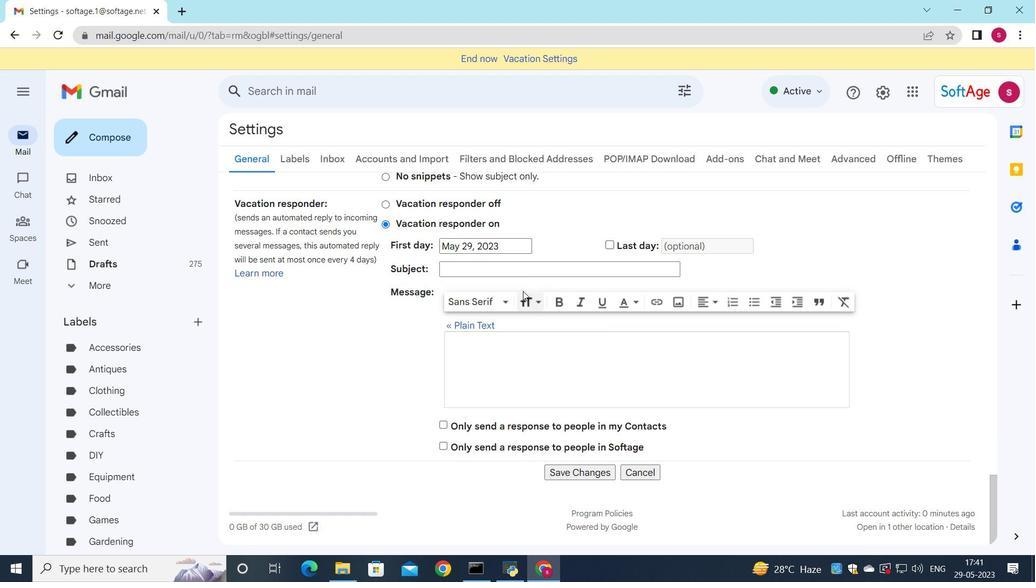 
Action: Mouse moved to (550, 470)
Screenshot: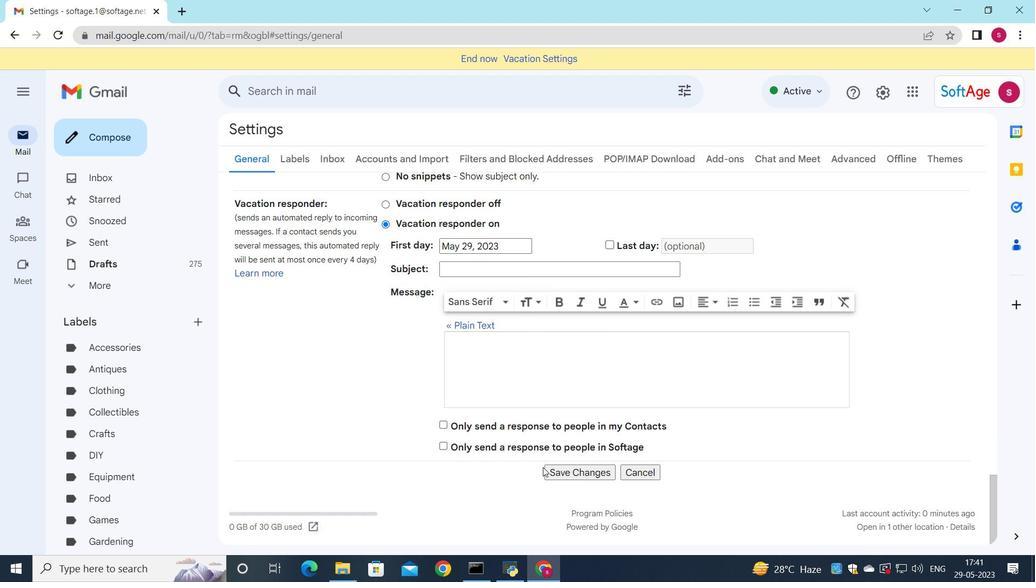 
Action: Mouse pressed left at (550, 470)
Screenshot: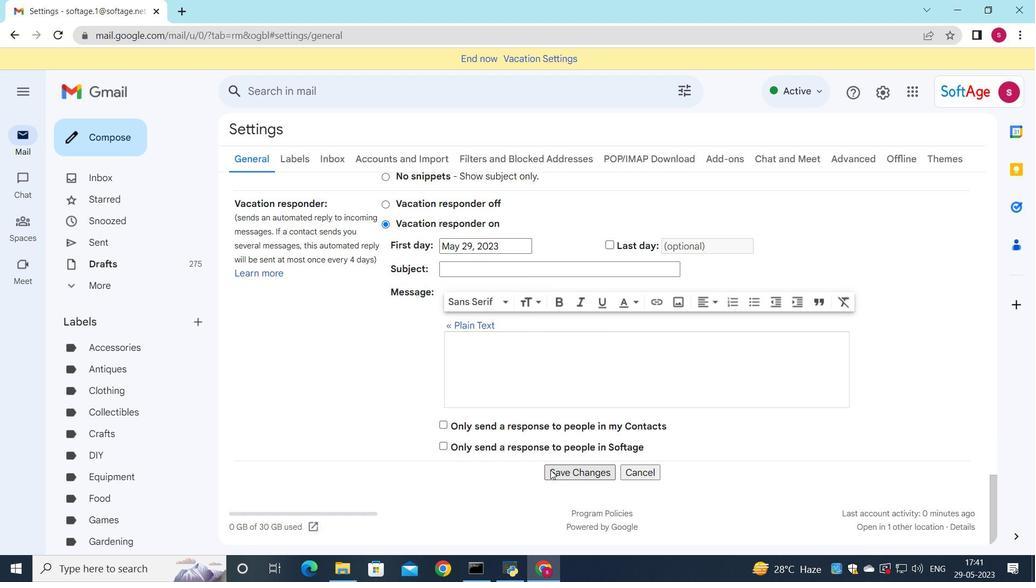 
Action: Mouse moved to (115, 145)
Screenshot: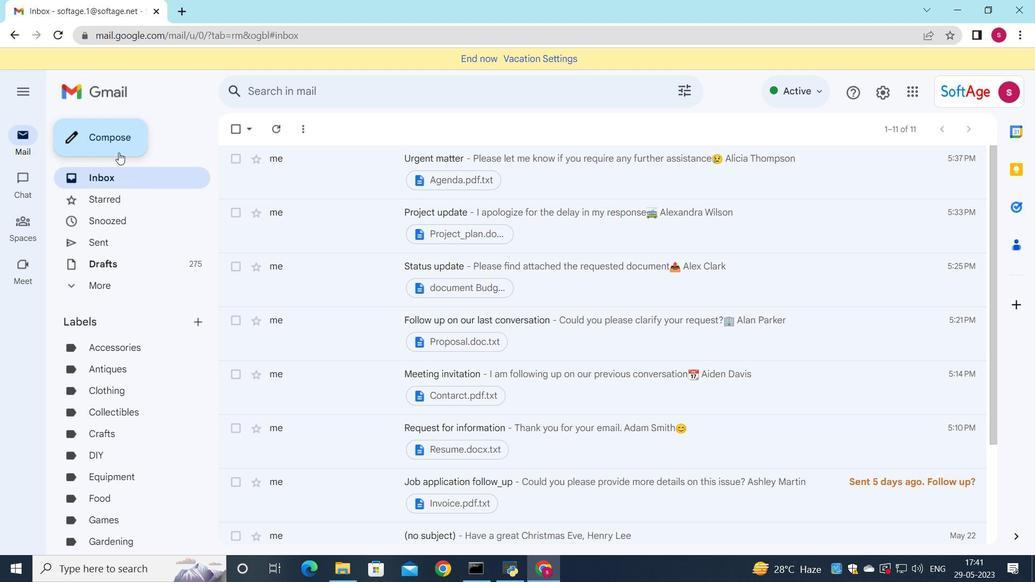 
Action: Mouse pressed left at (115, 145)
Screenshot: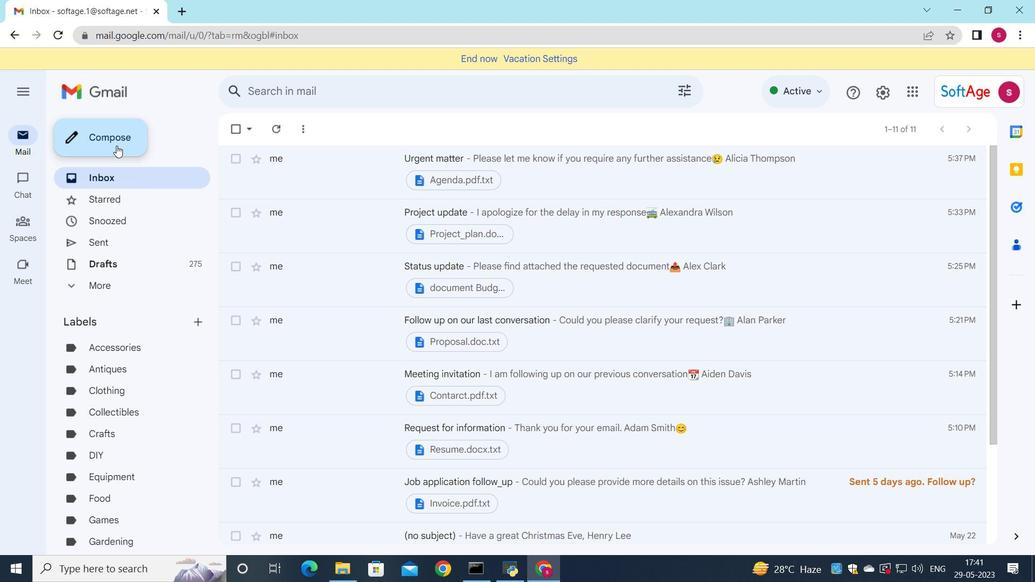 
Action: Mouse moved to (827, 256)
Screenshot: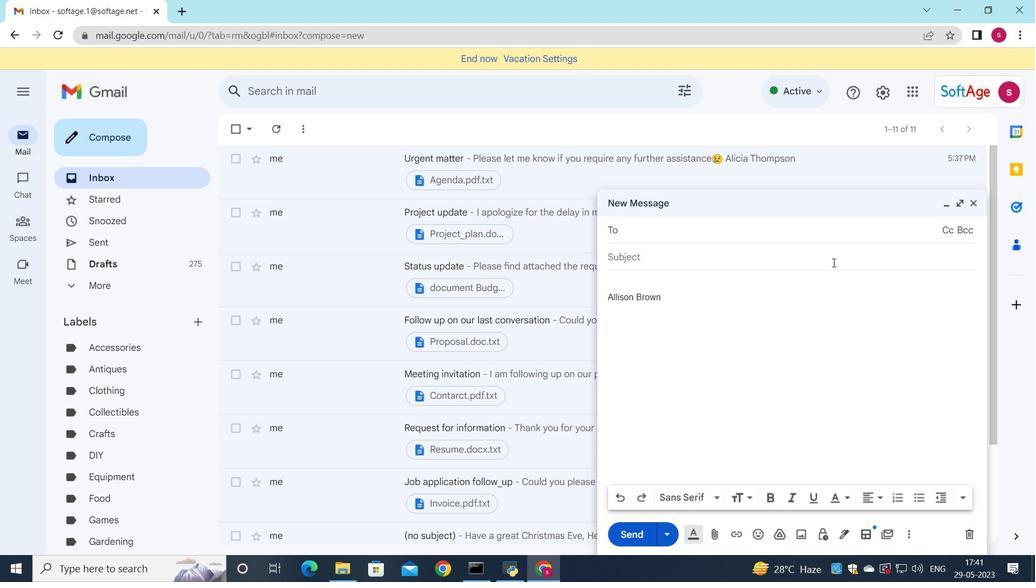 
Action: Key pressed <Key.down>softage.8<Key.enter>s
Screenshot: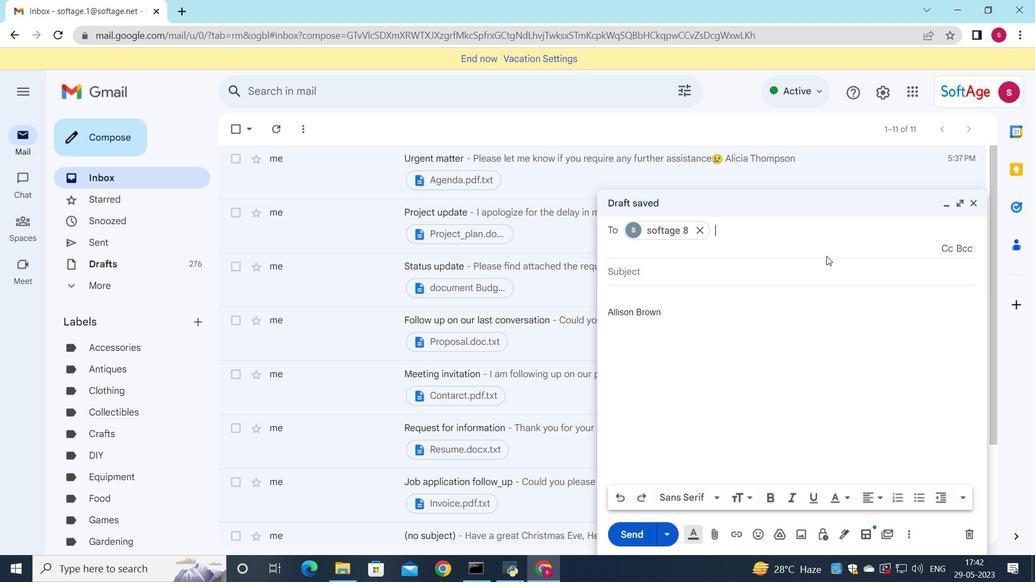 
Action: Mouse moved to (825, 301)
Screenshot: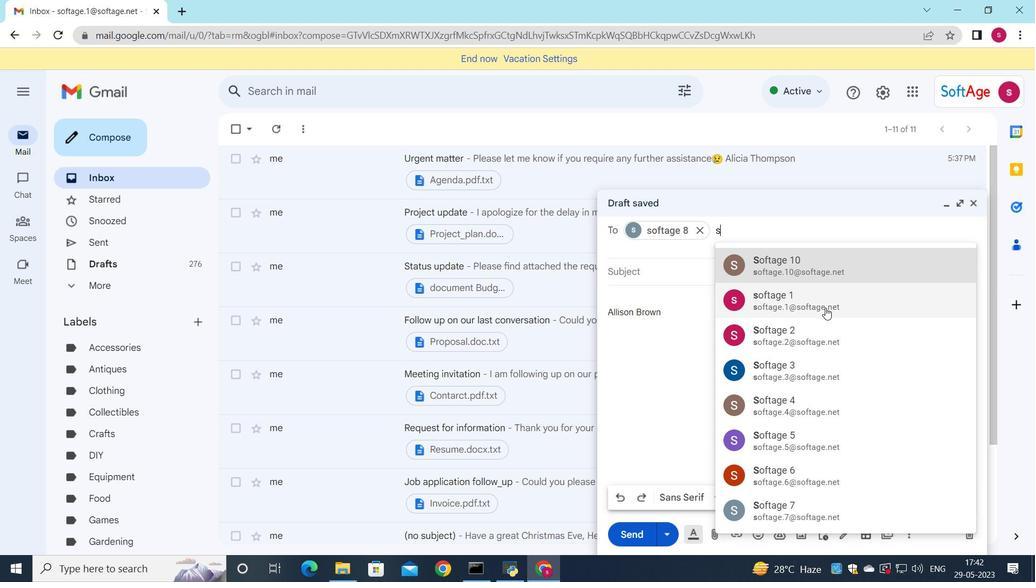 
Action: Mouse pressed left at (825, 301)
Screenshot: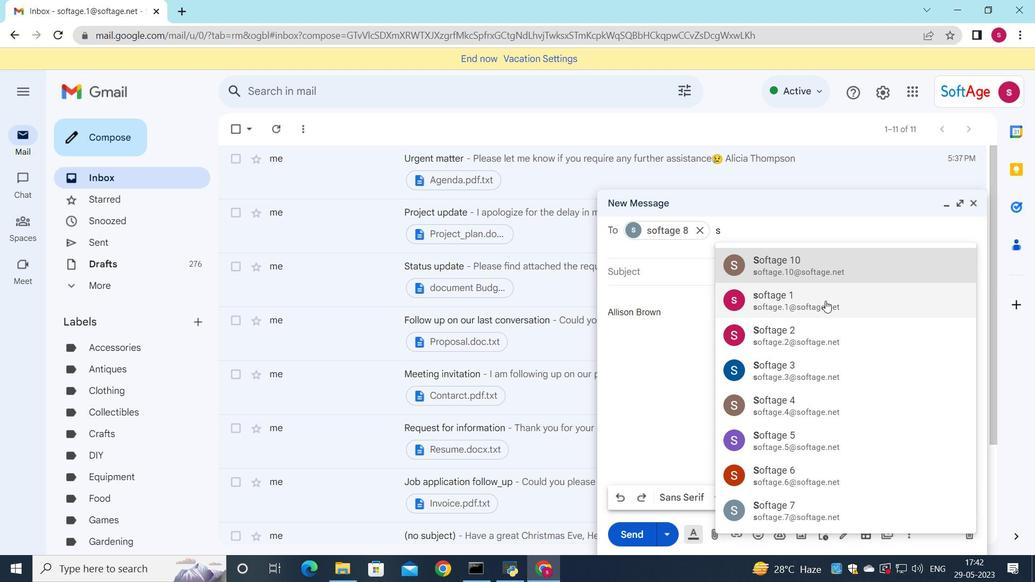
Action: Key pressed softage.9<Key.enter>
Screenshot: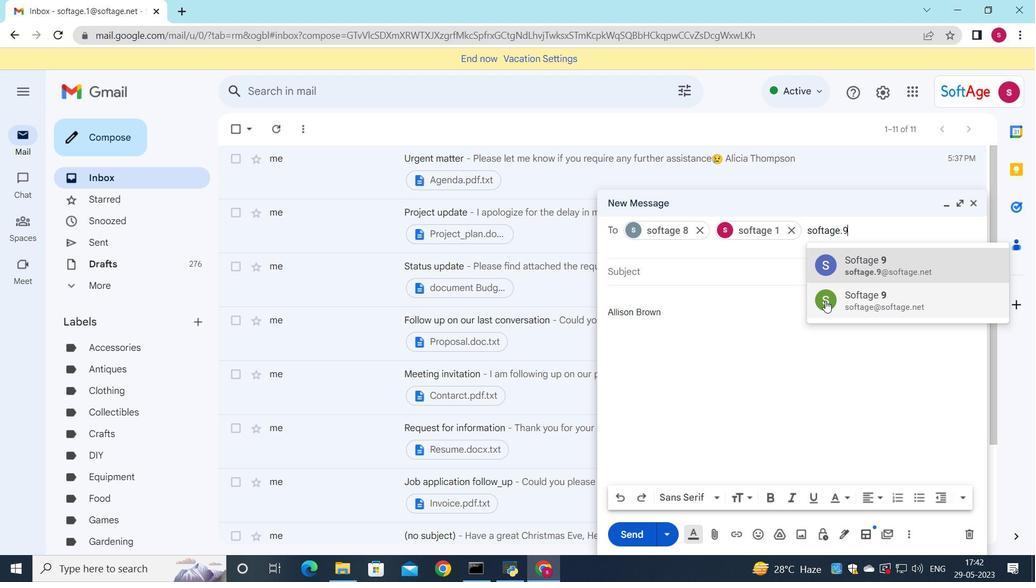 
Action: Mouse moved to (943, 271)
Screenshot: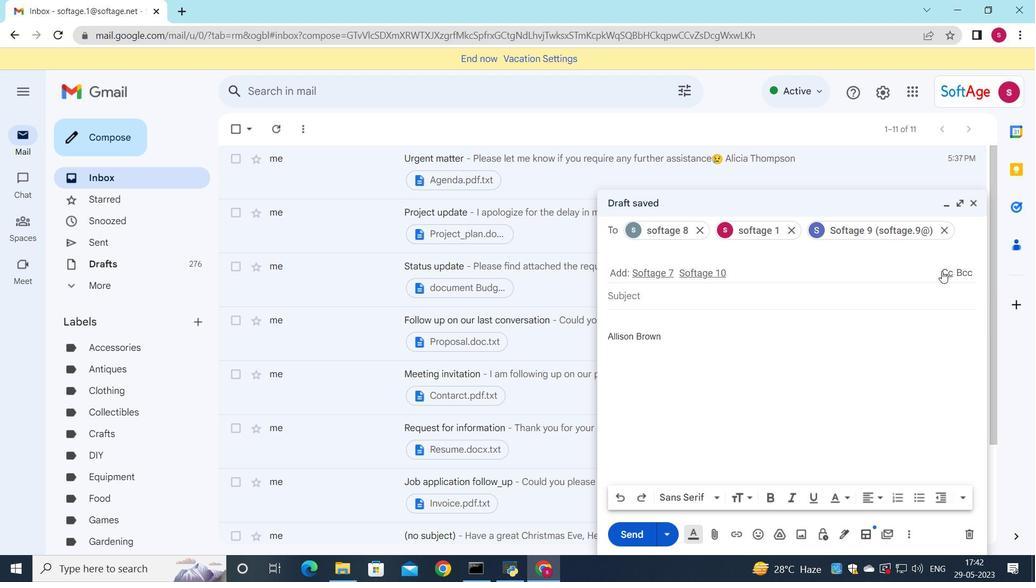 
Action: Mouse pressed left at (943, 271)
Screenshot: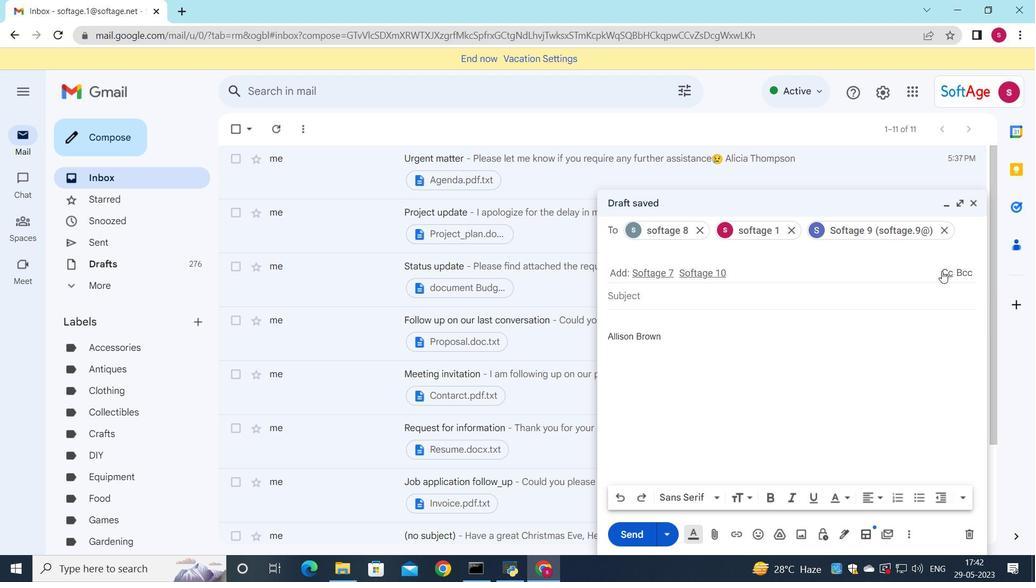 
Action: Mouse moved to (712, 299)
Screenshot: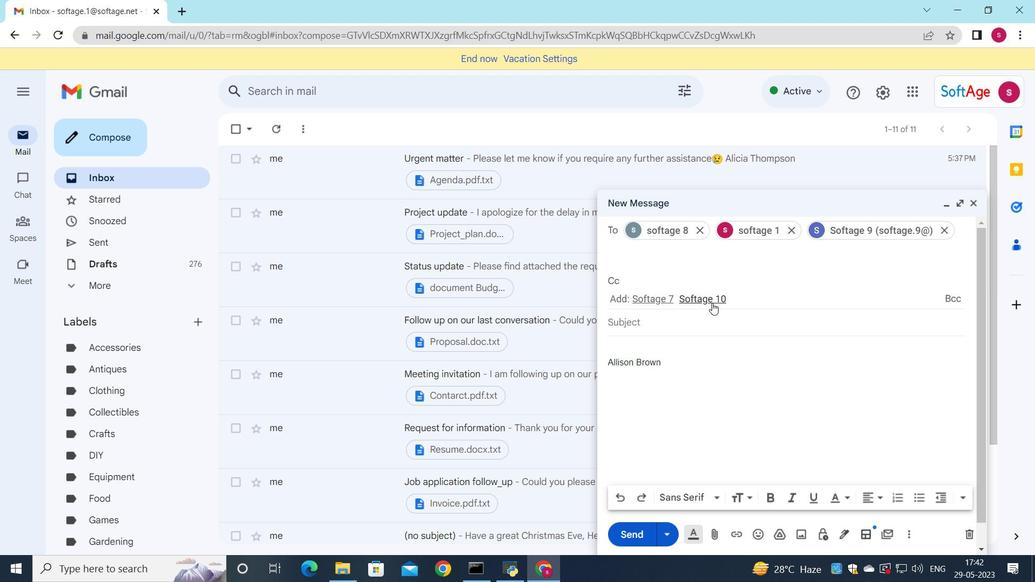 
Action: Mouse pressed left at (712, 299)
Screenshot: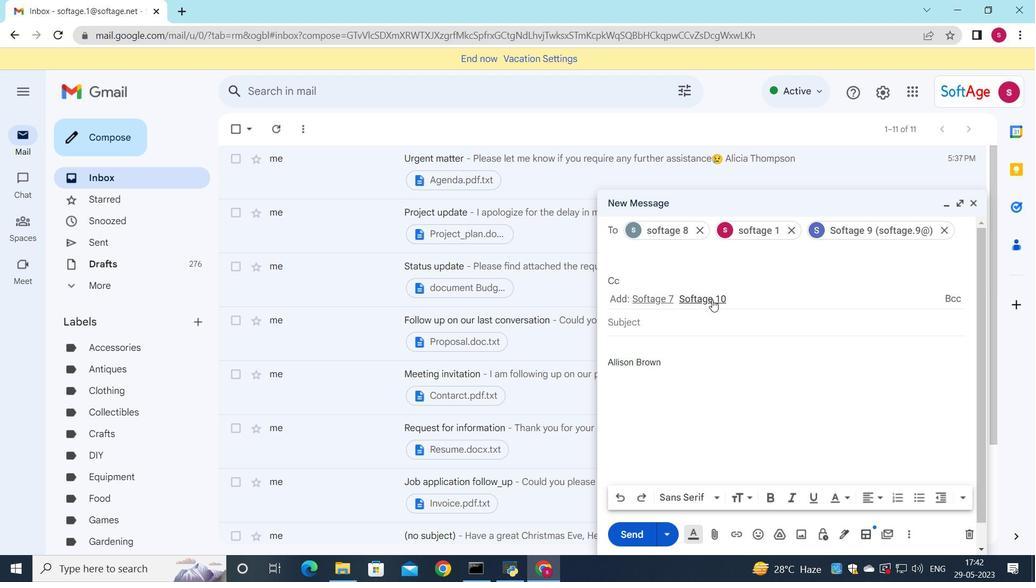 
Action: Mouse moved to (672, 328)
Screenshot: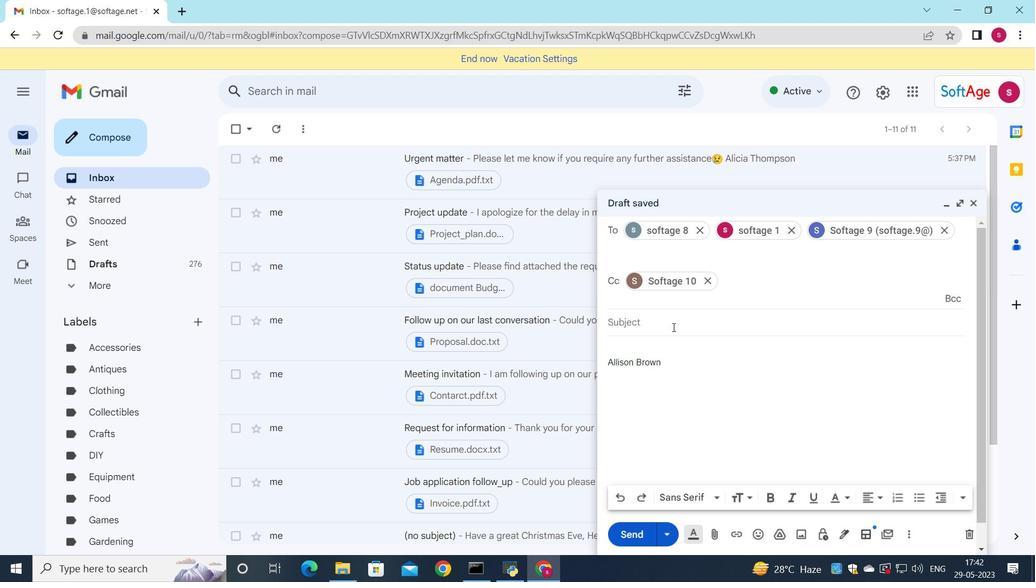 
Action: Mouse pressed left at (672, 328)
Screenshot: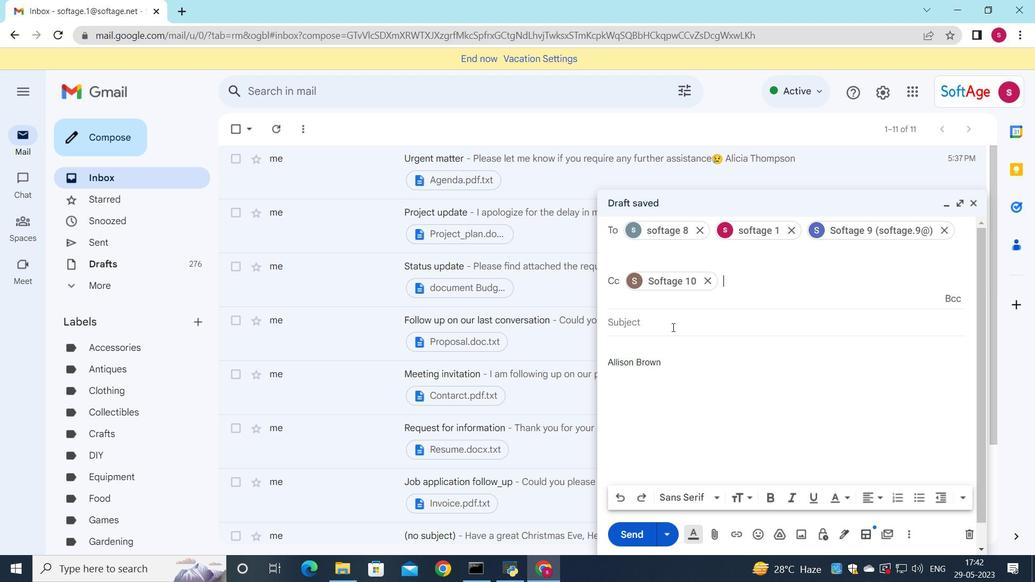 
Action: Key pressed <Key.shift>Request<Key.space>for<Key.space>feedback
Screenshot: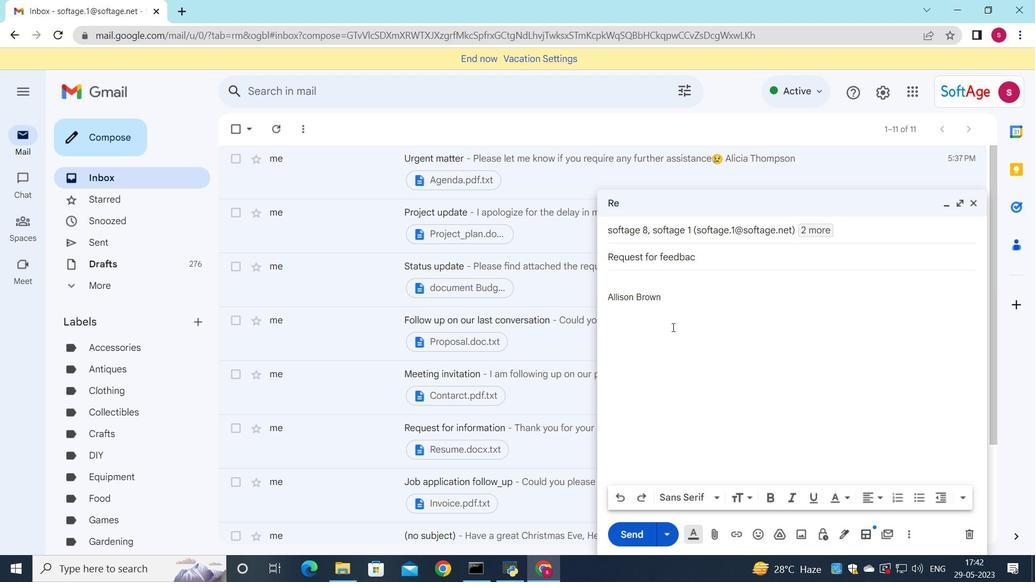 
Action: Mouse moved to (622, 269)
Screenshot: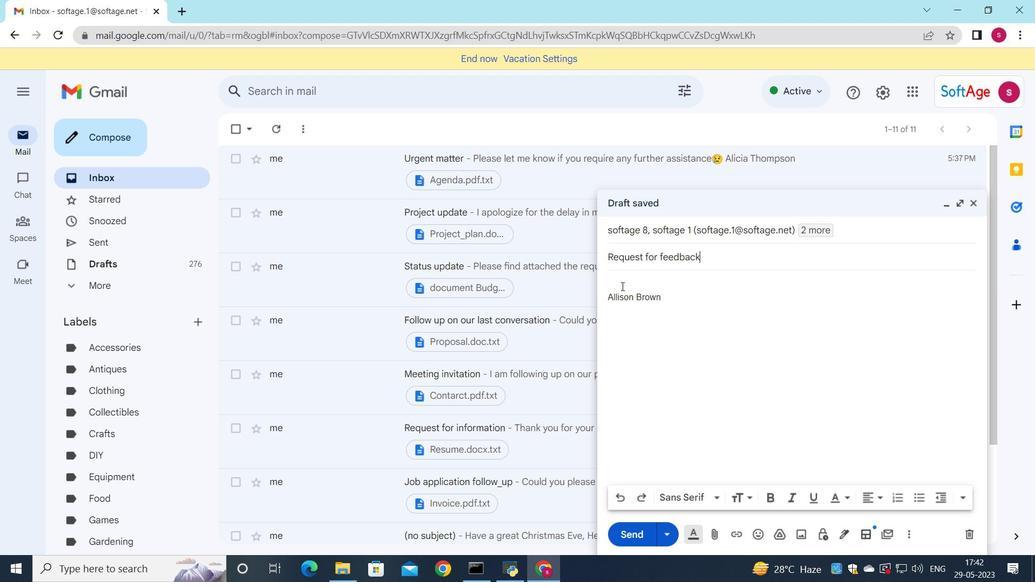 
Action: Mouse pressed left at (622, 269)
Screenshot: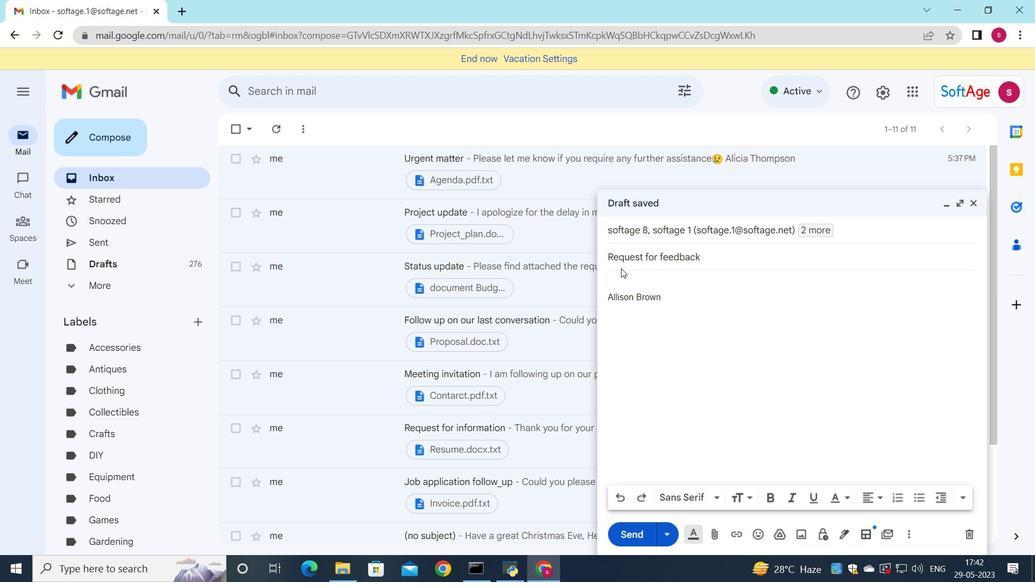 
Action: Mouse moved to (622, 275)
Screenshot: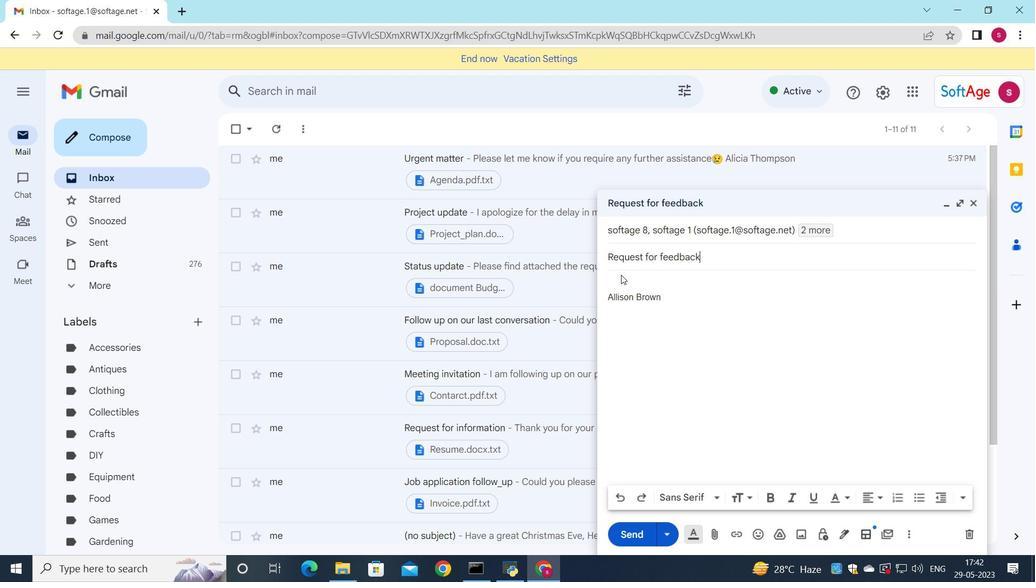
Action: Mouse pressed left at (622, 275)
Screenshot: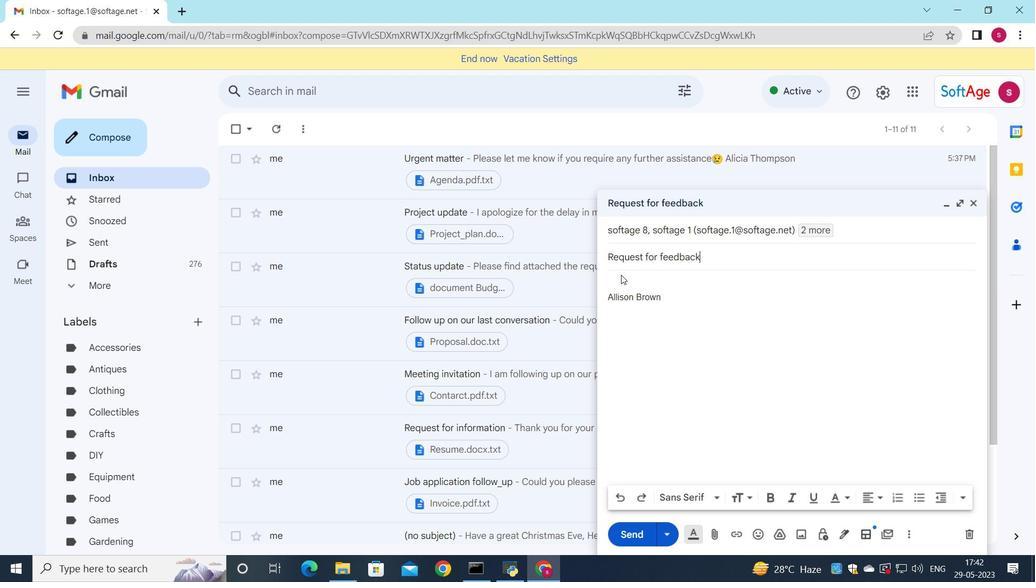 
Action: Key pressed <Key.shift>I<Key.space>am<Key.space>writing<Key.space>to<Key.space>confirm<Key.space>our<Key.space>meetinhg<Key.backspace><Key.backspace><Key.backspace>ng<Key.space>time.
Screenshot: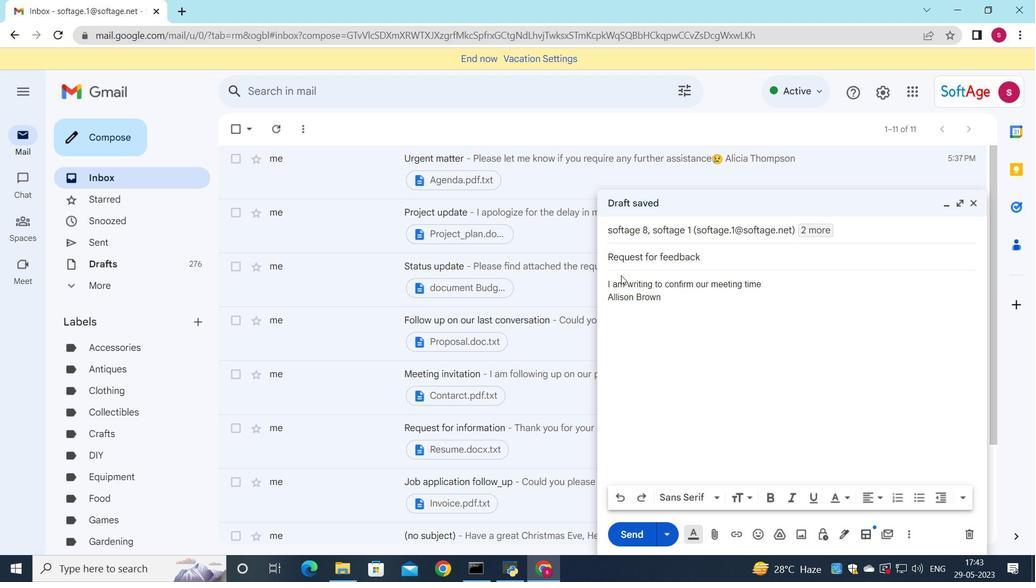
Action: Mouse moved to (793, 336)
Screenshot: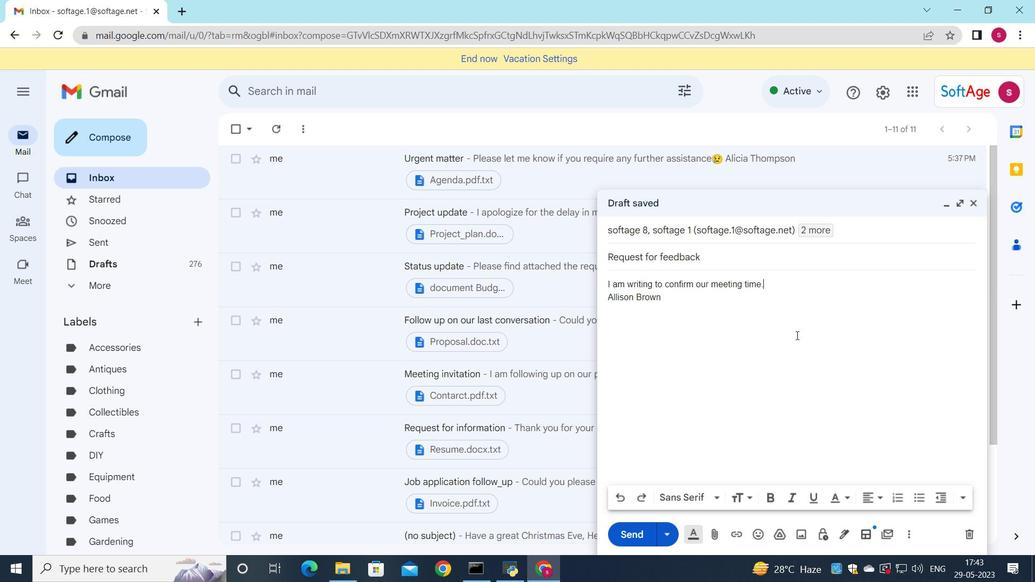 
Action: Key pressed <Key.backspace>
Screenshot: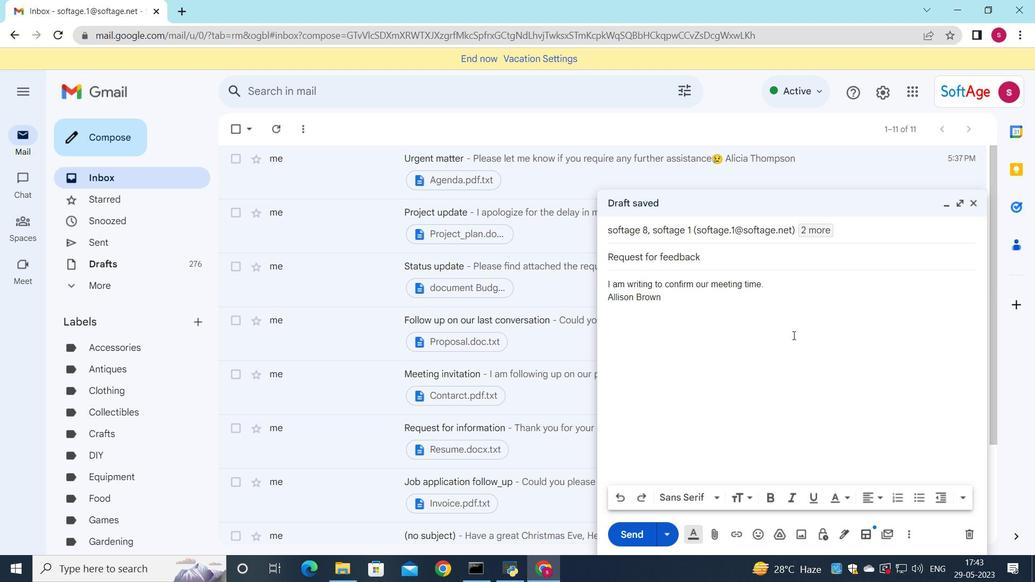 
Action: Mouse moved to (756, 538)
Screenshot: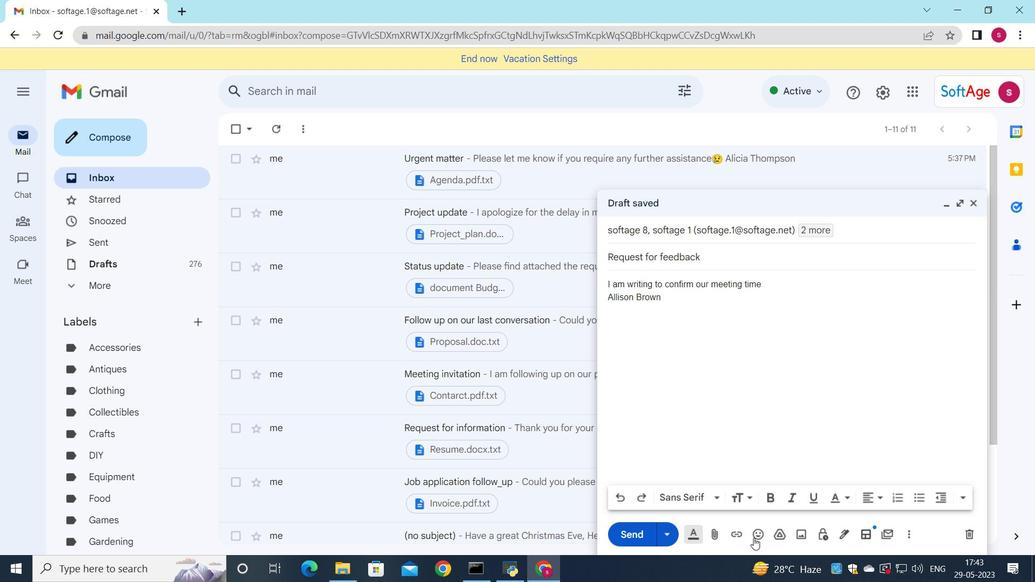 
Action: Mouse pressed left at (756, 538)
Screenshot: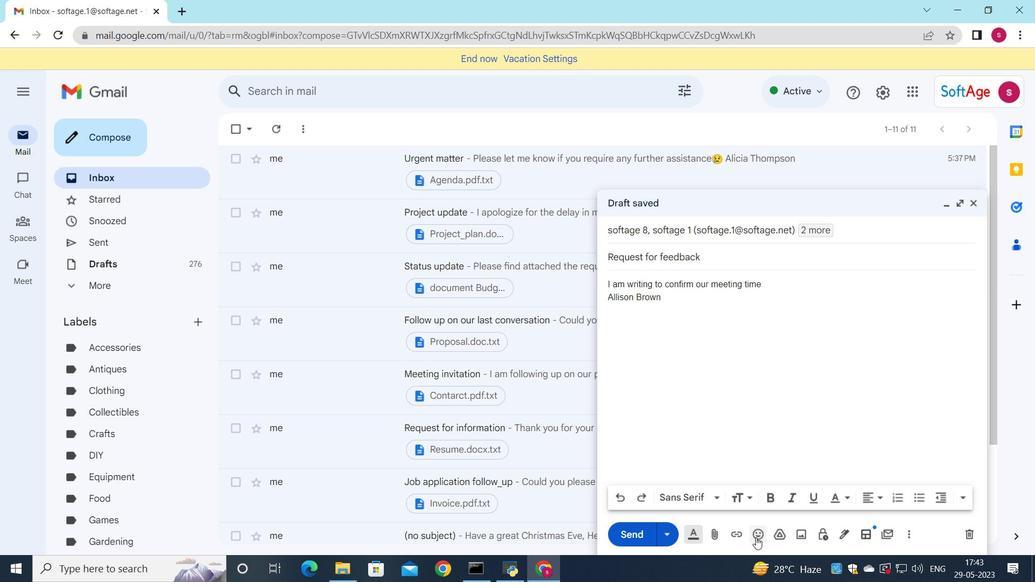 
Action: Mouse moved to (712, 399)
Screenshot: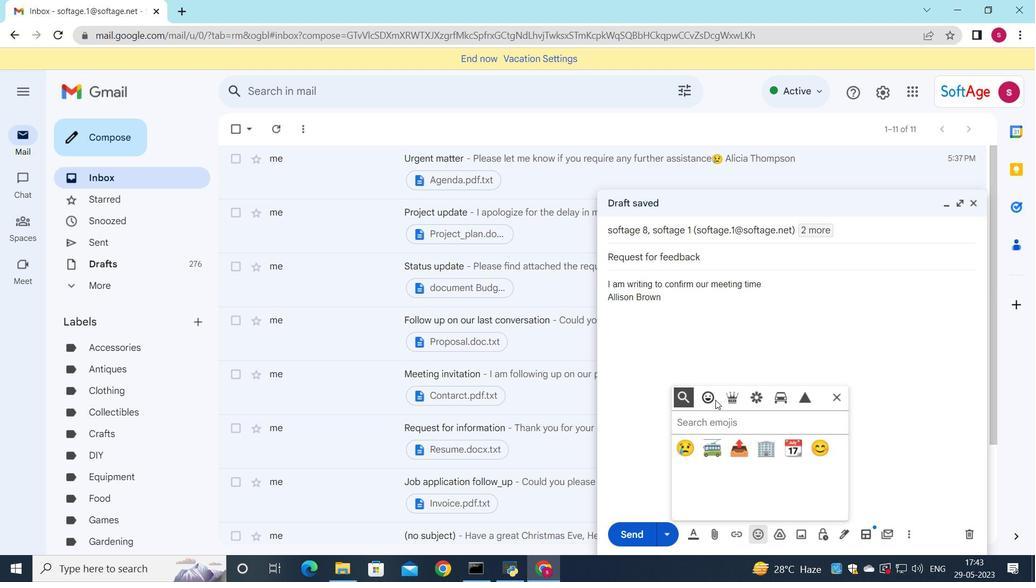 
Action: Mouse pressed left at (712, 399)
Screenshot: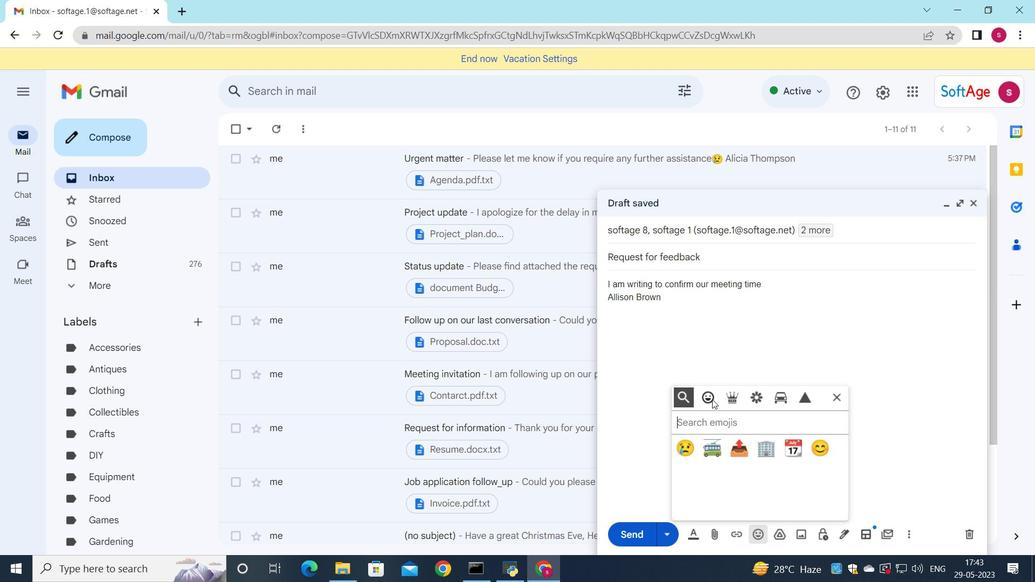 
Action: Mouse moved to (687, 399)
Screenshot: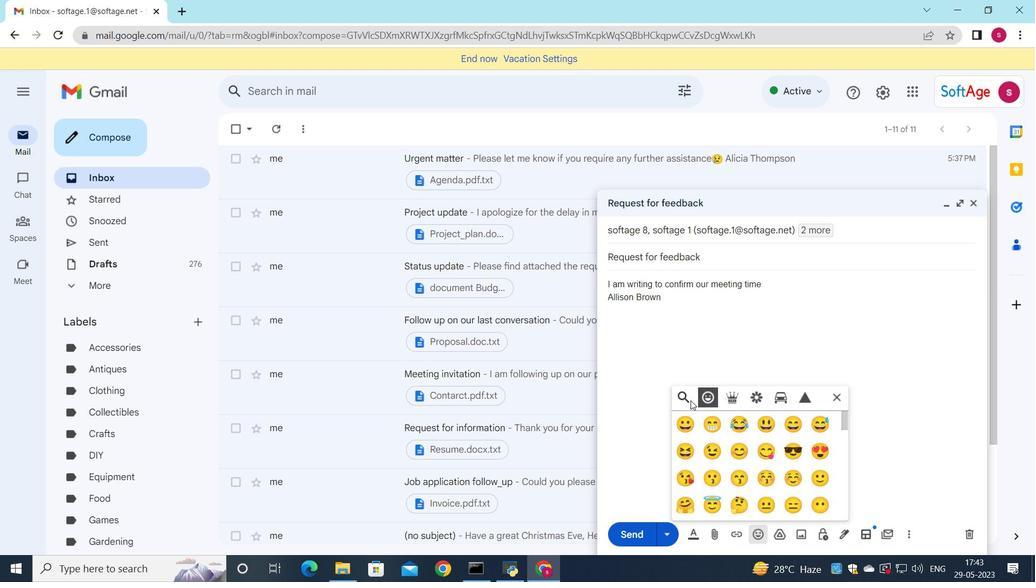 
Action: Mouse pressed left at (687, 399)
Screenshot: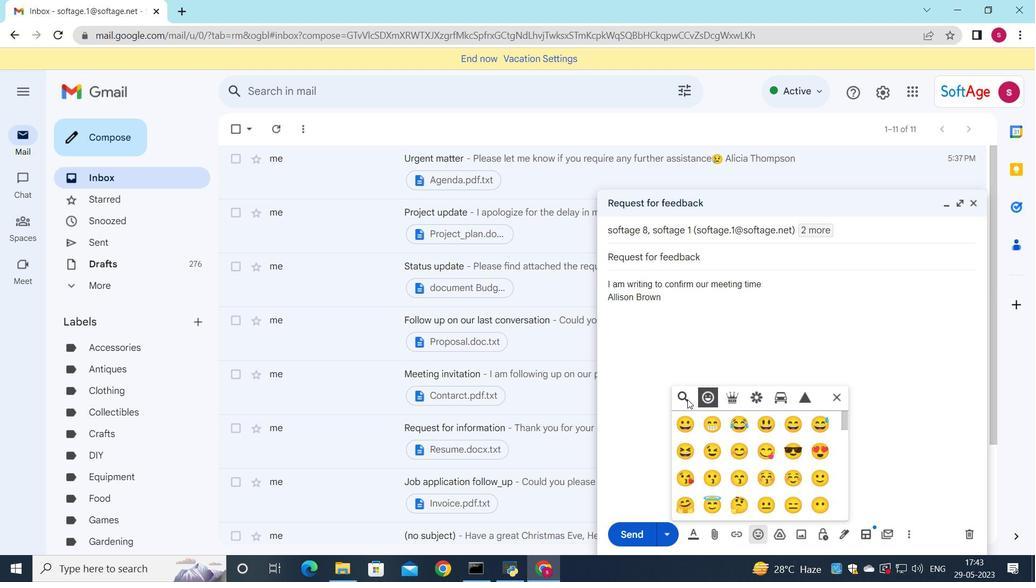 
Action: Mouse moved to (728, 424)
Screenshot: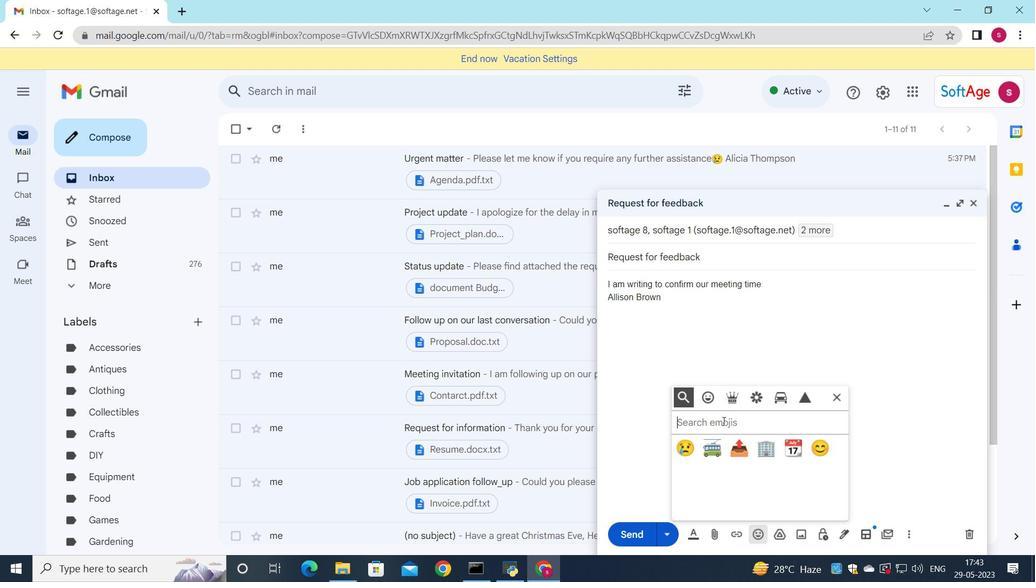 
Action: Key pressed wo
Screenshot: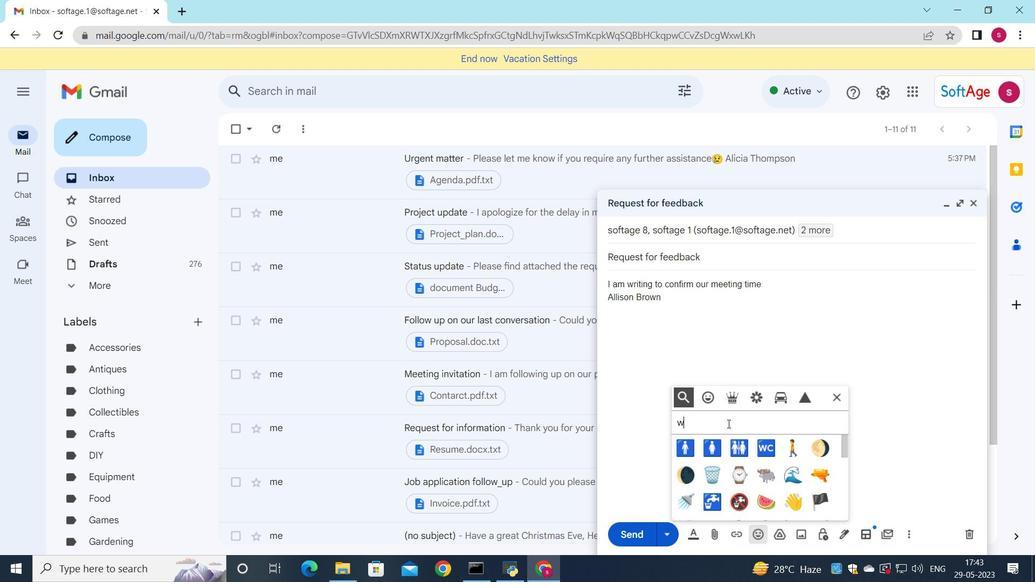
Action: Mouse moved to (715, 434)
Screenshot: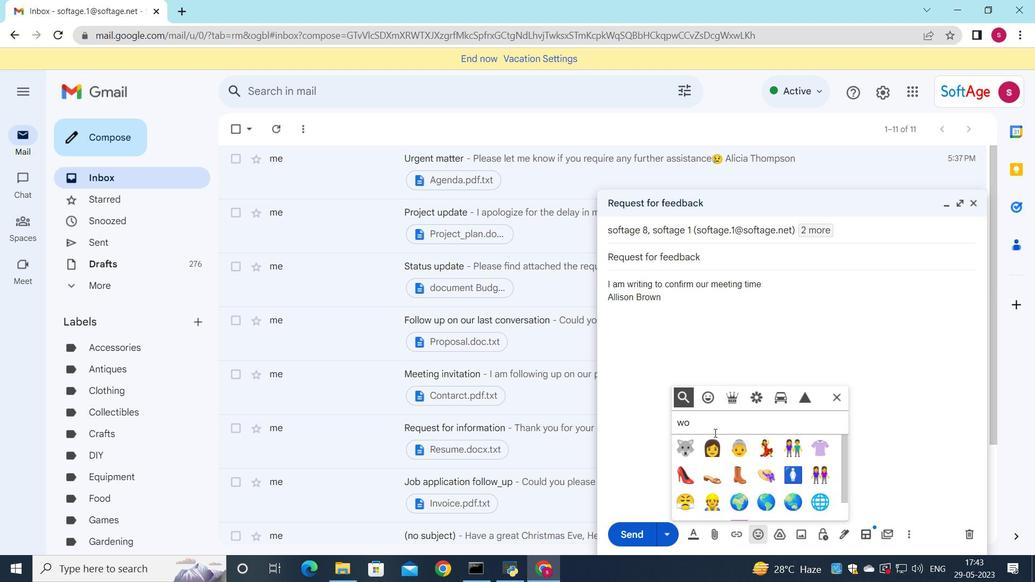 
Action: Key pressed r
Screenshot: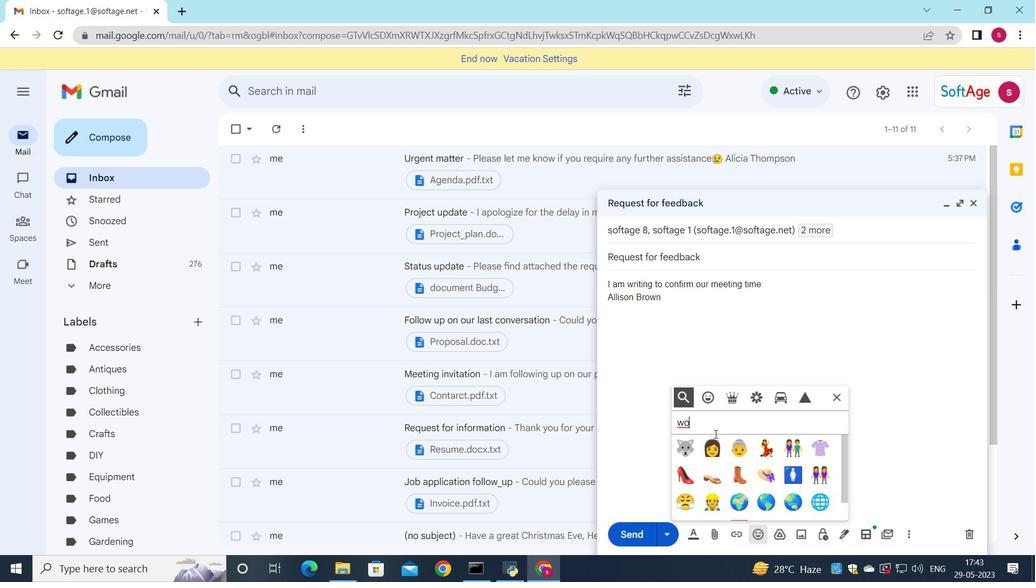 
Action: Mouse moved to (715, 434)
Screenshot: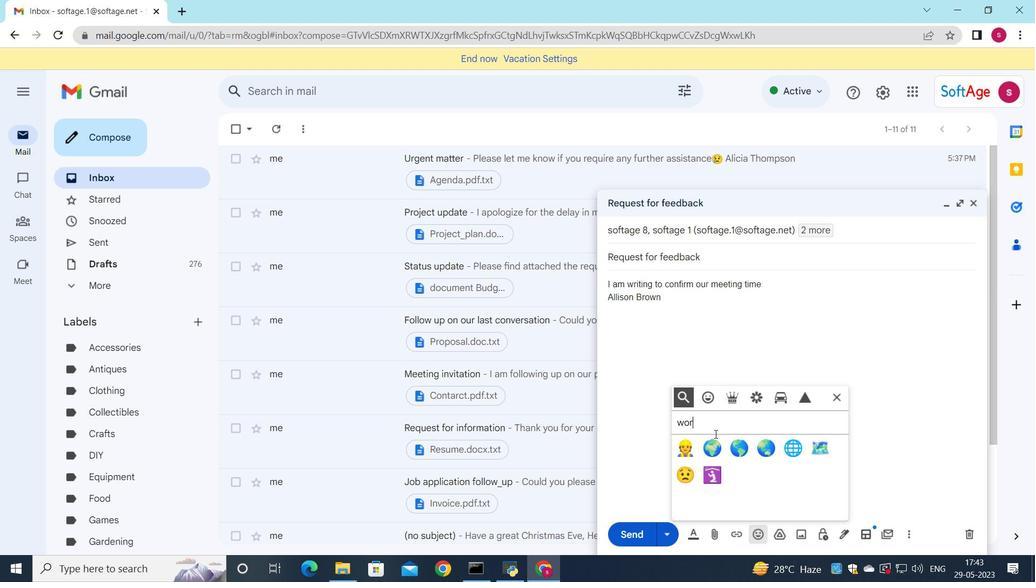 
Action: Key pressed k
Screenshot: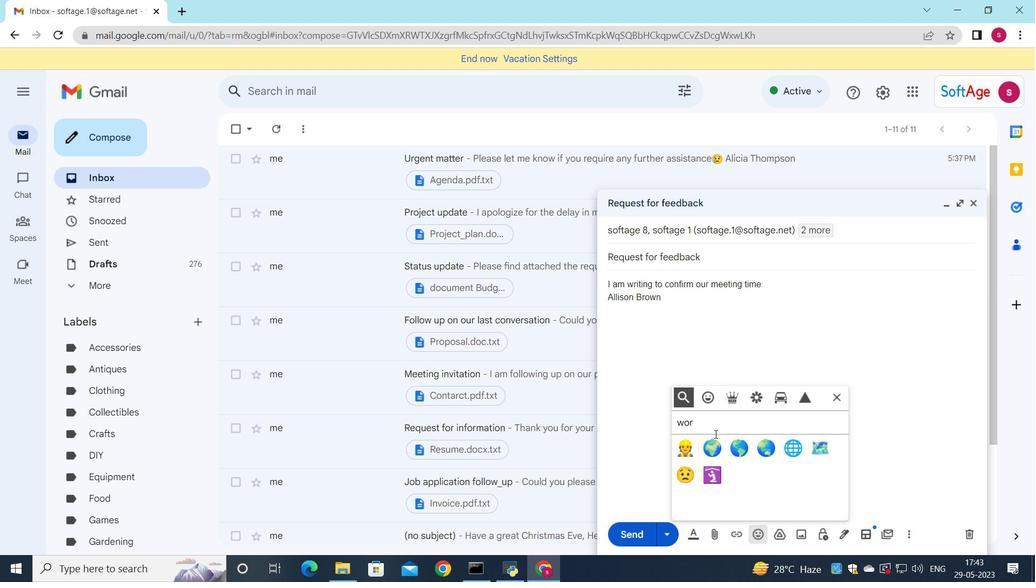 
Action: Mouse moved to (687, 456)
Screenshot: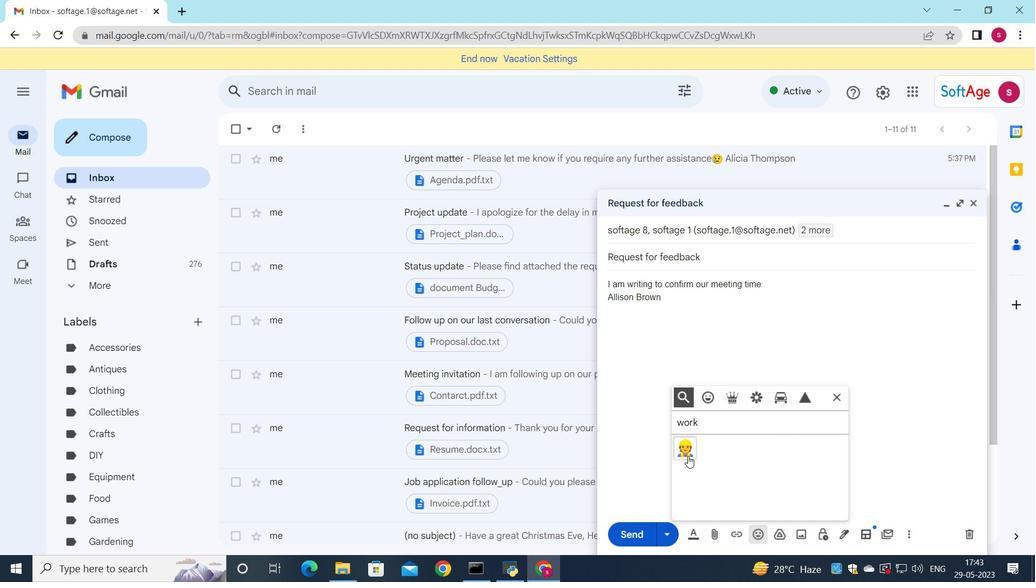 
Action: Mouse pressed left at (687, 456)
Screenshot: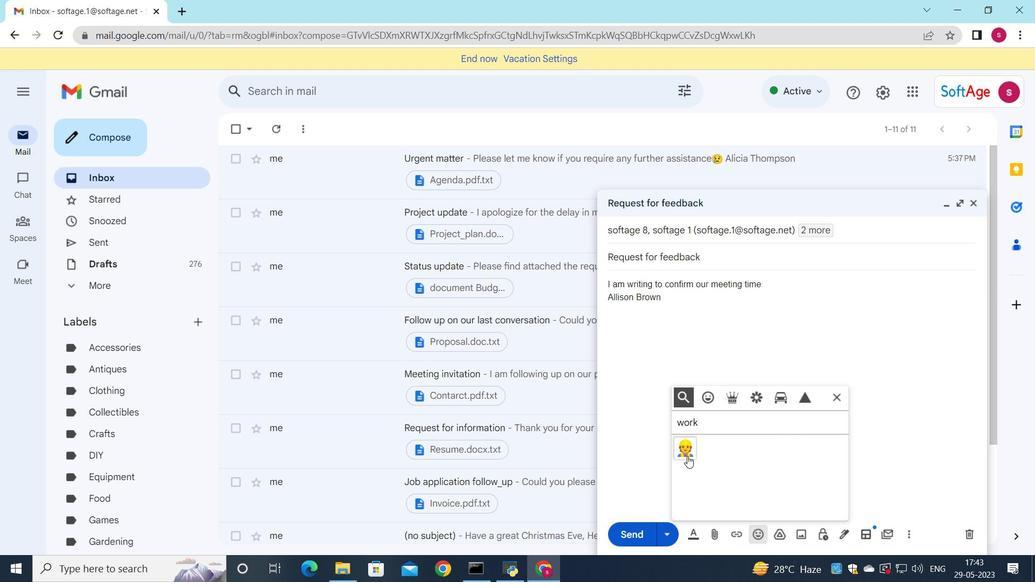 
Action: Mouse moved to (836, 398)
Screenshot: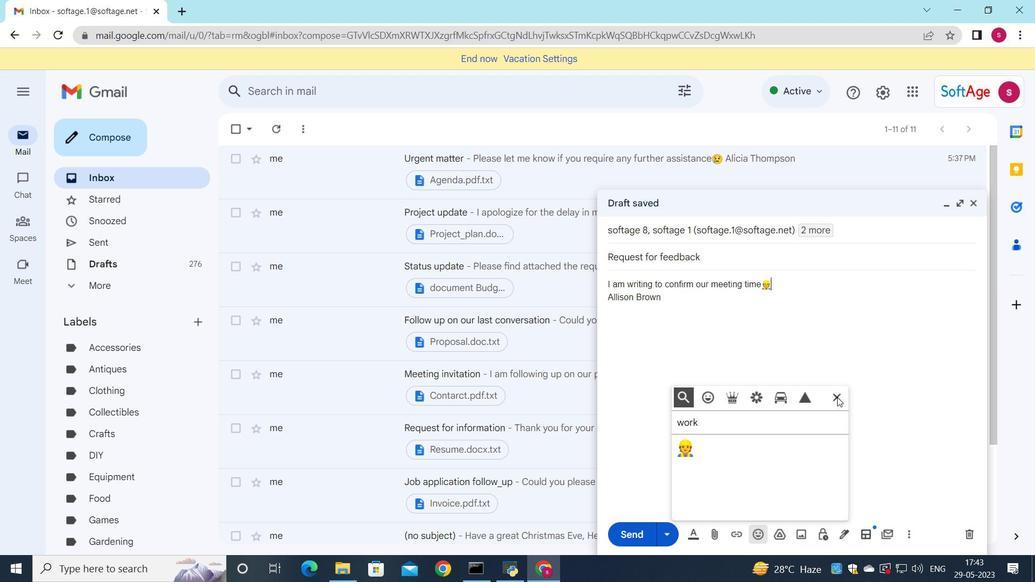 
Action: Mouse pressed left at (836, 398)
Screenshot: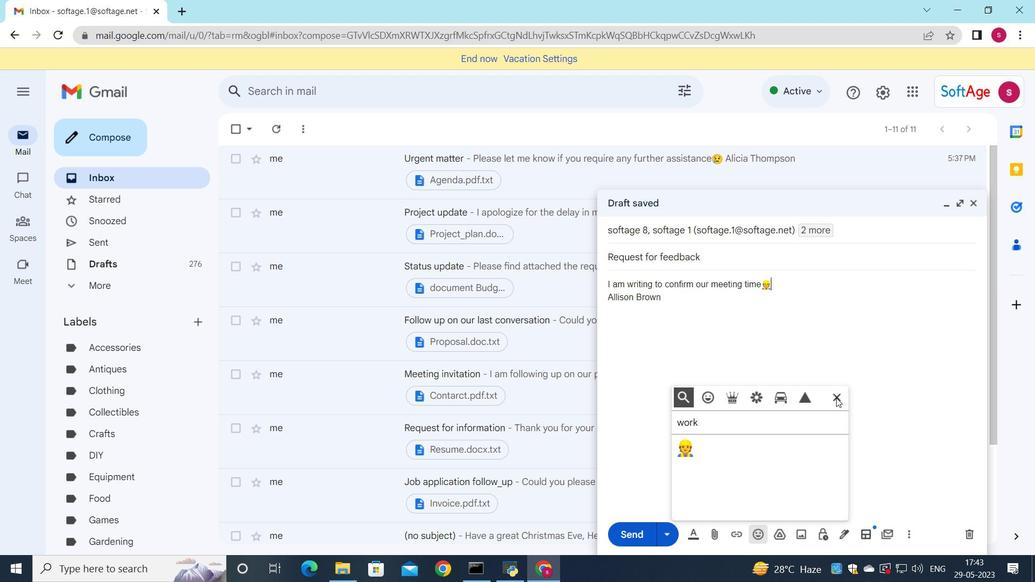 
Action: Mouse moved to (706, 534)
Screenshot: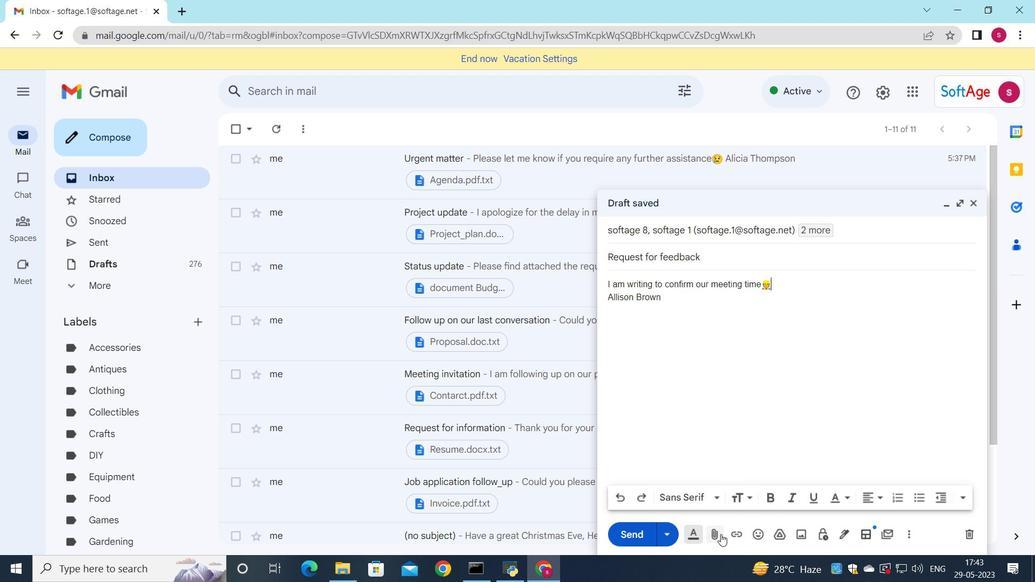 
Action: Mouse pressed left at (706, 534)
Screenshot: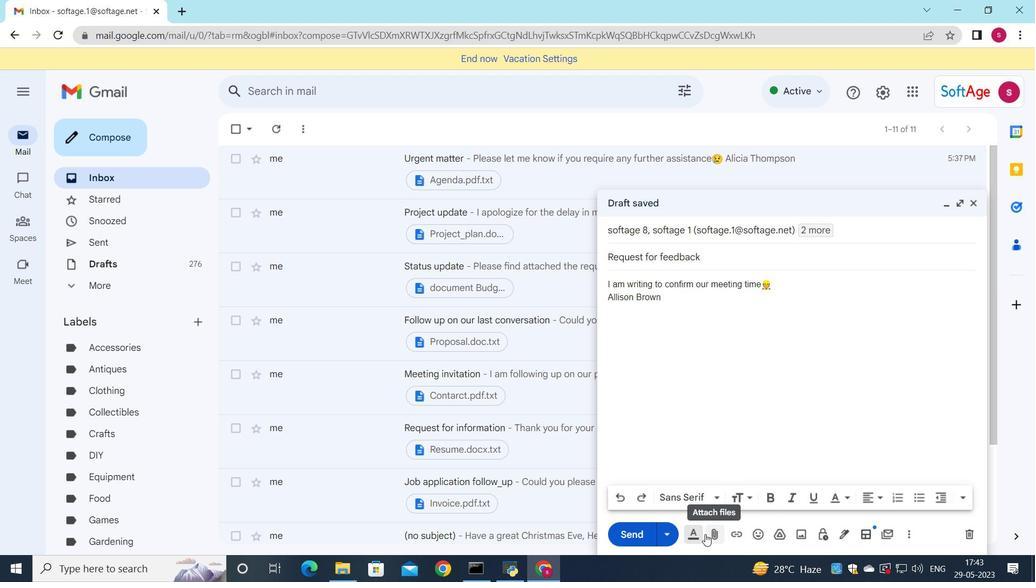 
Action: Mouse moved to (402, 98)
Screenshot: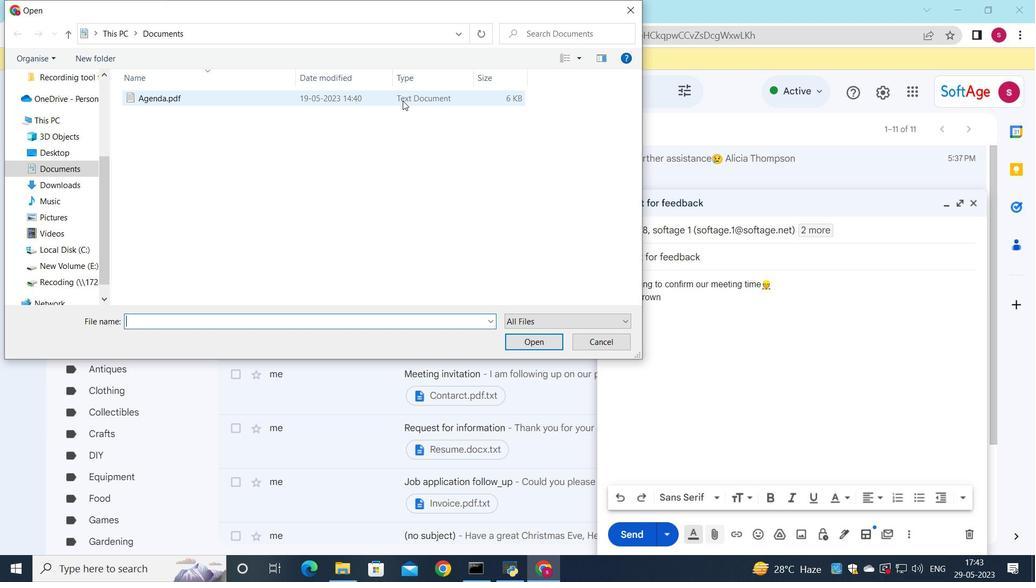 
Action: Mouse pressed left at (402, 98)
Screenshot: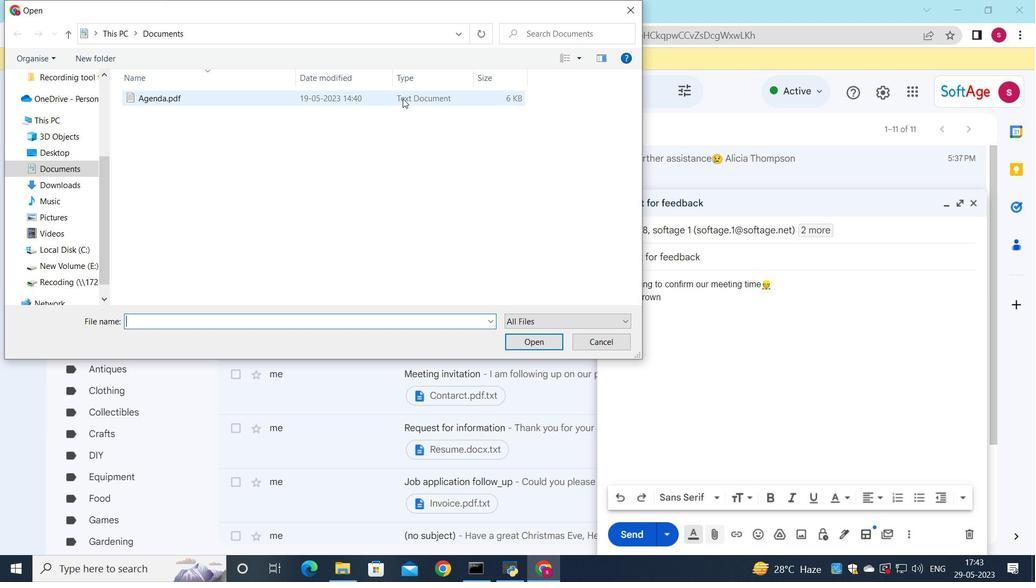 
Action: Mouse moved to (263, 102)
Screenshot: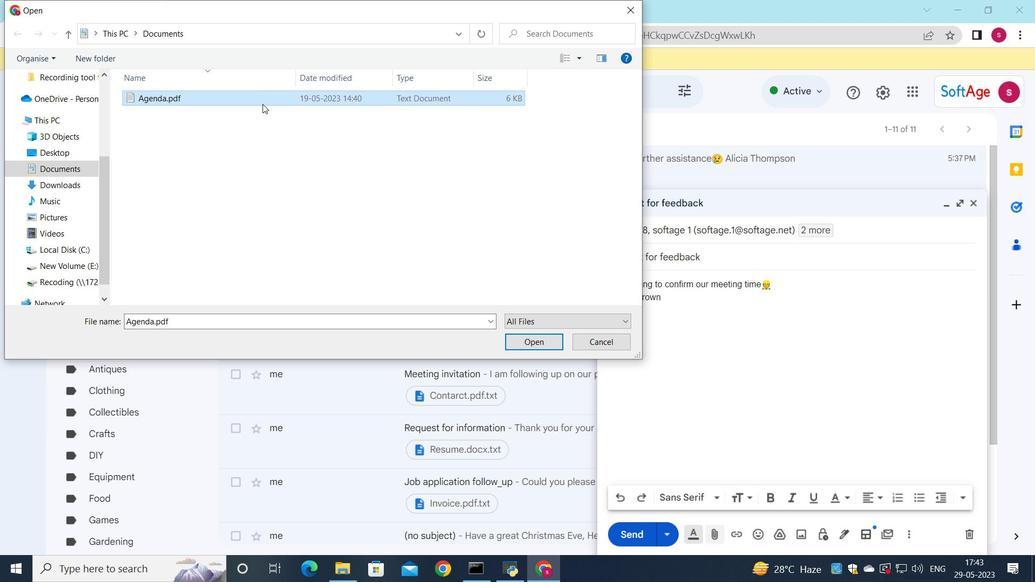 
Action: Mouse pressed left at (263, 102)
Screenshot: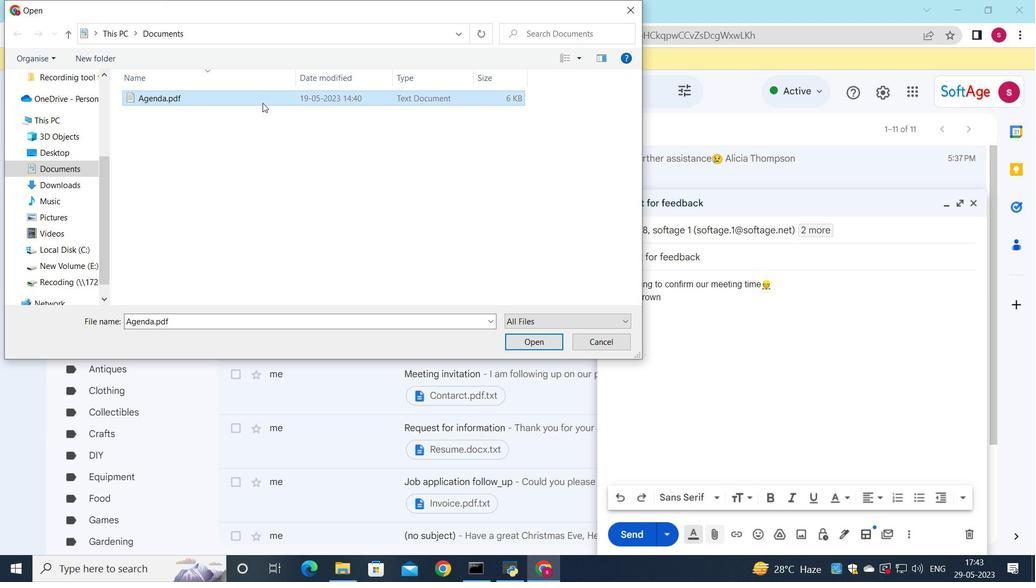 
Action: Mouse moved to (688, 243)
Screenshot: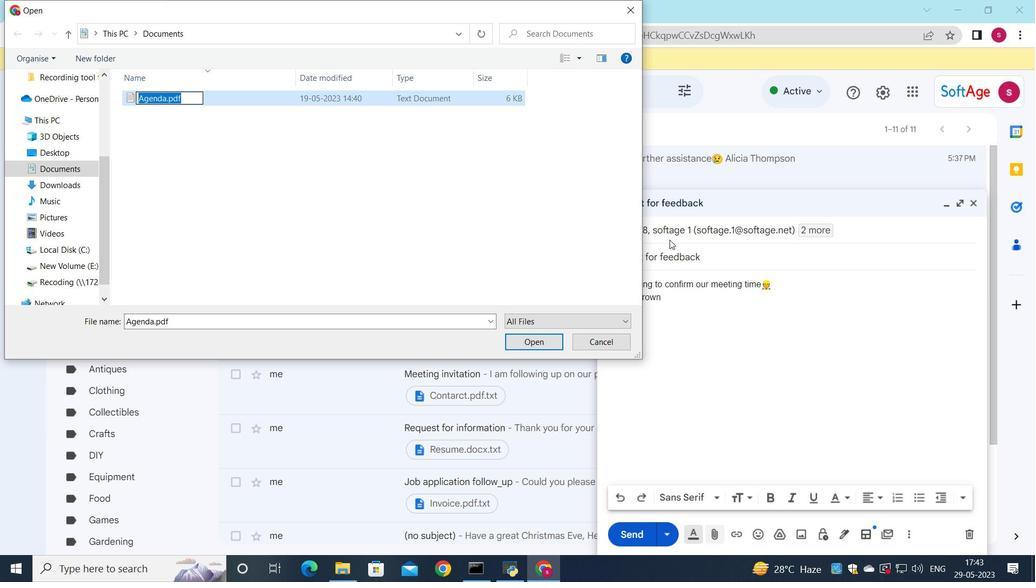 
Action: Key pressed <Key.shift>Business<Key.shift><Key.shift><Key.shift><Key.shift><Key.shift><Key.shift><Key.shift><Key.shift><Key.shift><Key.shift><Key.shift><Key.shift><Key.shift><Key.shift><Key.shift><Key.shift>_pa<Key.backspace>lan.docx
Screenshot: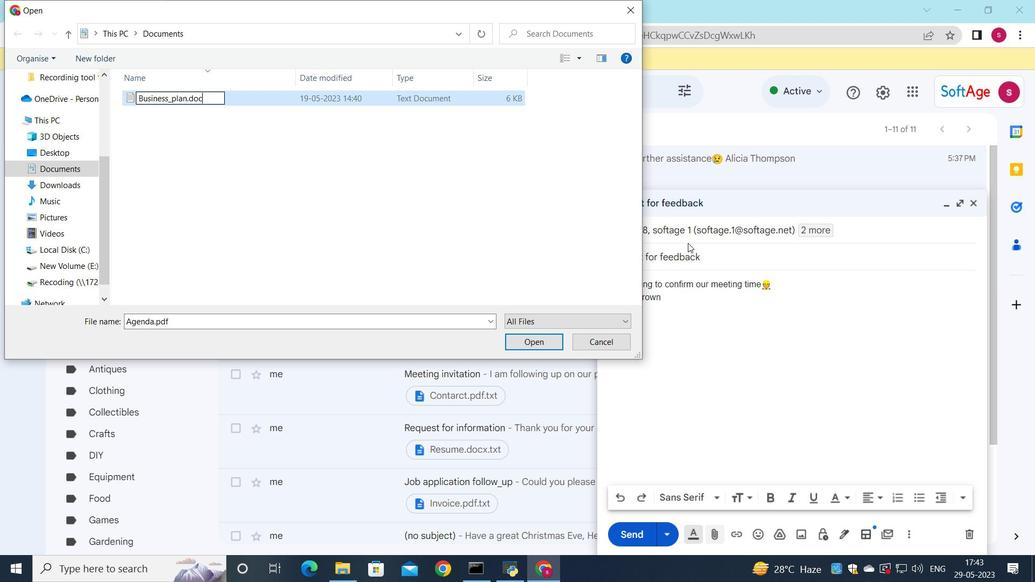 
Action: Mouse moved to (459, 99)
Screenshot: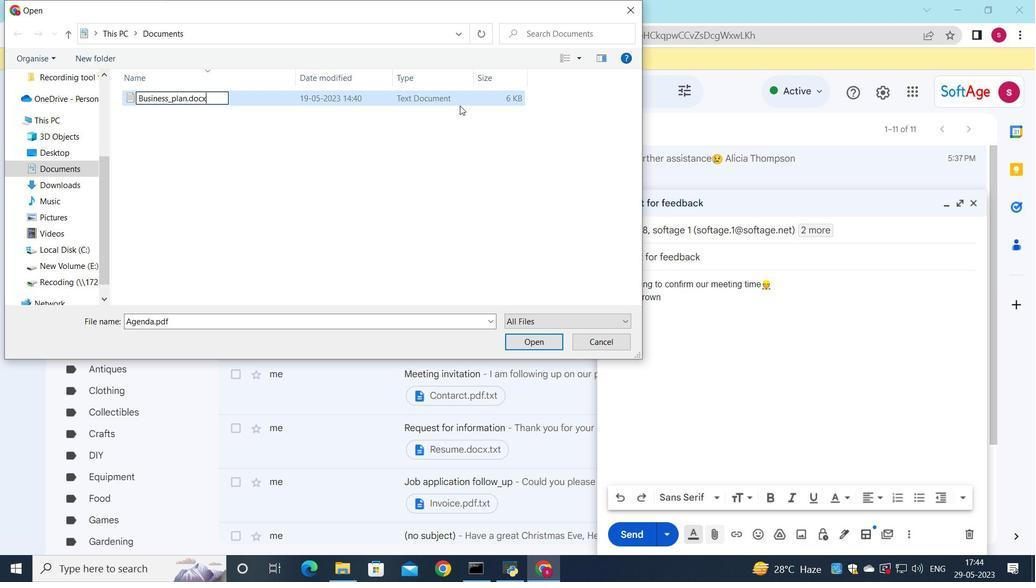 
Action: Mouse pressed left at (459, 99)
Screenshot: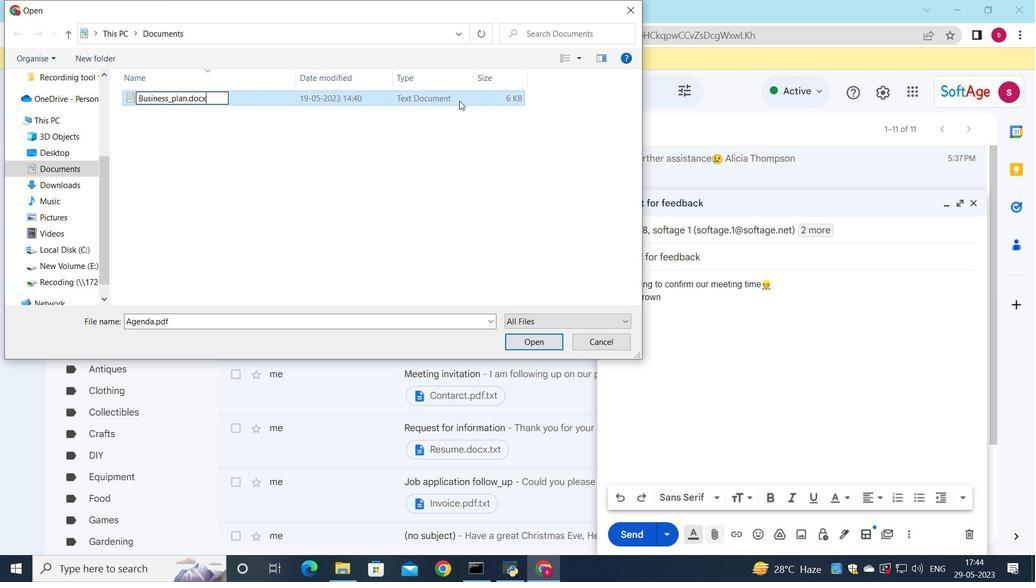 
Action: Mouse moved to (530, 340)
Screenshot: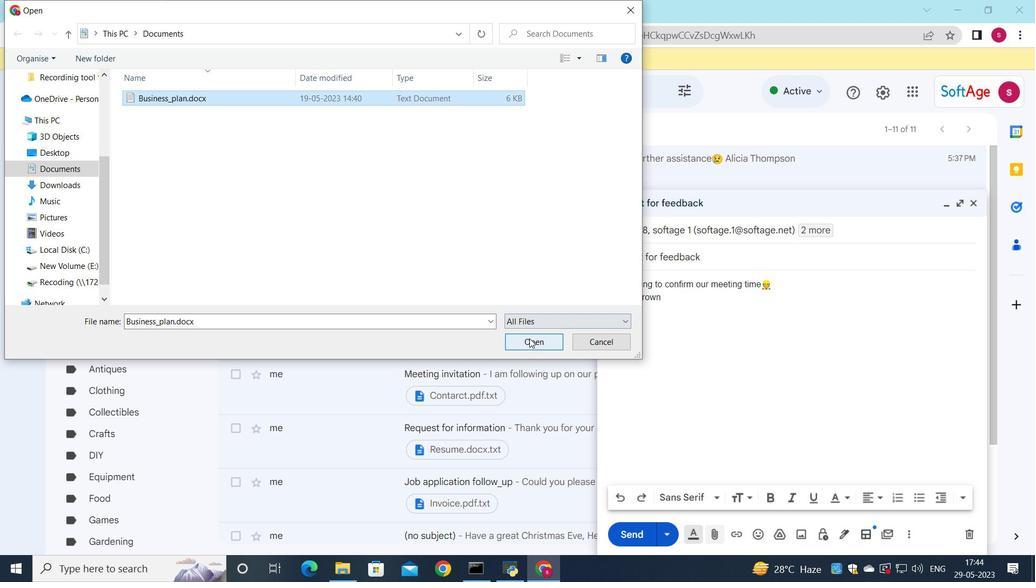
Action: Mouse pressed left at (530, 340)
Screenshot: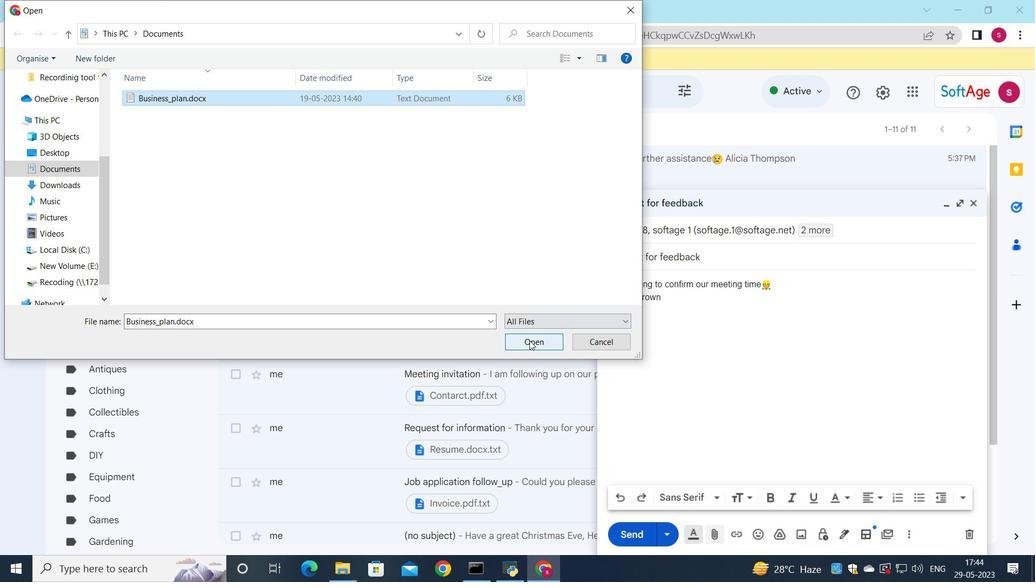 
Action: Mouse moved to (616, 531)
Screenshot: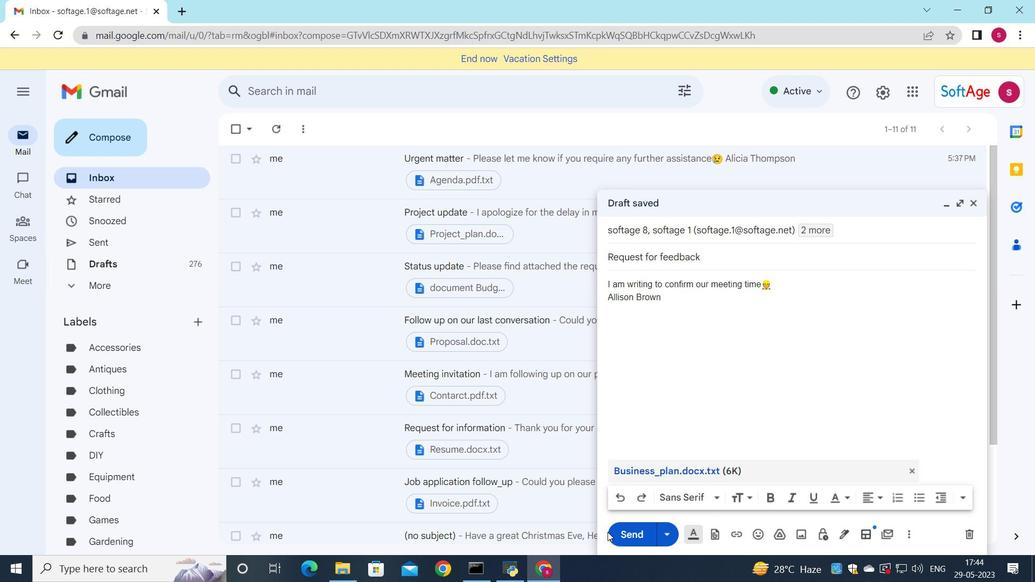 
Action: Mouse pressed left at (616, 531)
Screenshot: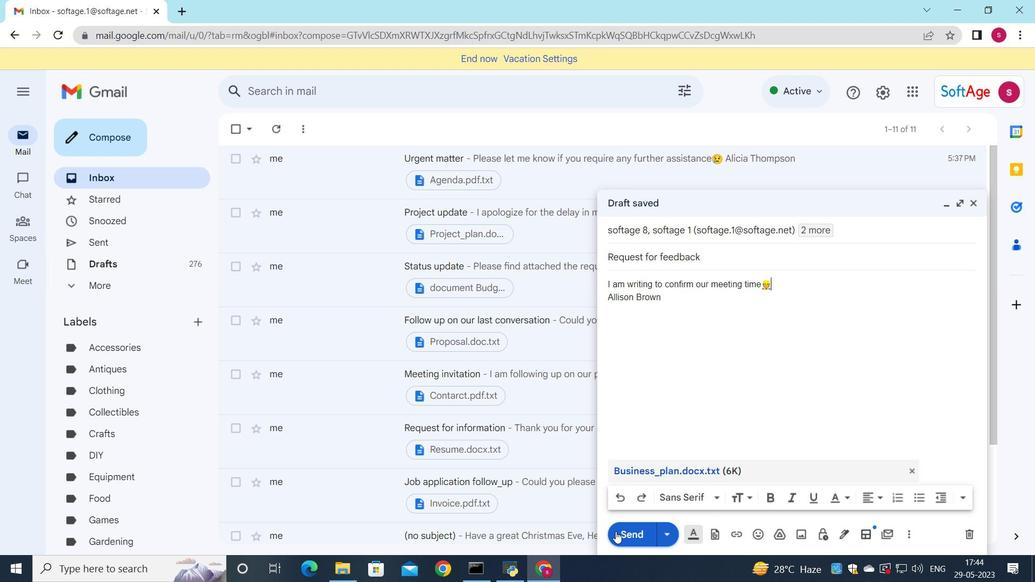 
Action: Mouse moved to (542, 184)
Screenshot: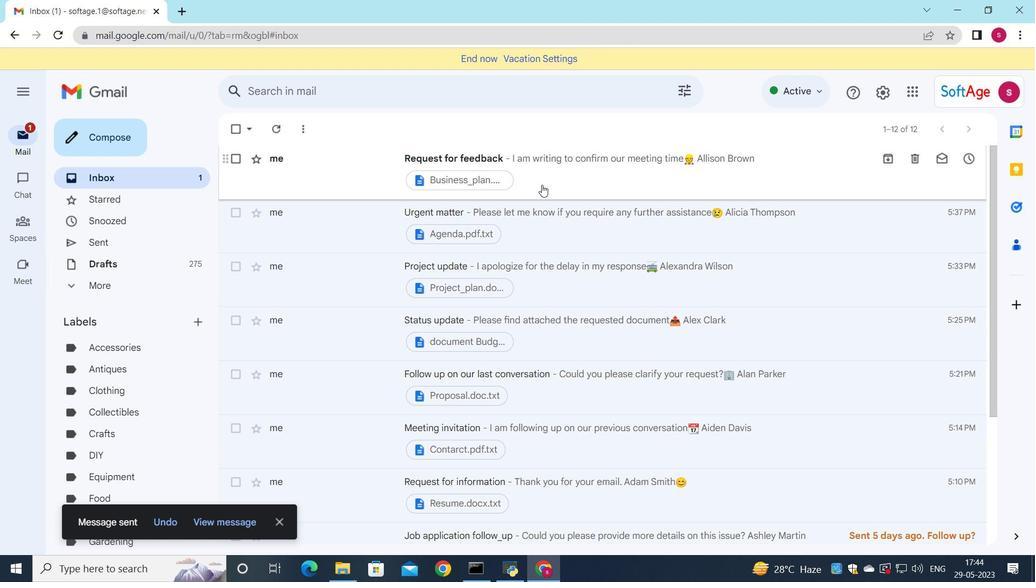 
Action: Mouse pressed left at (542, 184)
Screenshot: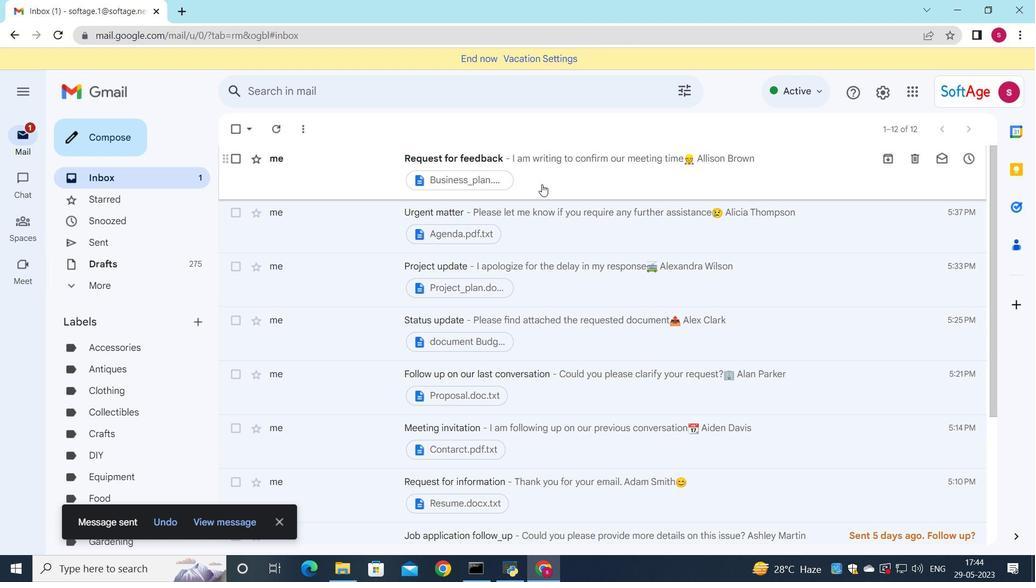 
Action: Mouse moved to (622, 182)
Screenshot: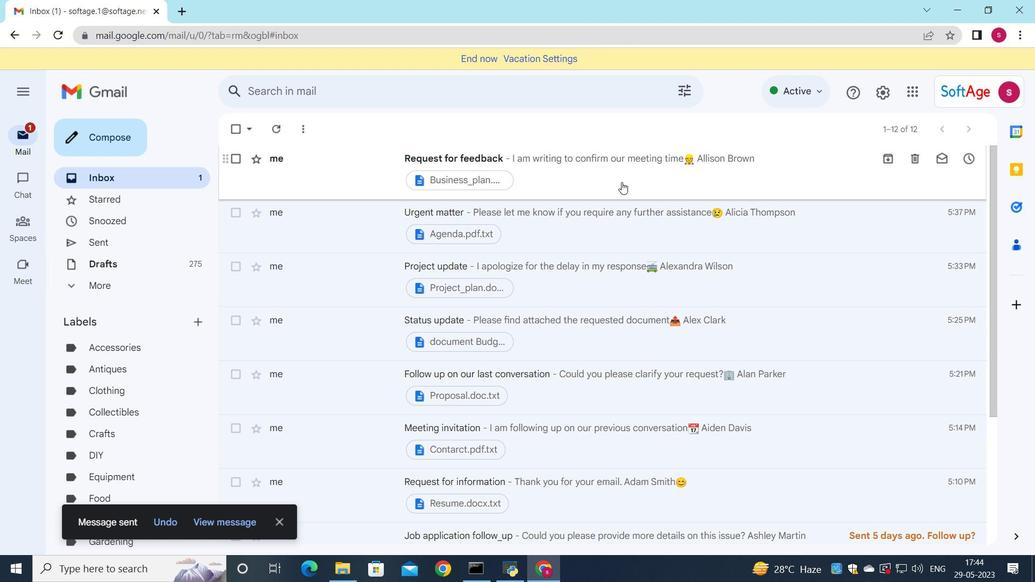 
Action: Mouse pressed left at (622, 182)
Screenshot: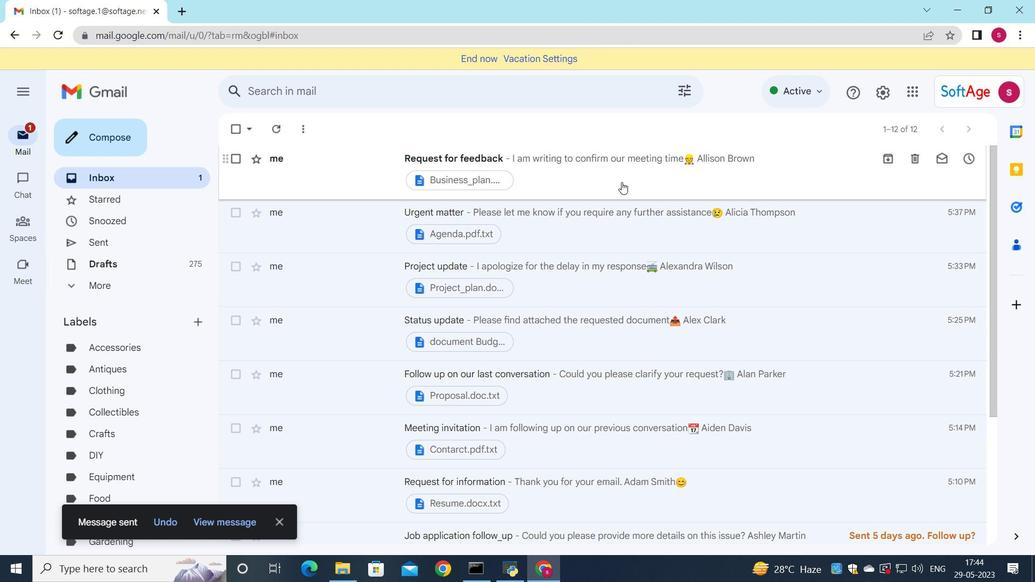 
Action: Mouse moved to (640, 309)
Screenshot: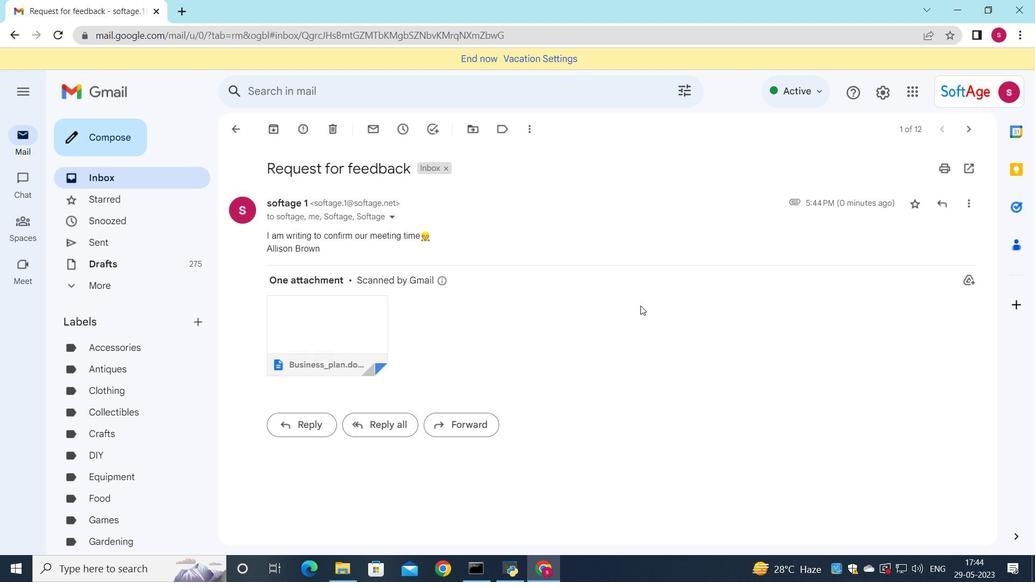 
